 Task: Look for space in Pabbi, Pakistan from 8th June, 2023 to 12th June, 2023 for 2 adults in price range Rs.8000 to Rs.16000. Place can be private room with 1  bedroom having 1 bed and 1 bathroom. Property type can be flatguest house, hotel. Booking option can be shelf check-in. Required host language is English.
Action: Mouse moved to (606, 104)
Screenshot: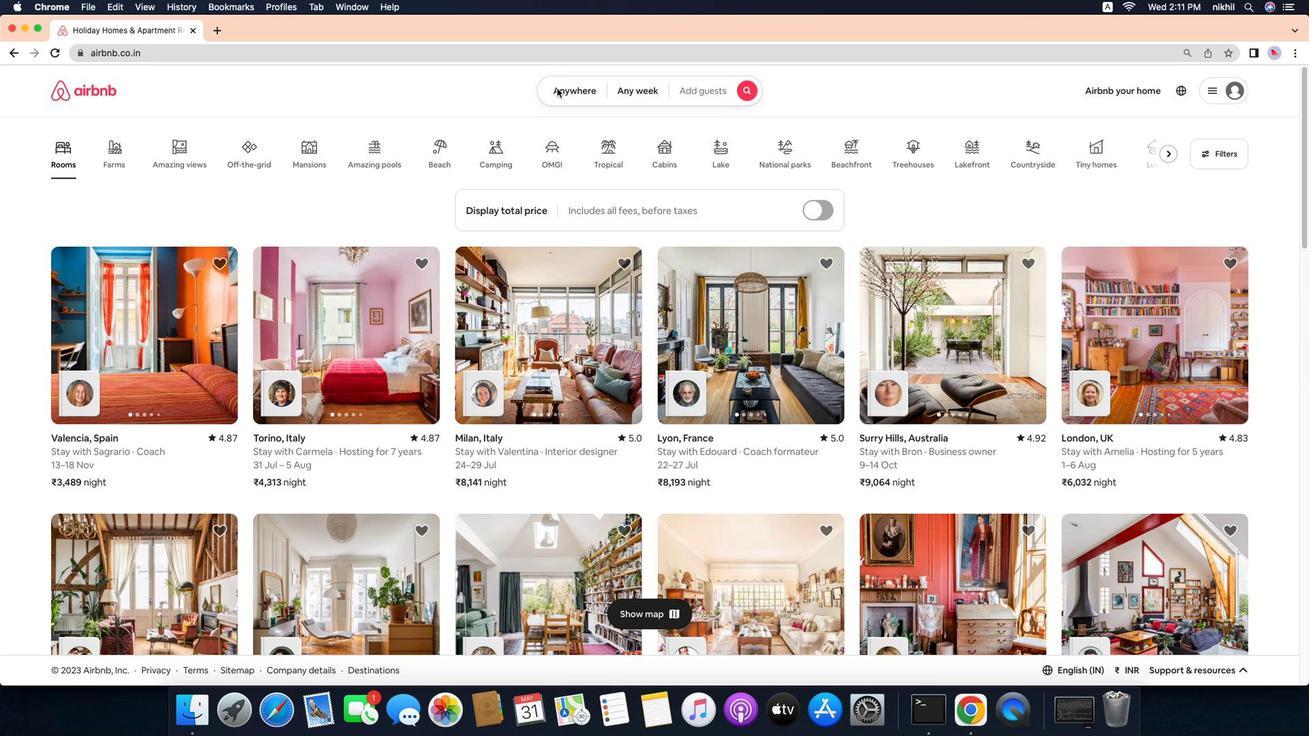 
Action: Mouse pressed left at (606, 104)
Screenshot: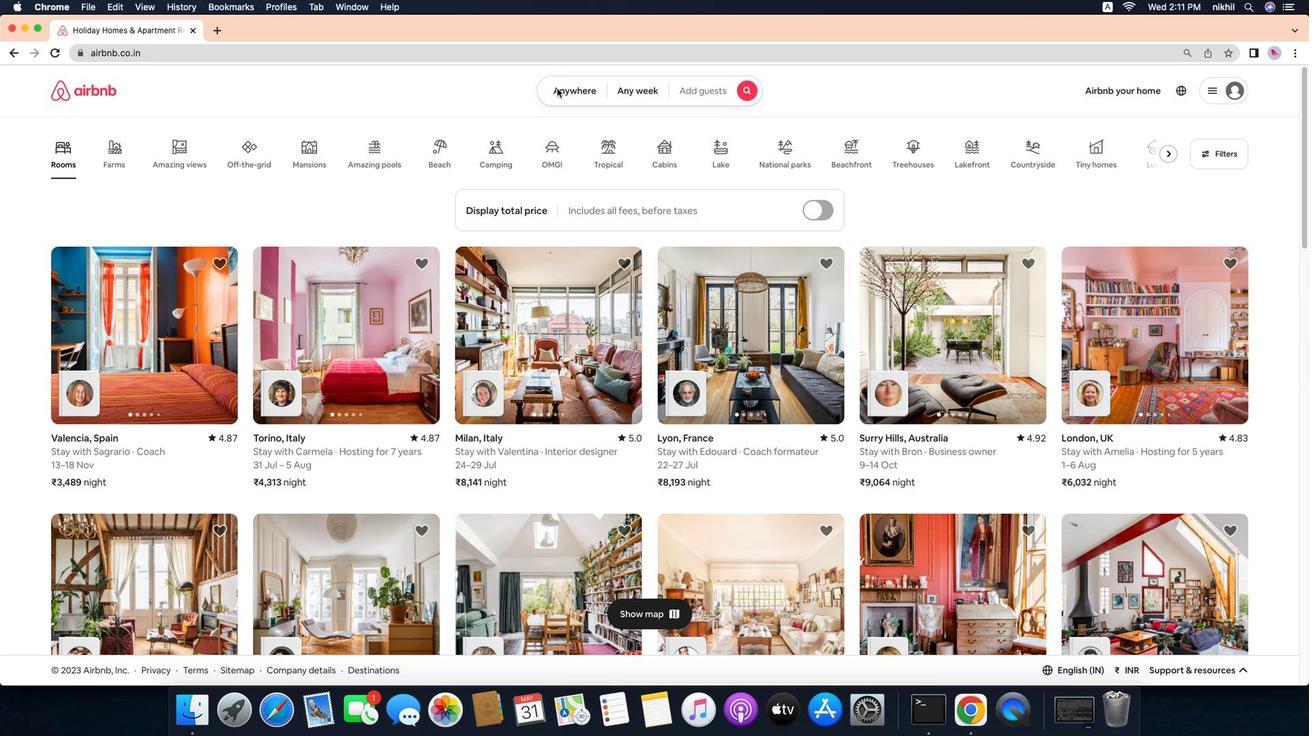 
Action: Mouse moved to (622, 107)
Screenshot: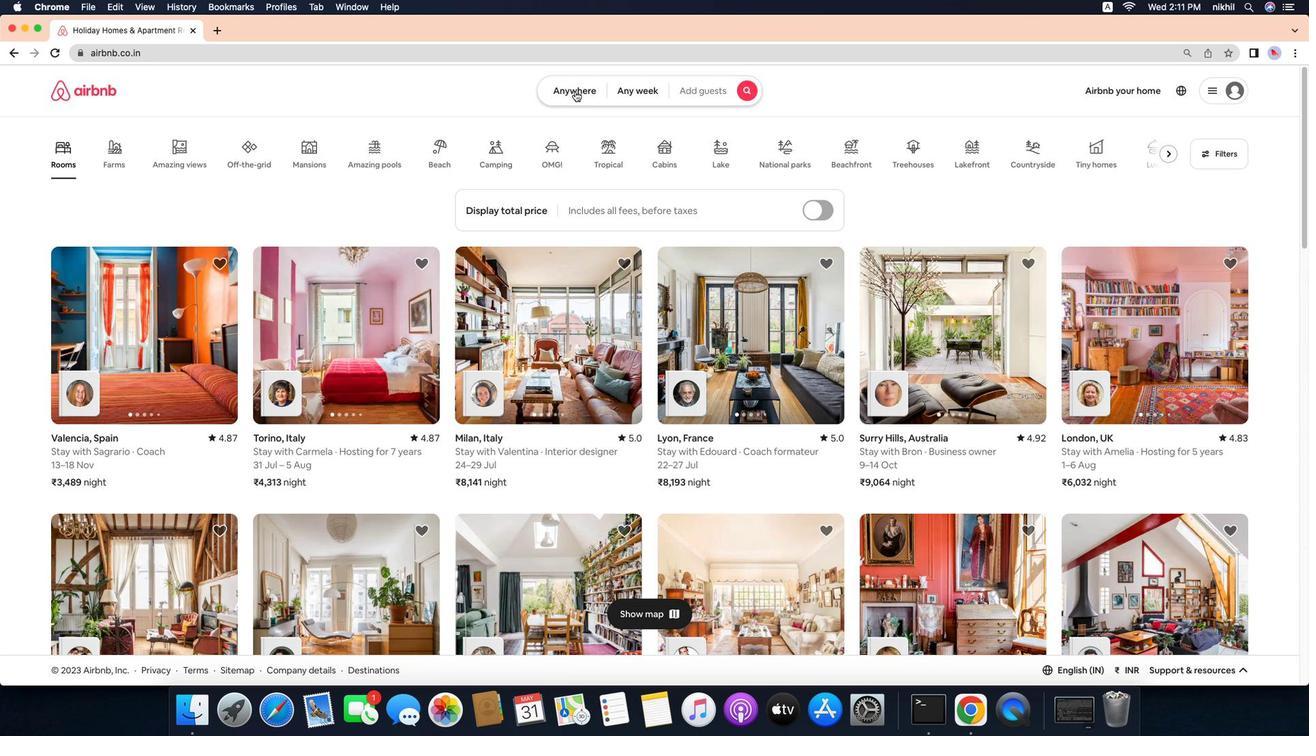 
Action: Mouse pressed left at (622, 107)
Screenshot: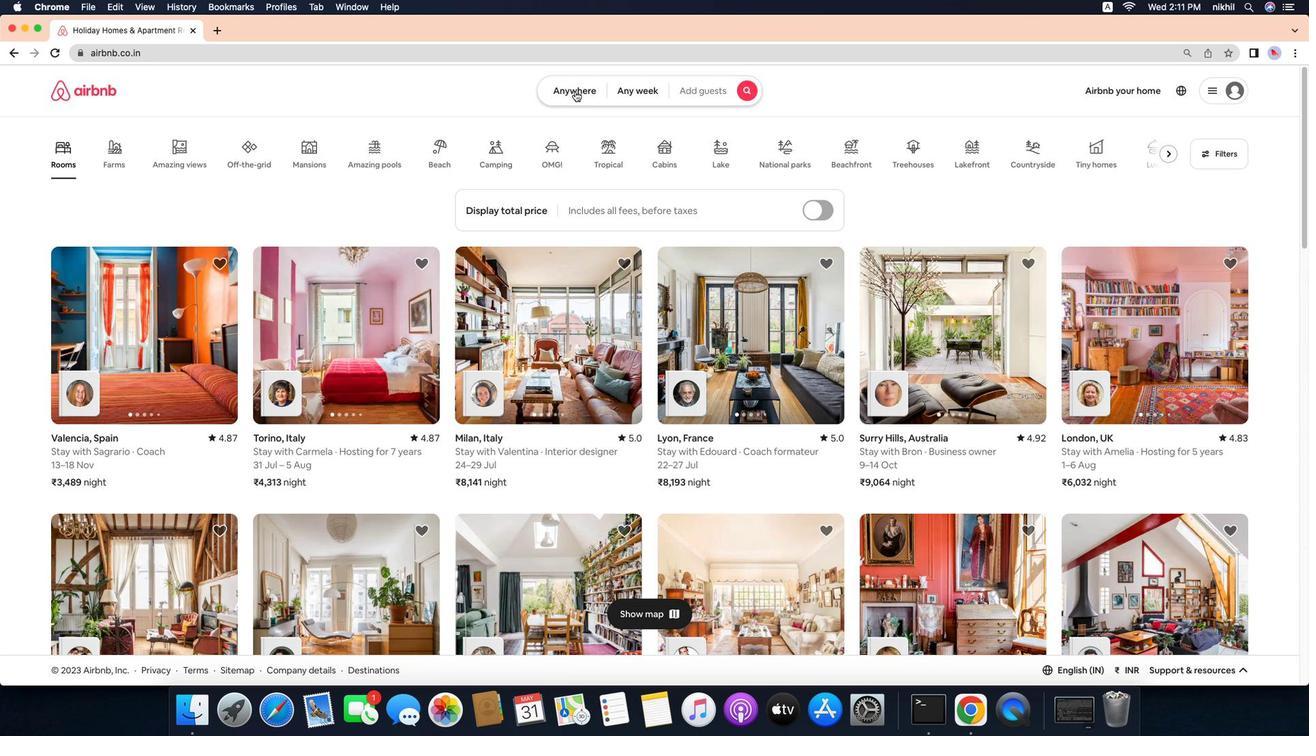 
Action: Mouse moved to (587, 149)
Screenshot: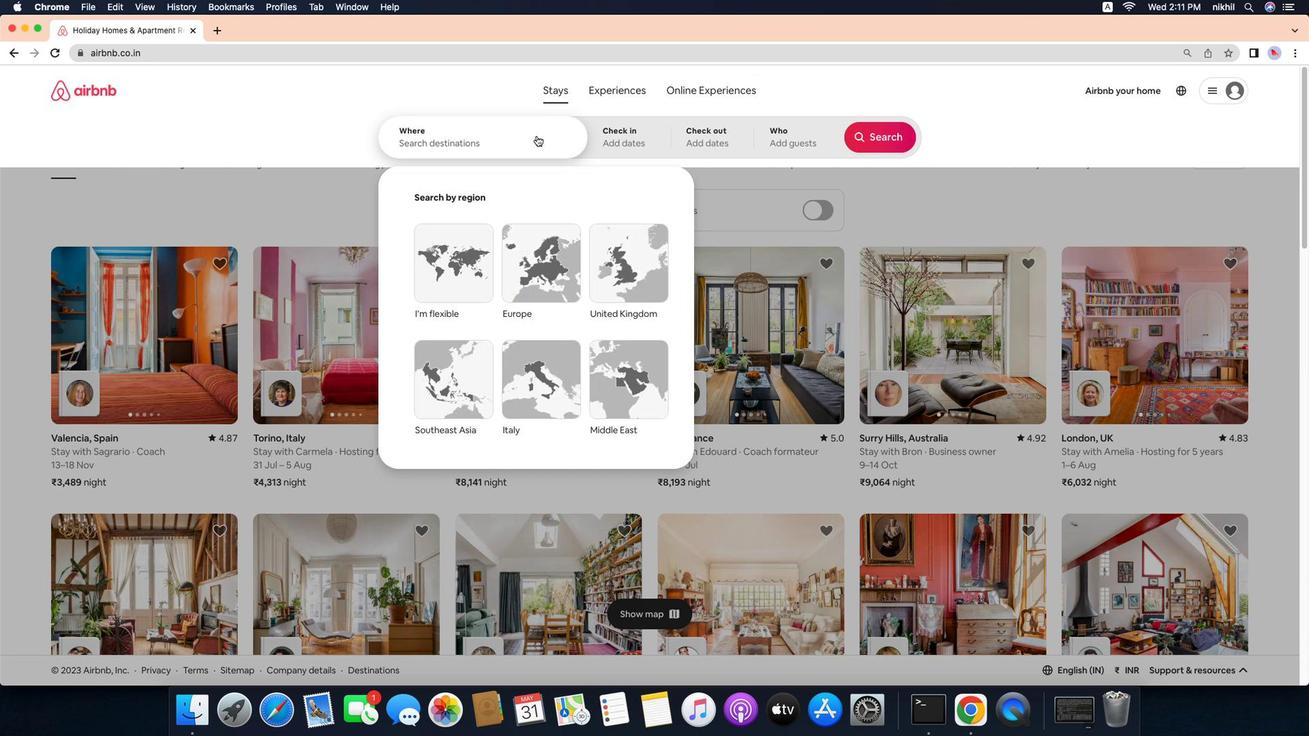 
Action: Mouse pressed left at (587, 149)
Screenshot: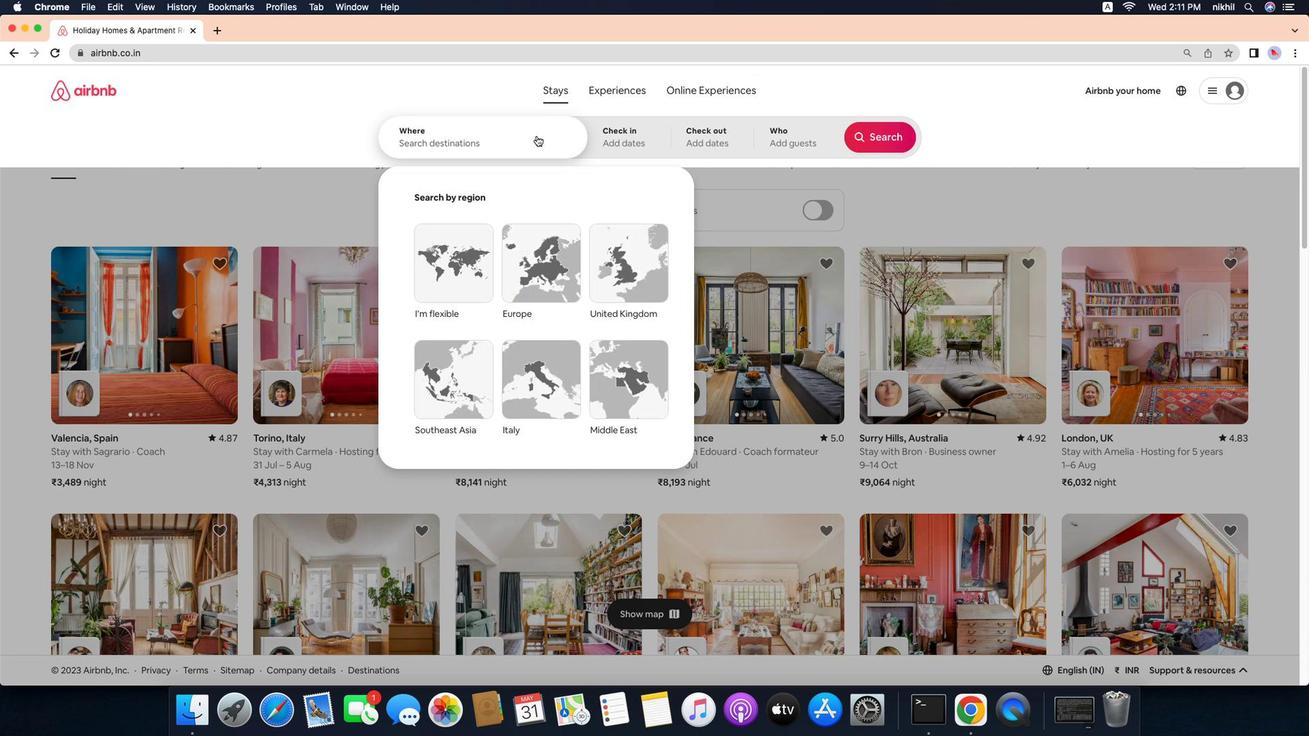 
Action: Mouse moved to (592, 153)
Screenshot: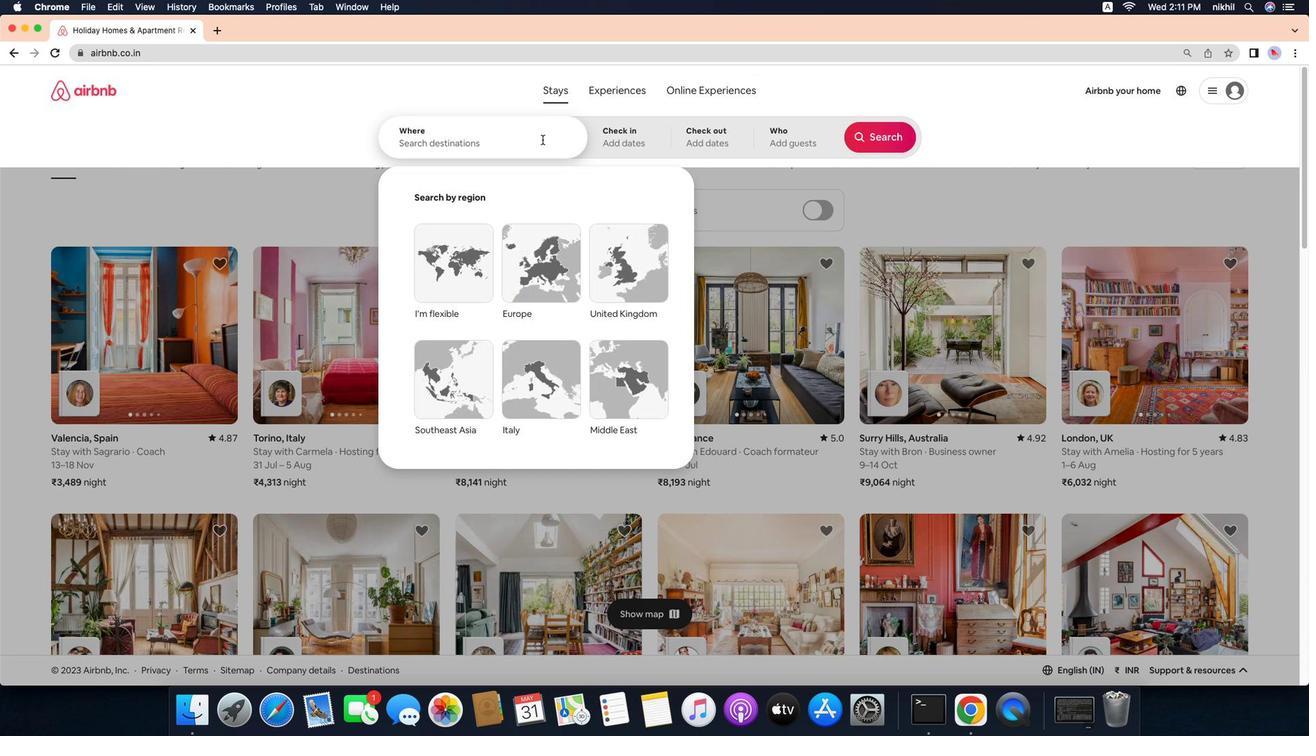 
Action: Key pressed Key.caps_lock'P'Key.caps_lock'a''b''b''i'','Key.spaceKey.caps_lock'P'Key.caps_lock'a''k''i''s''t''a''n'
Screenshot: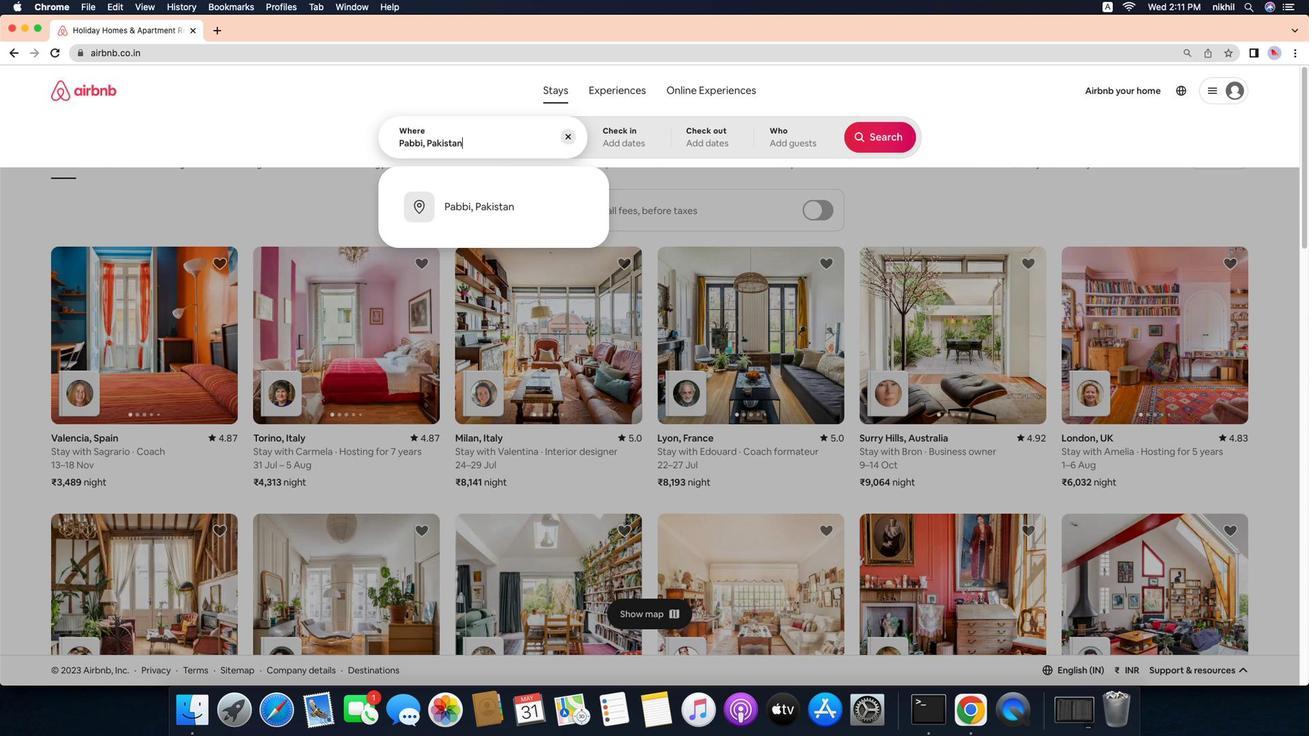 
Action: Mouse moved to (613, 218)
Screenshot: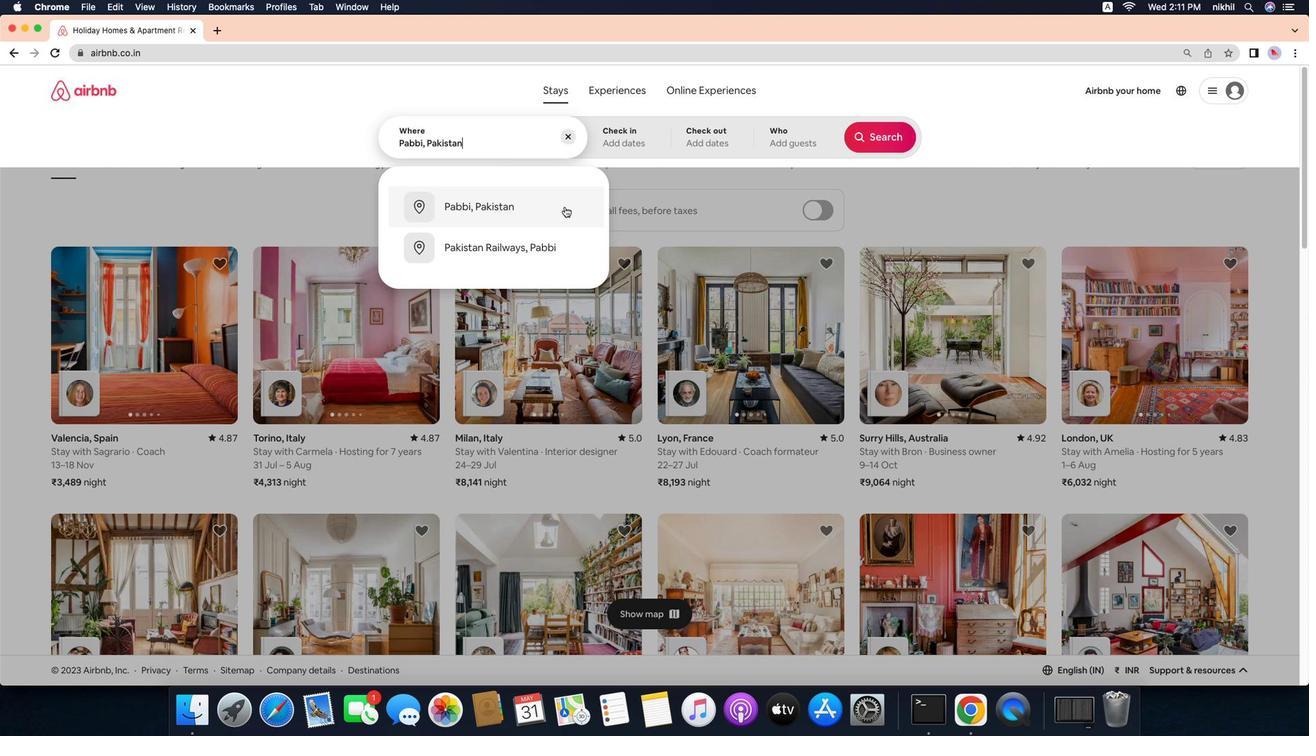 
Action: Mouse pressed left at (613, 218)
Screenshot: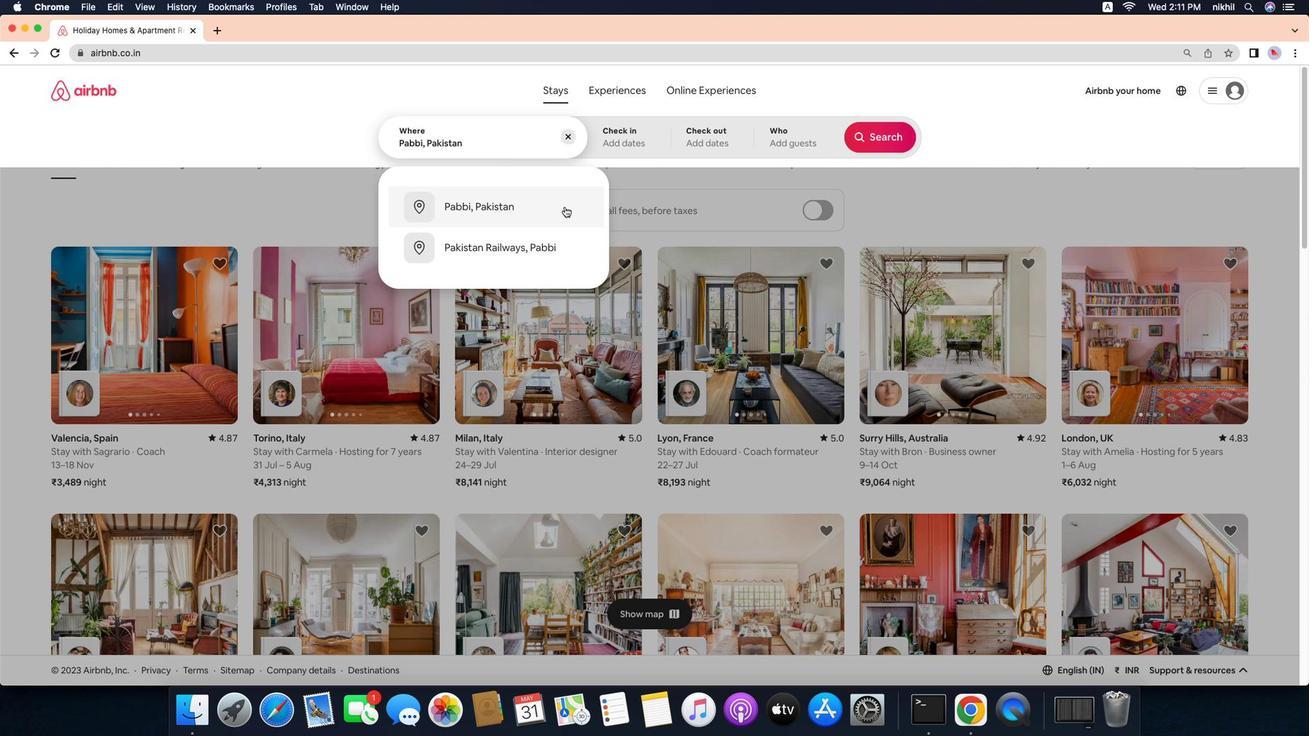
Action: Mouse moved to (831, 328)
Screenshot: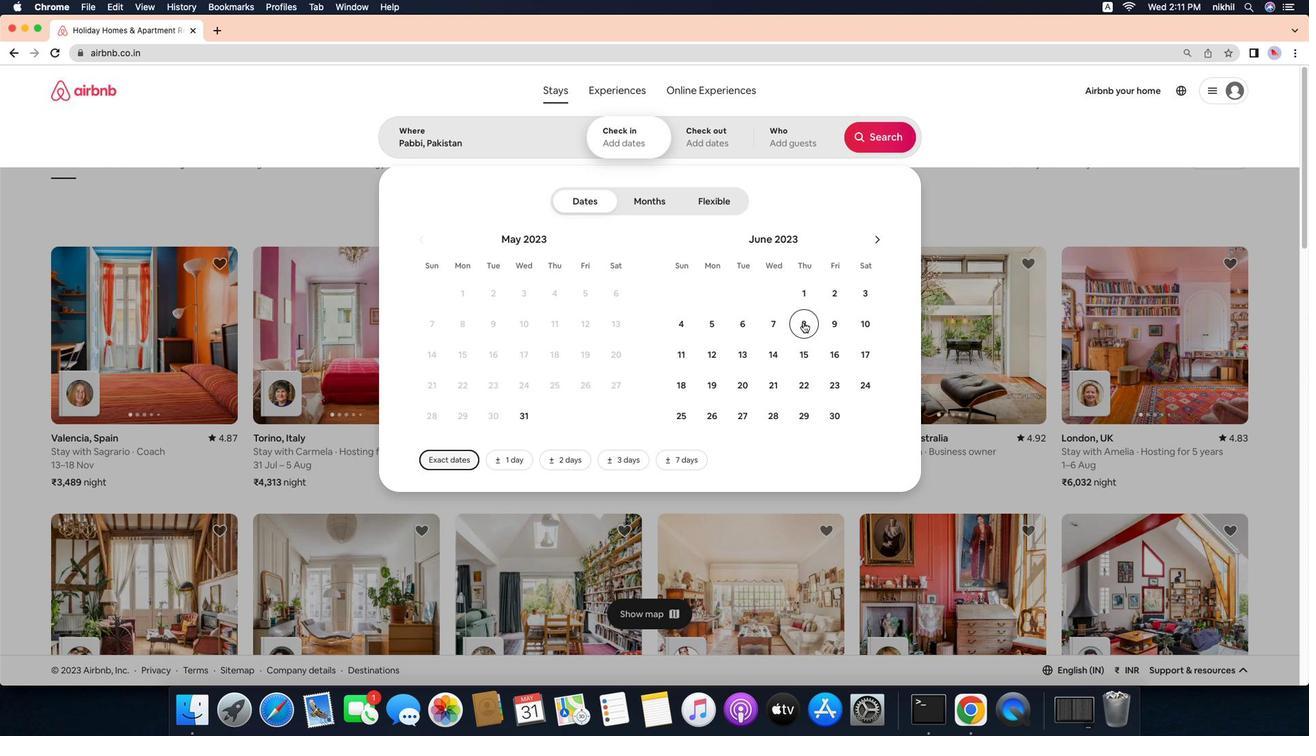
Action: Mouse pressed left at (831, 328)
Screenshot: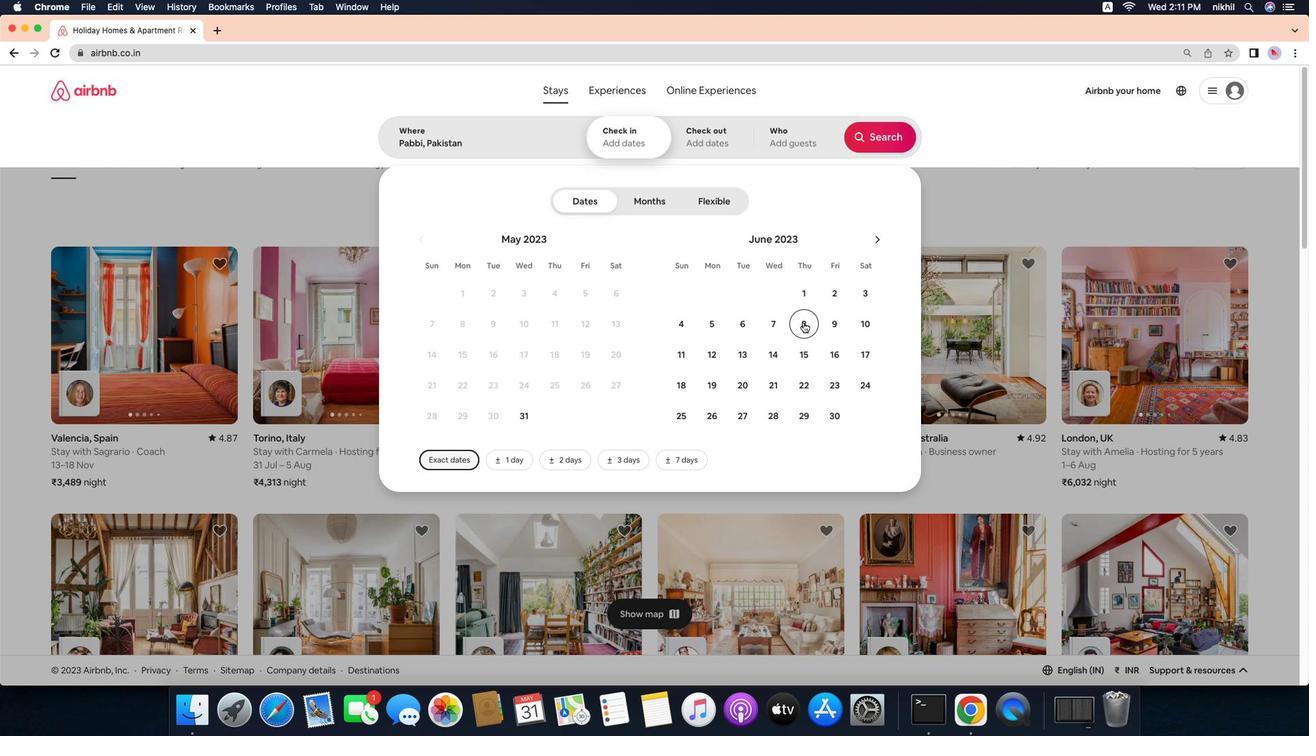 
Action: Mouse moved to (755, 351)
Screenshot: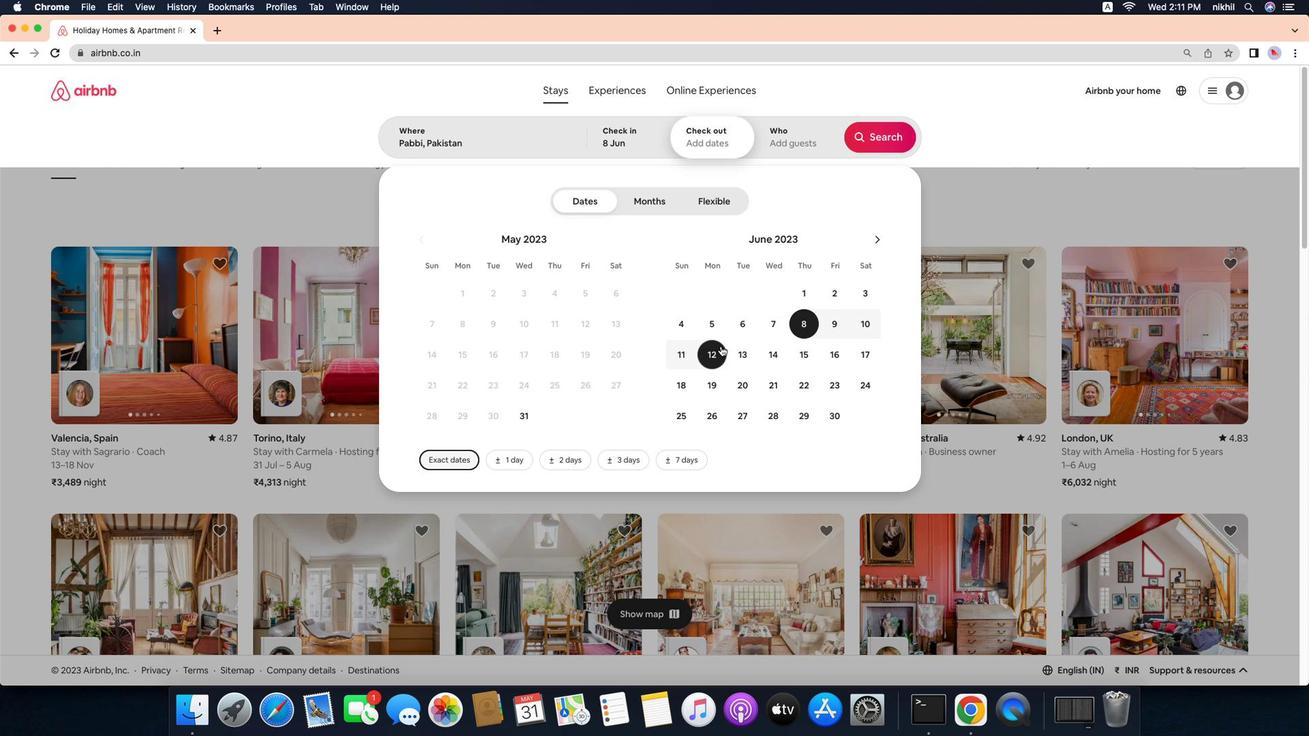 
Action: Mouse pressed left at (755, 351)
Screenshot: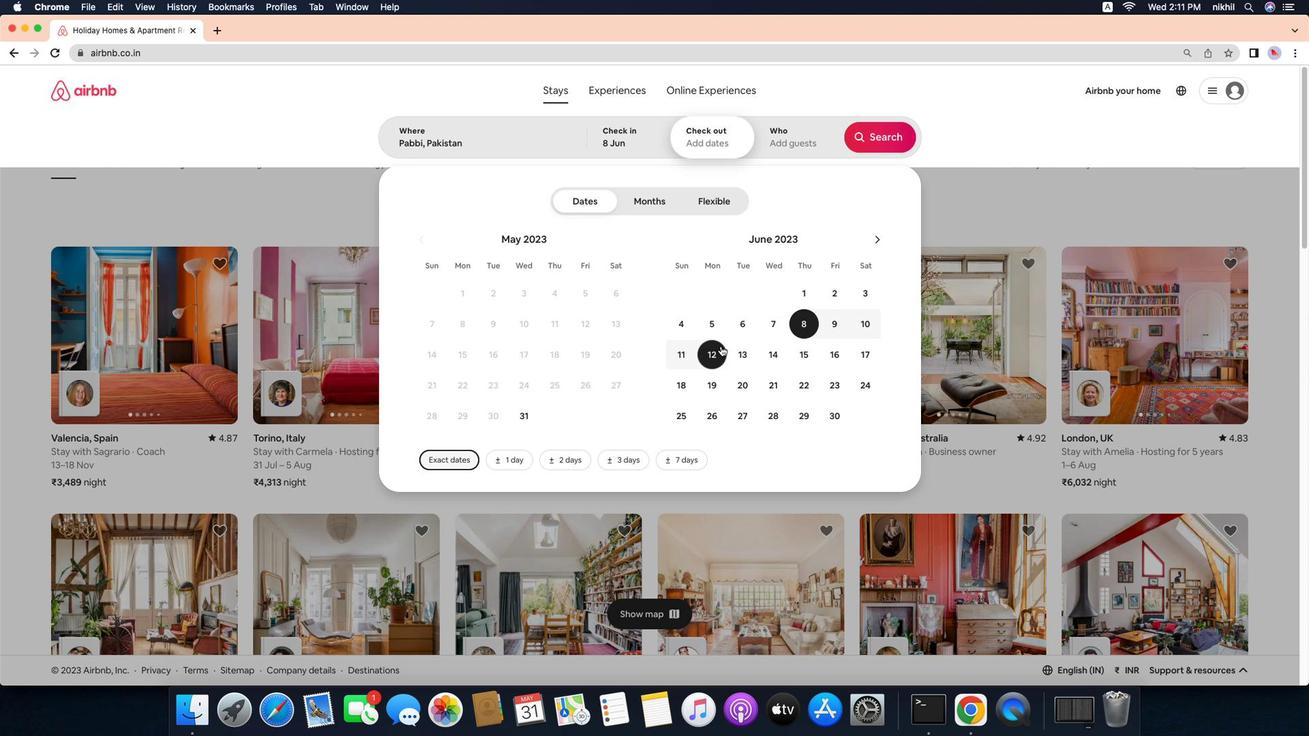 
Action: Mouse moved to (819, 151)
Screenshot: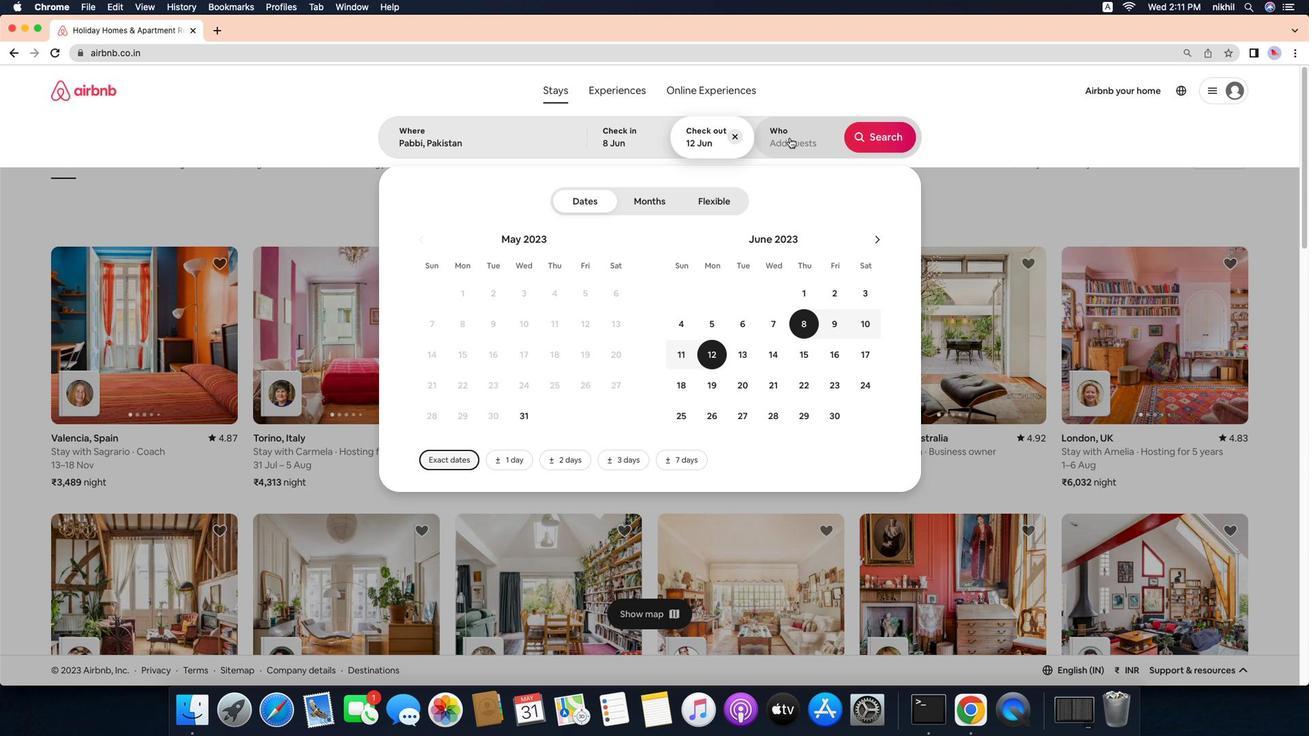 
Action: Mouse pressed left at (819, 151)
Screenshot: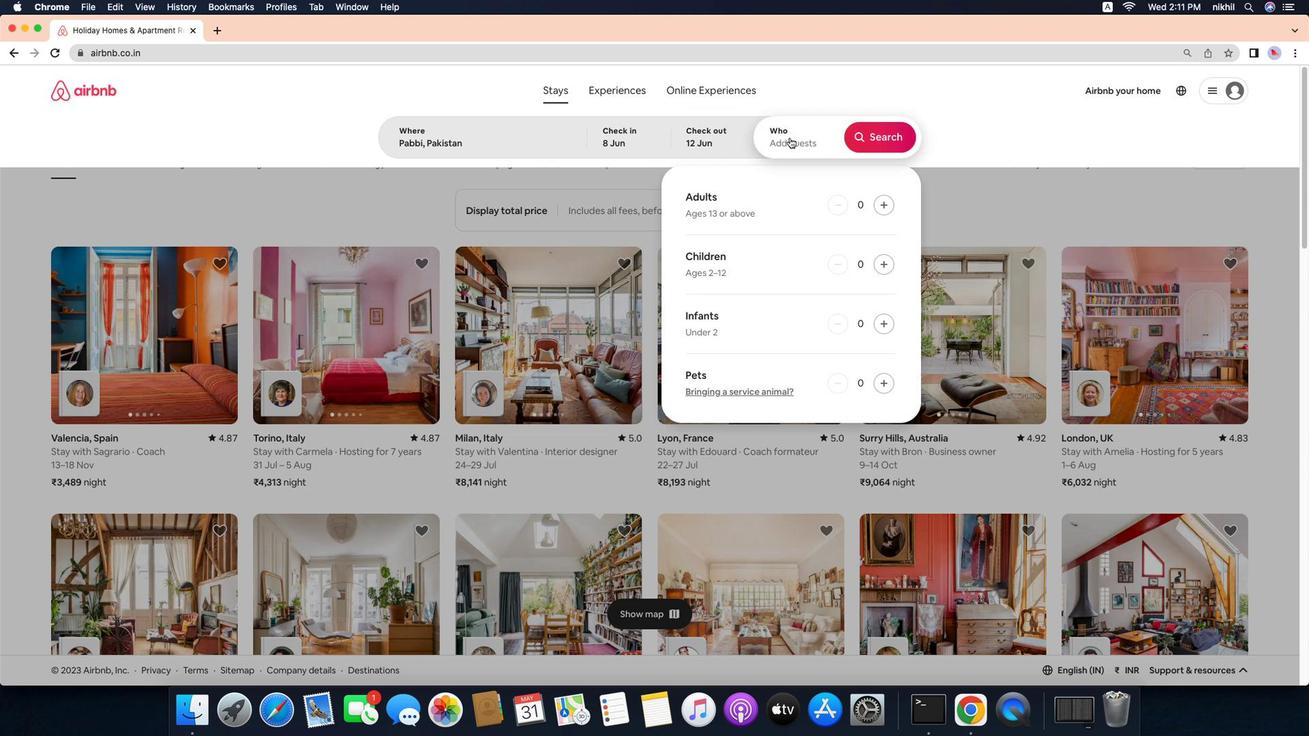 
Action: Mouse moved to (909, 219)
Screenshot: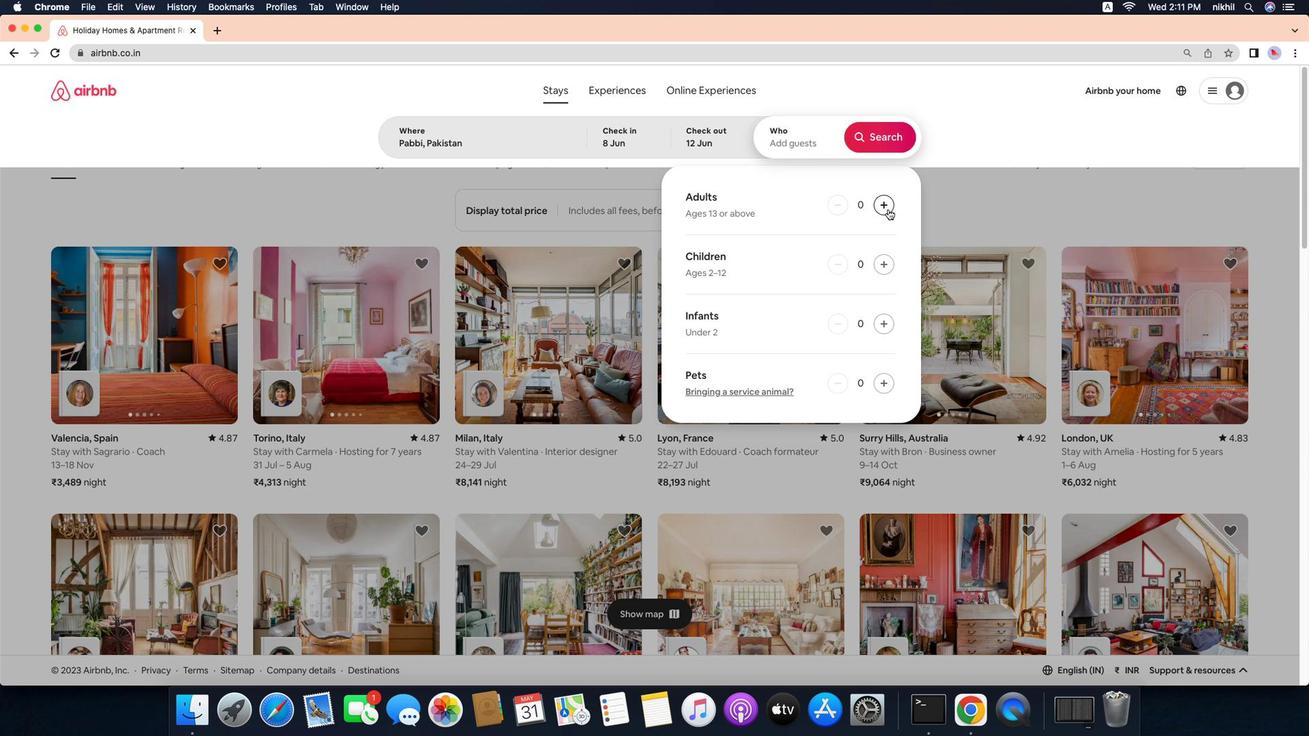 
Action: Mouse pressed left at (909, 219)
Screenshot: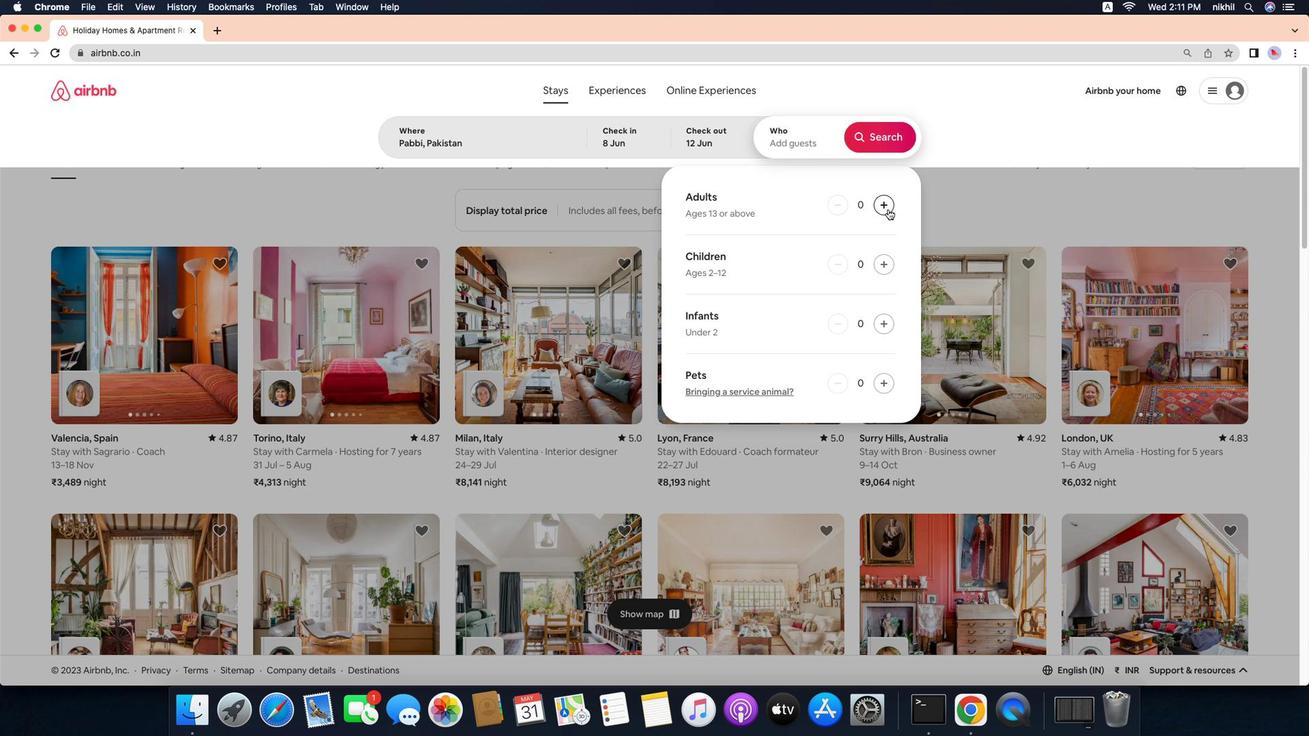 
Action: Mouse pressed left at (909, 219)
Screenshot: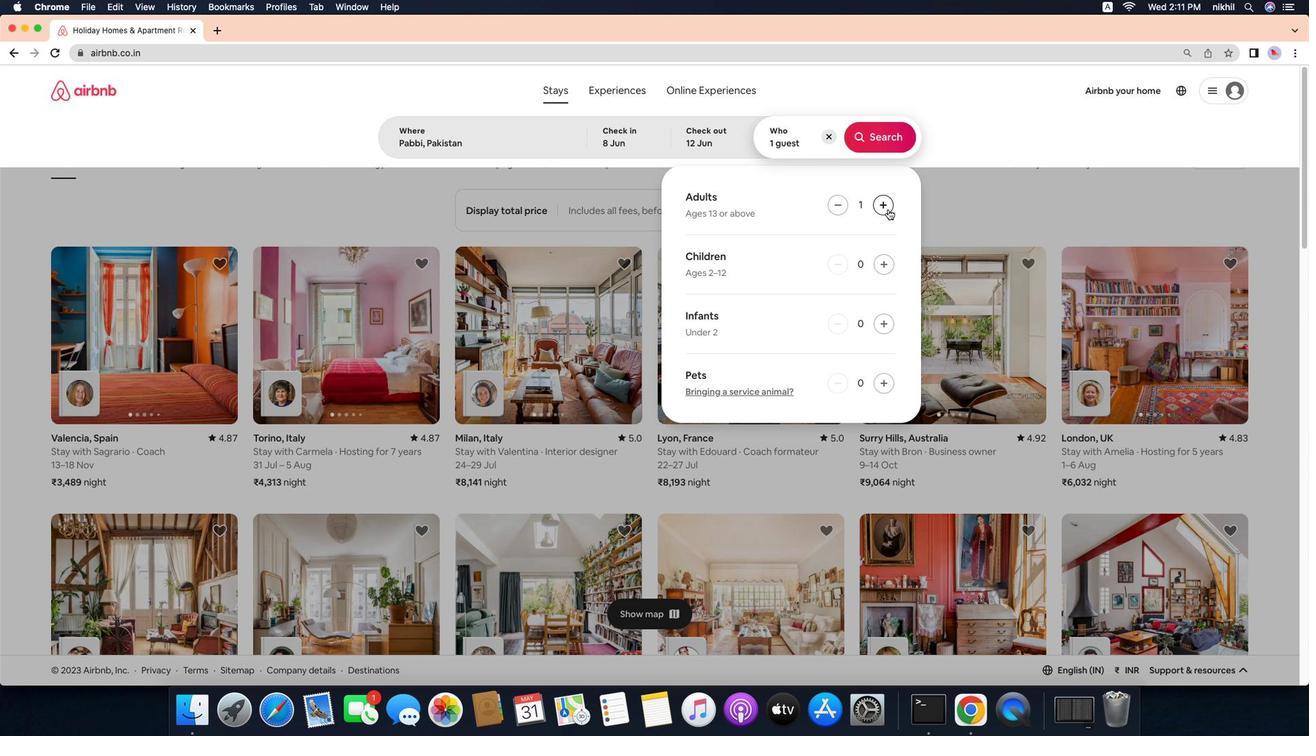 
Action: Mouse moved to (913, 152)
Screenshot: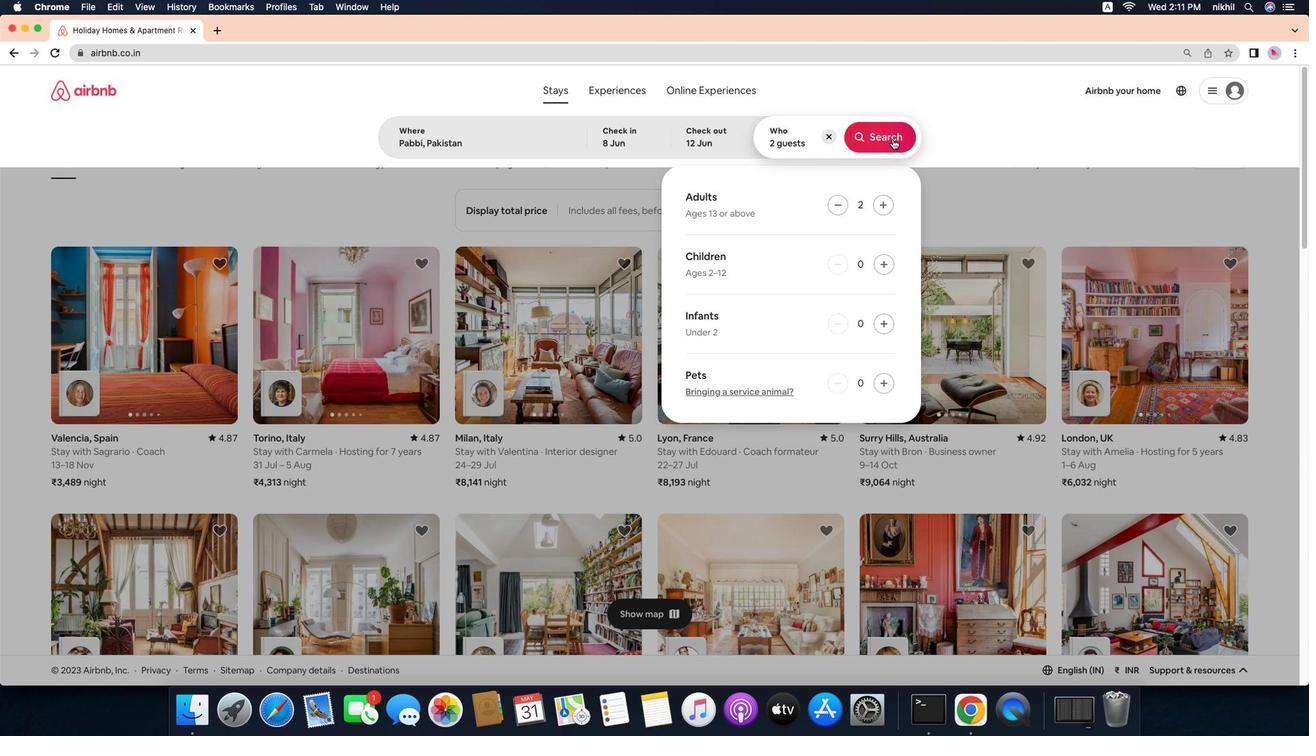 
Action: Mouse pressed left at (913, 152)
Screenshot: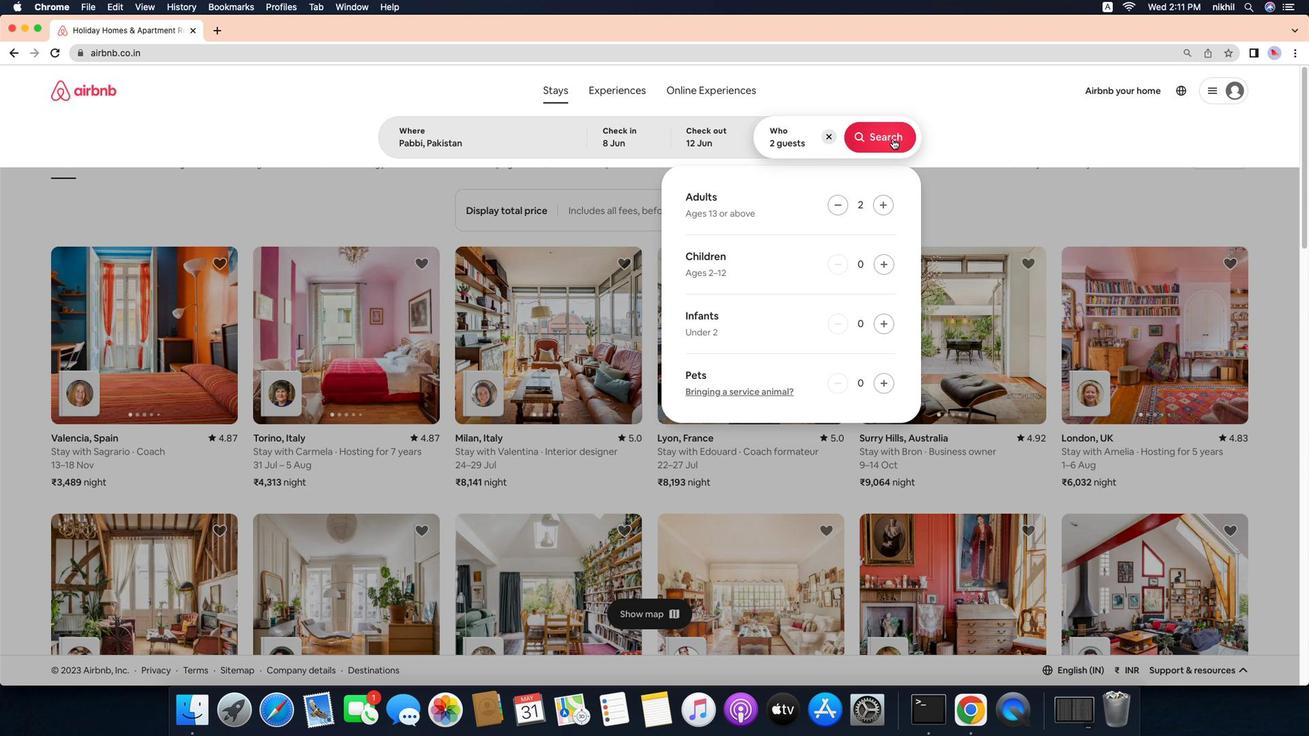 
Action: Mouse moved to (1231, 147)
Screenshot: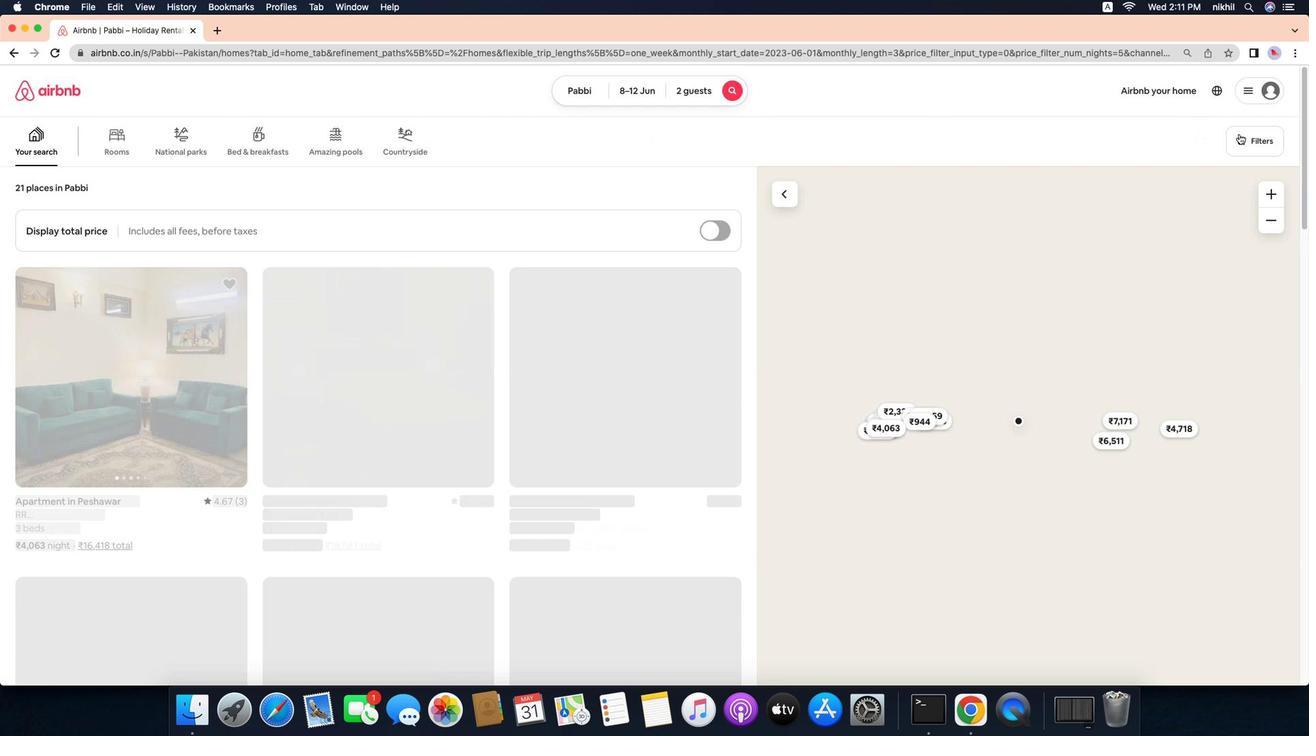 
Action: Mouse pressed left at (1231, 147)
Screenshot: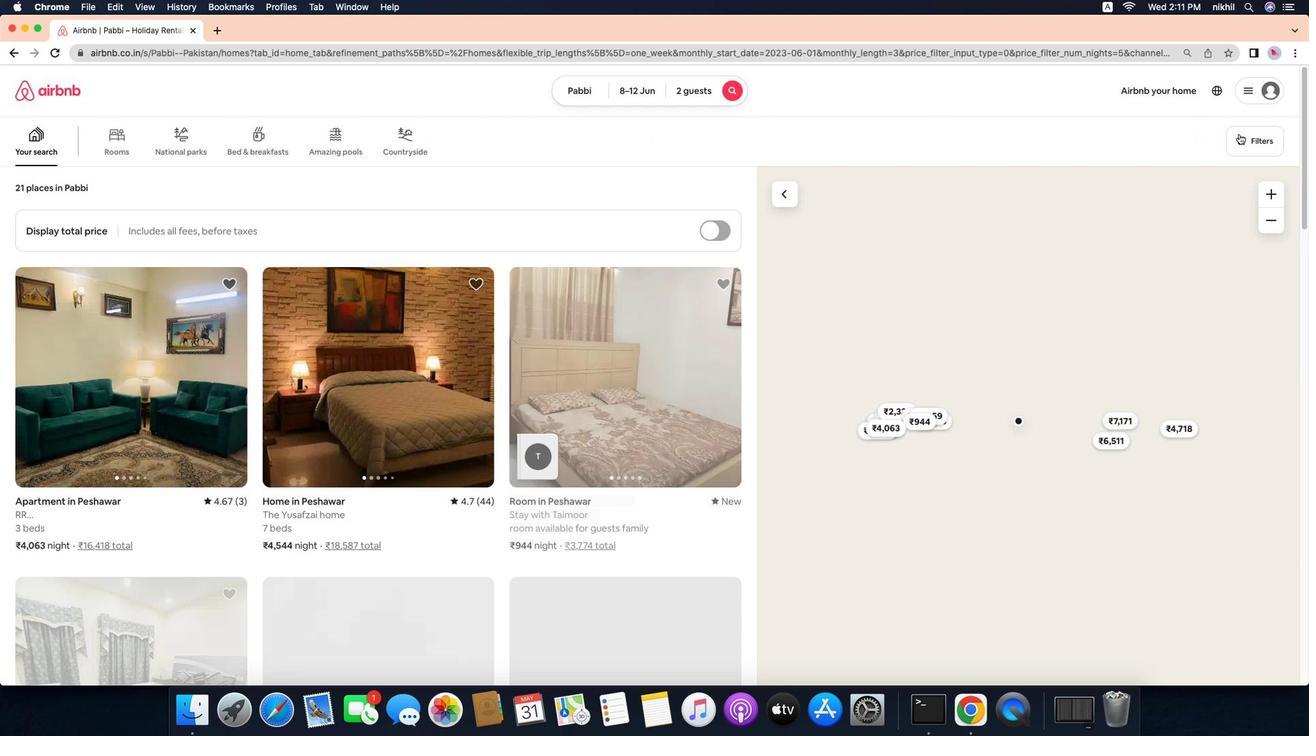 
Action: Mouse moved to (611, 456)
Screenshot: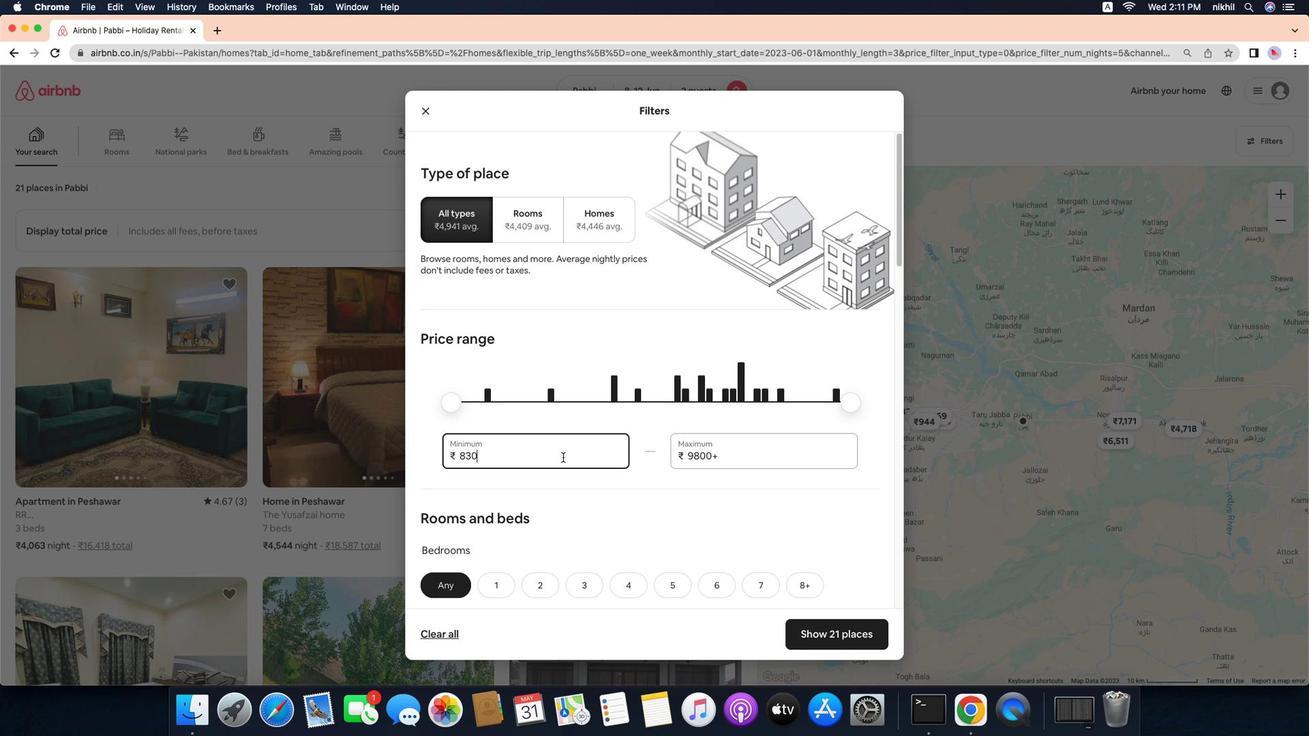 
Action: Mouse pressed left at (611, 456)
Screenshot: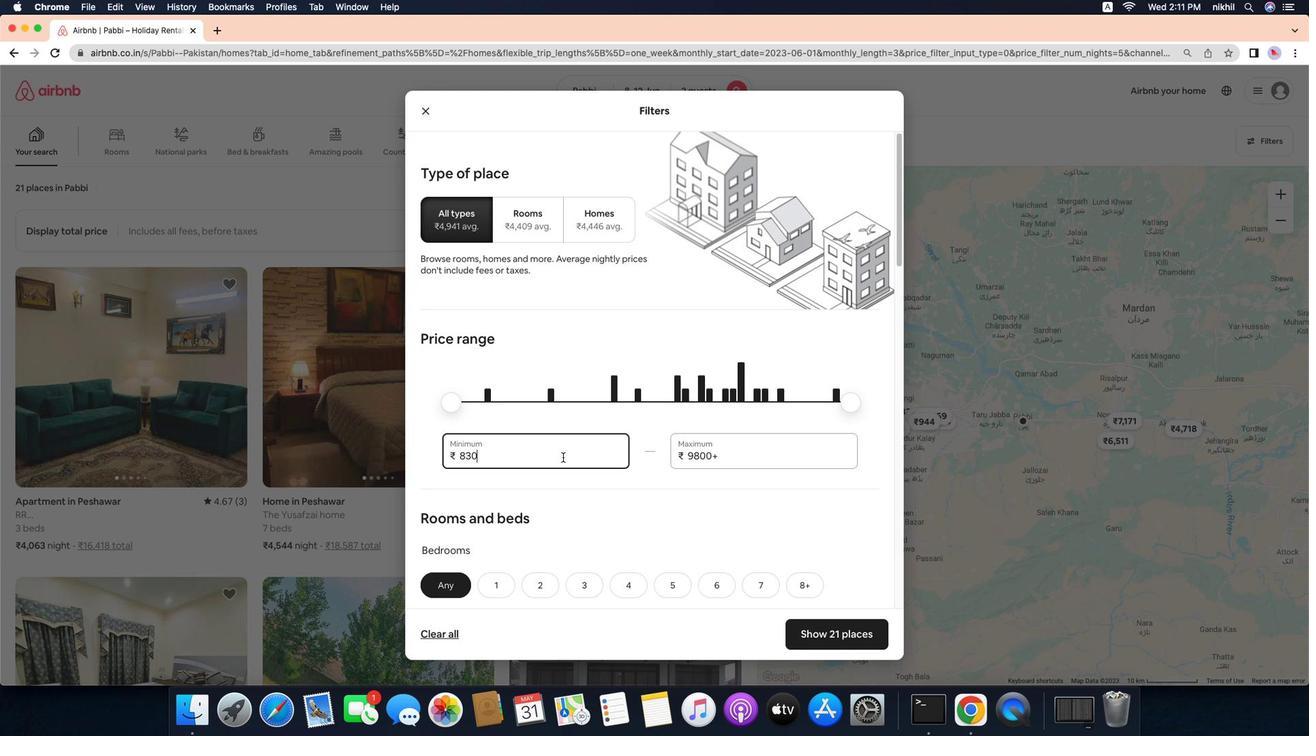 
Action: Key pressed Key.backspaceKey.backspaceKey.backspaceKey.backspace'8''0''0''0'
Screenshot: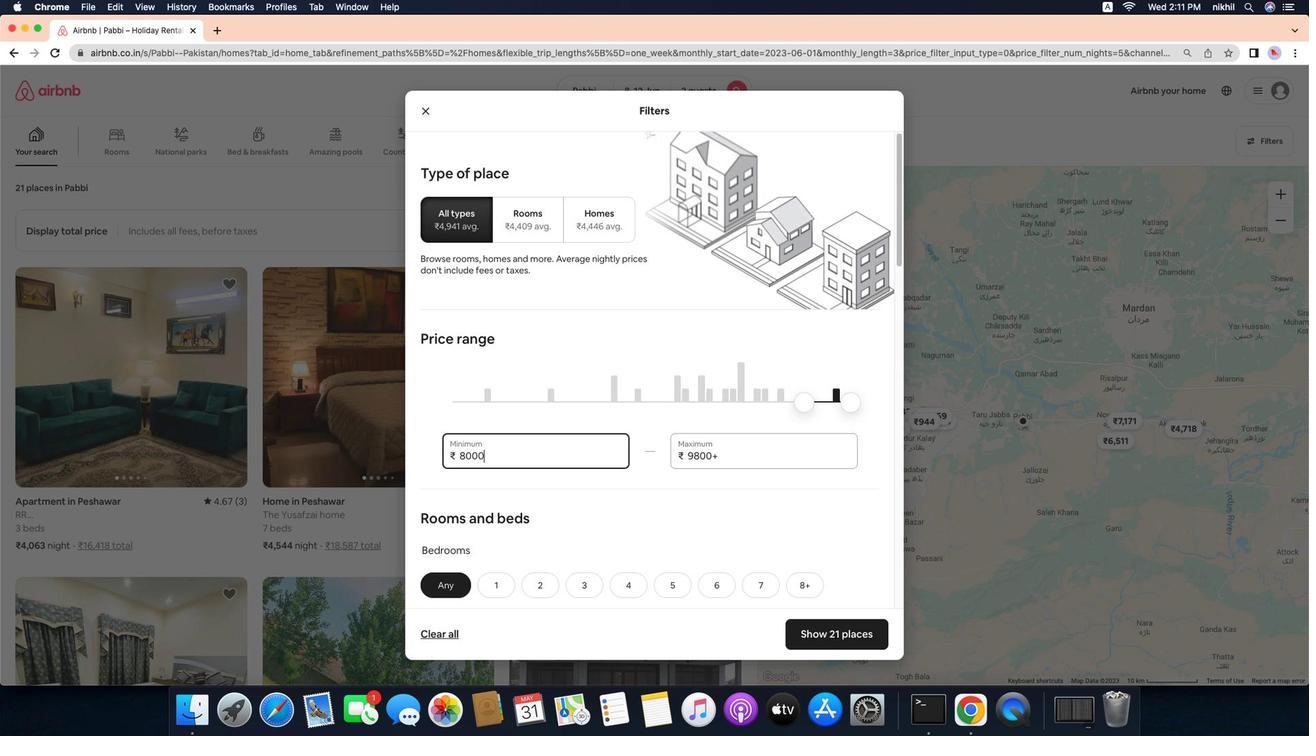 
Action: Mouse moved to (792, 463)
Screenshot: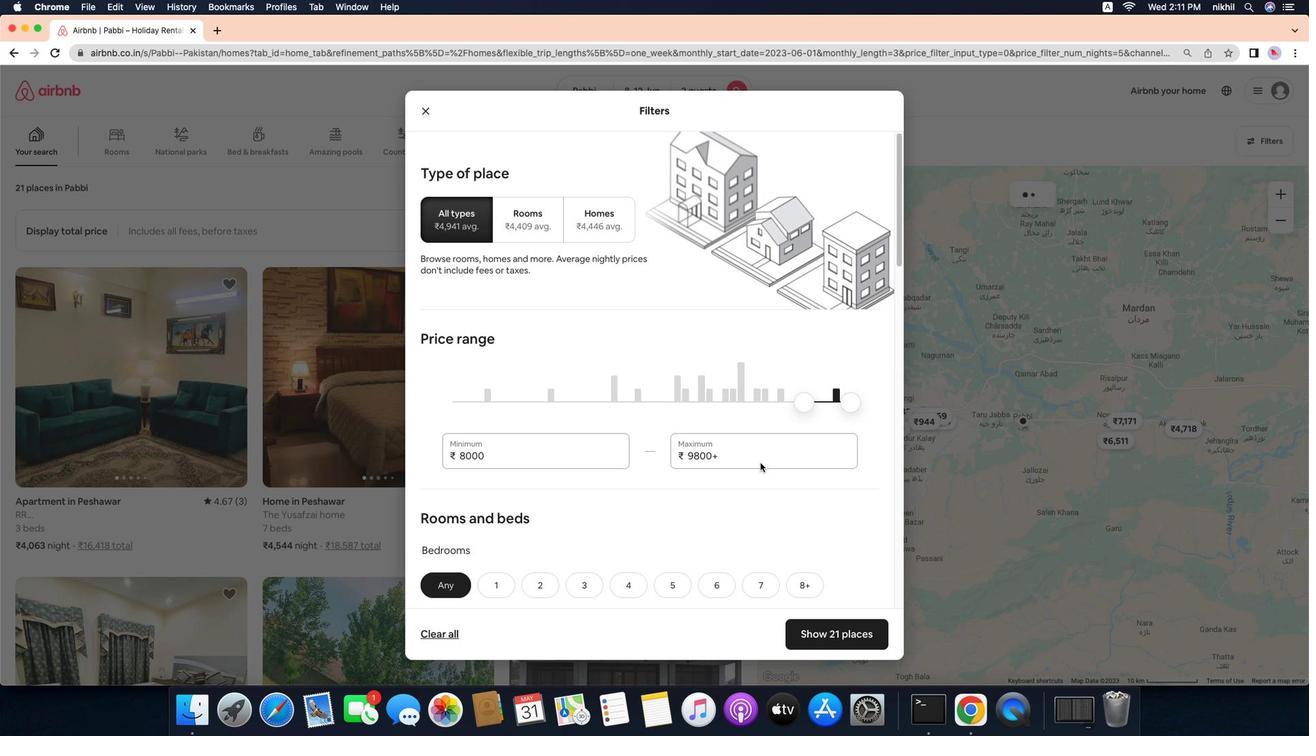 
Action: Mouse pressed left at (792, 463)
Screenshot: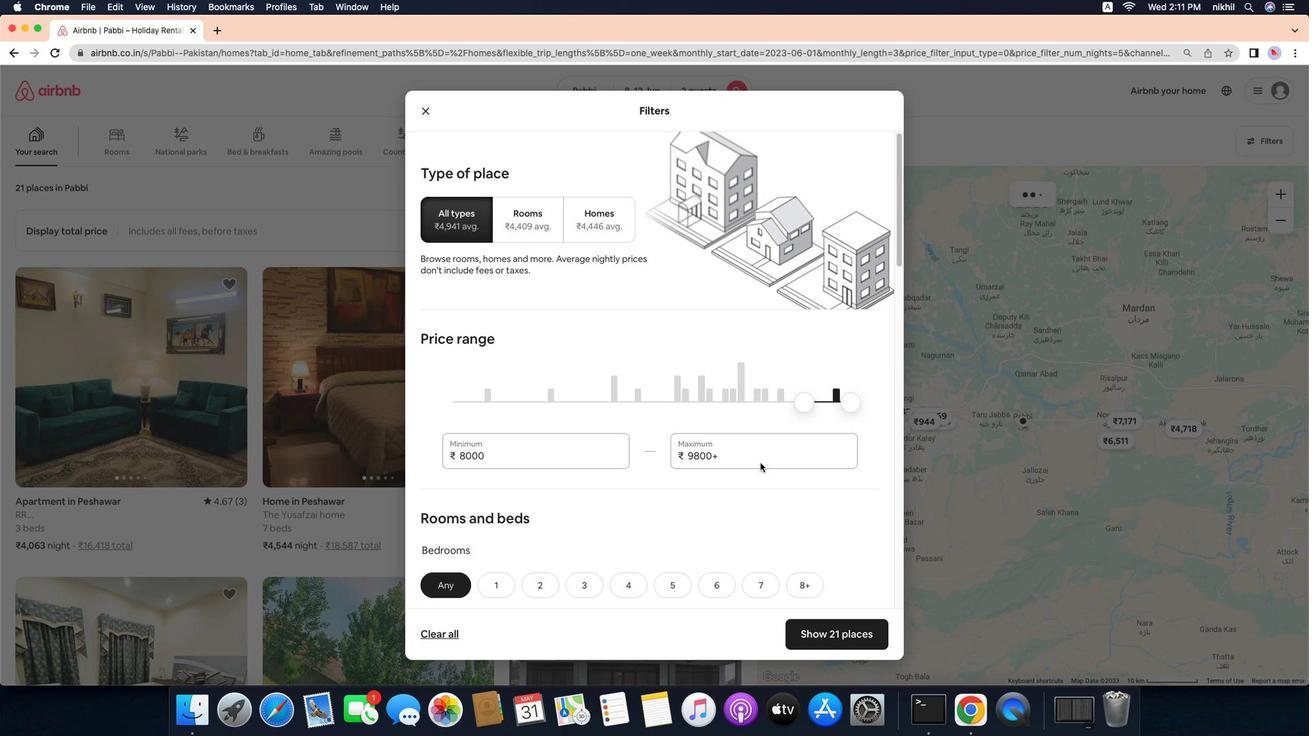
Action: Mouse moved to (767, 456)
Screenshot: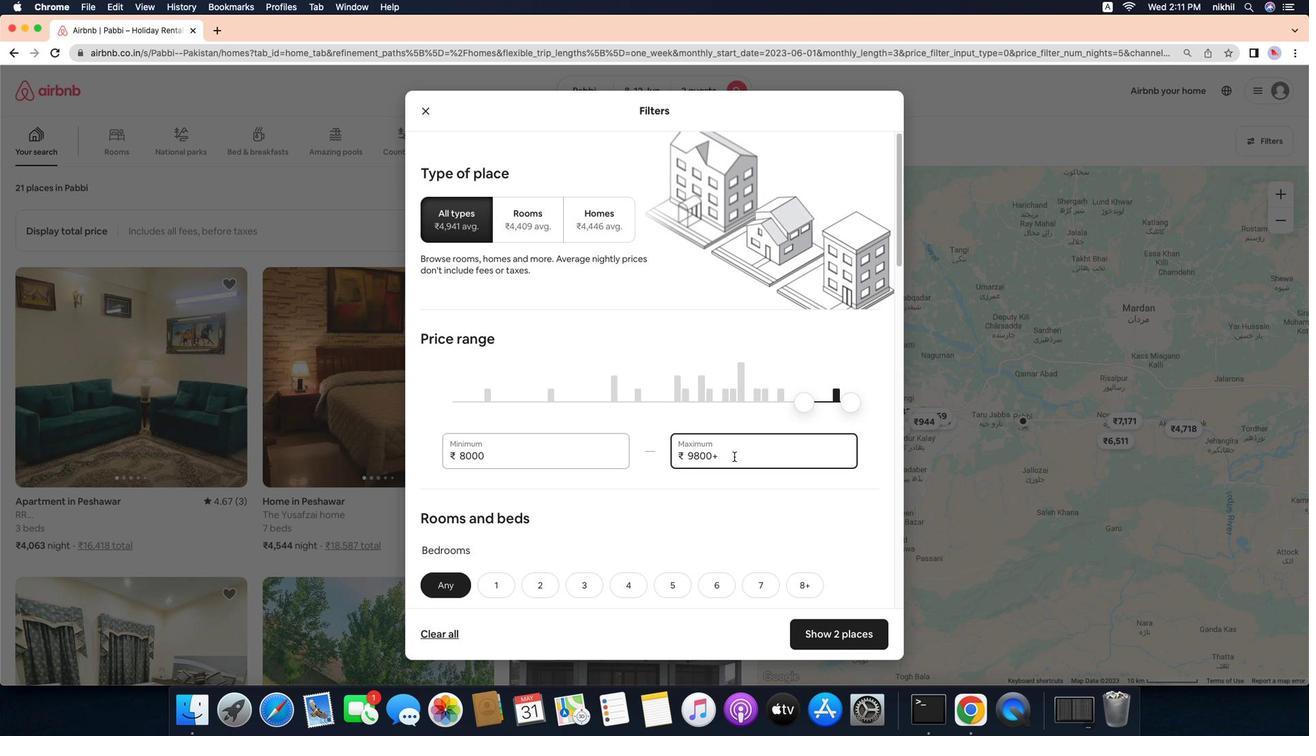 
Action: Key pressed Key.backspaceKey.backspaceKey.backspaceKey.backspaceKey.backspace'1''6''0''0''0'
Screenshot: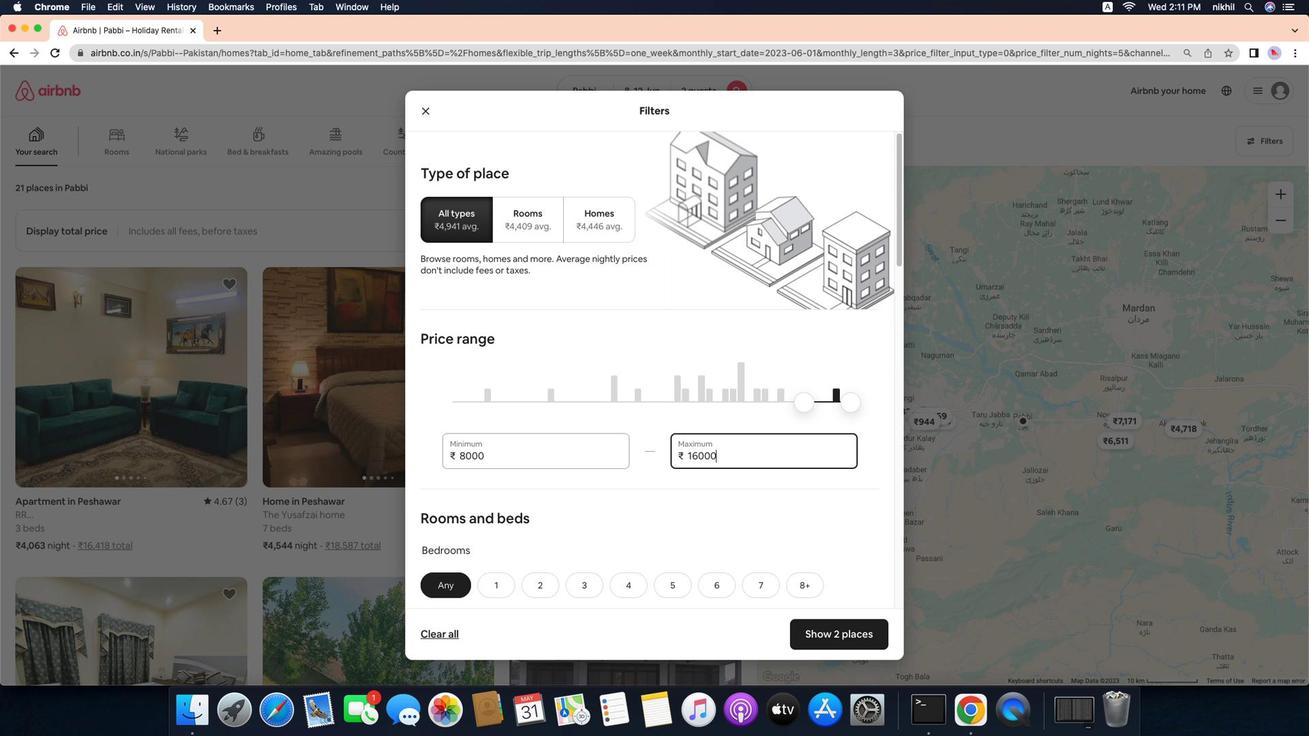 
Action: Mouse moved to (686, 484)
Screenshot: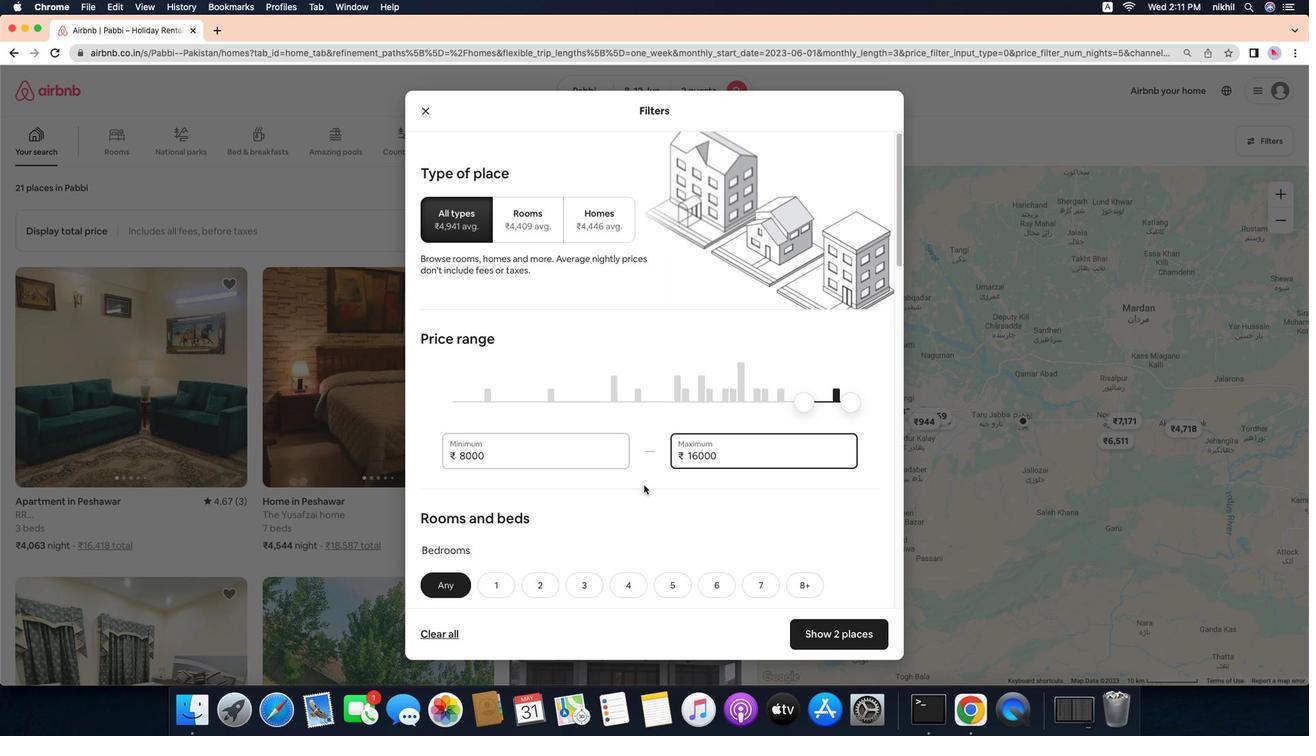 
Action: Mouse scrolled (686, 484) with delta (95, 19)
Screenshot: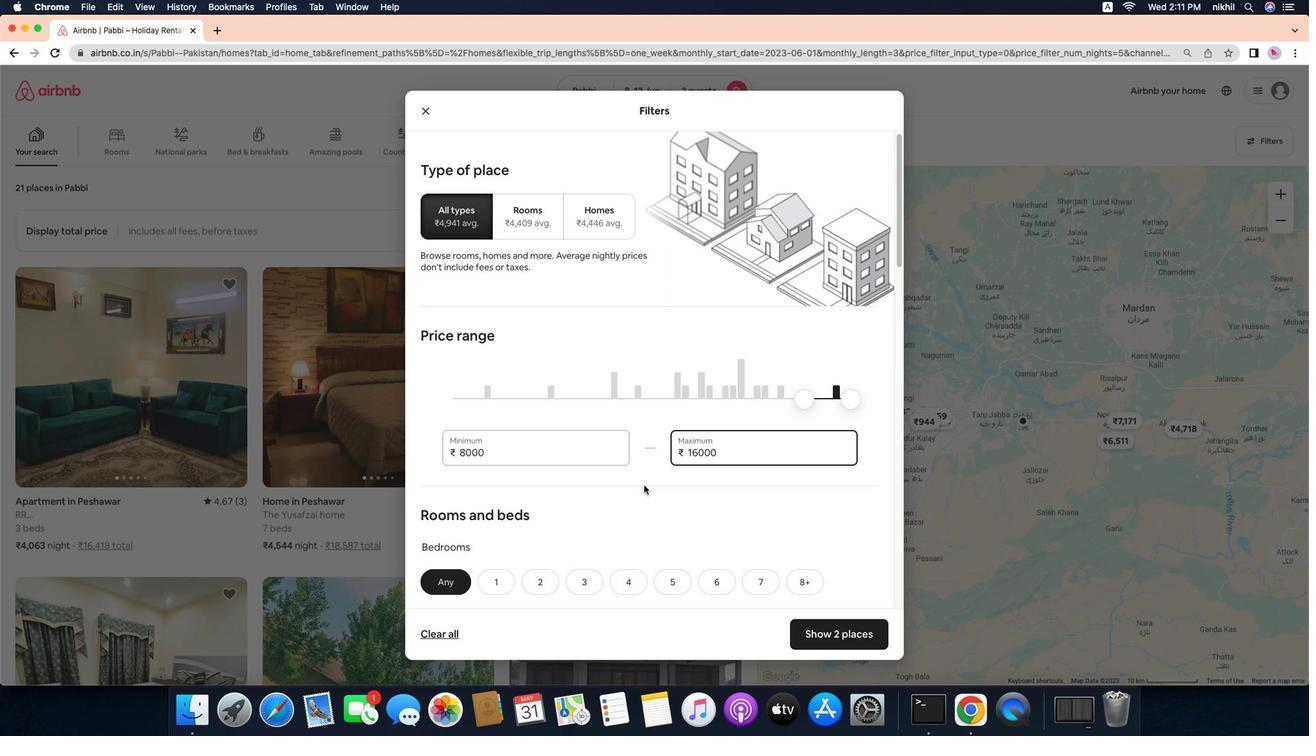 
Action: Mouse scrolled (686, 484) with delta (95, 19)
Screenshot: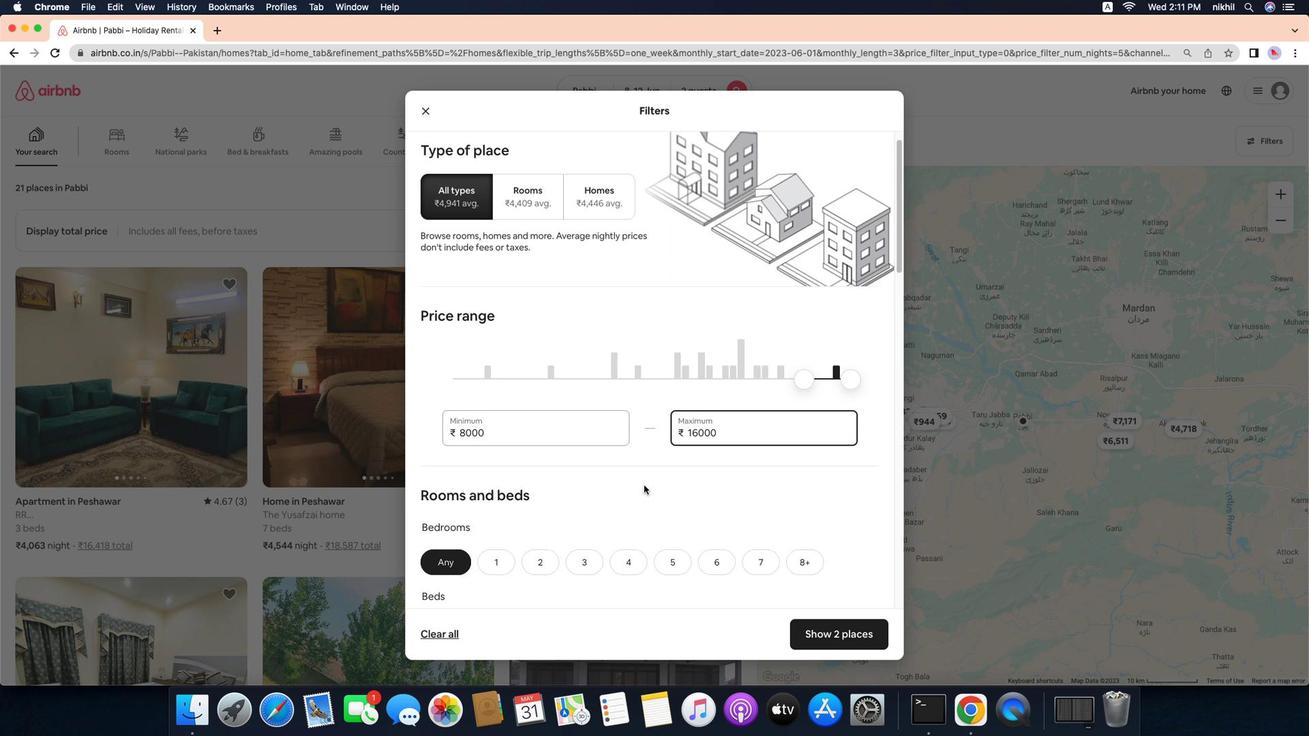 
Action: Mouse scrolled (686, 484) with delta (95, 18)
Screenshot: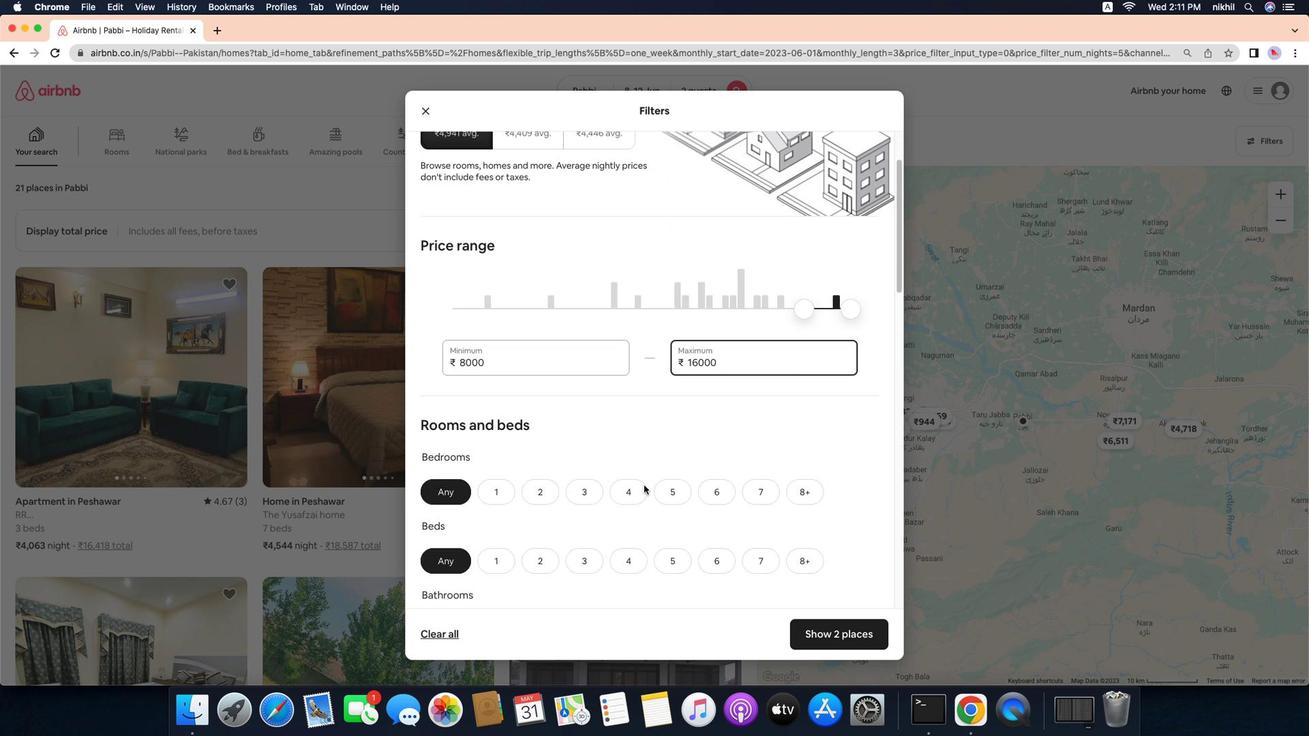 
Action: Mouse scrolled (686, 484) with delta (95, 17)
Screenshot: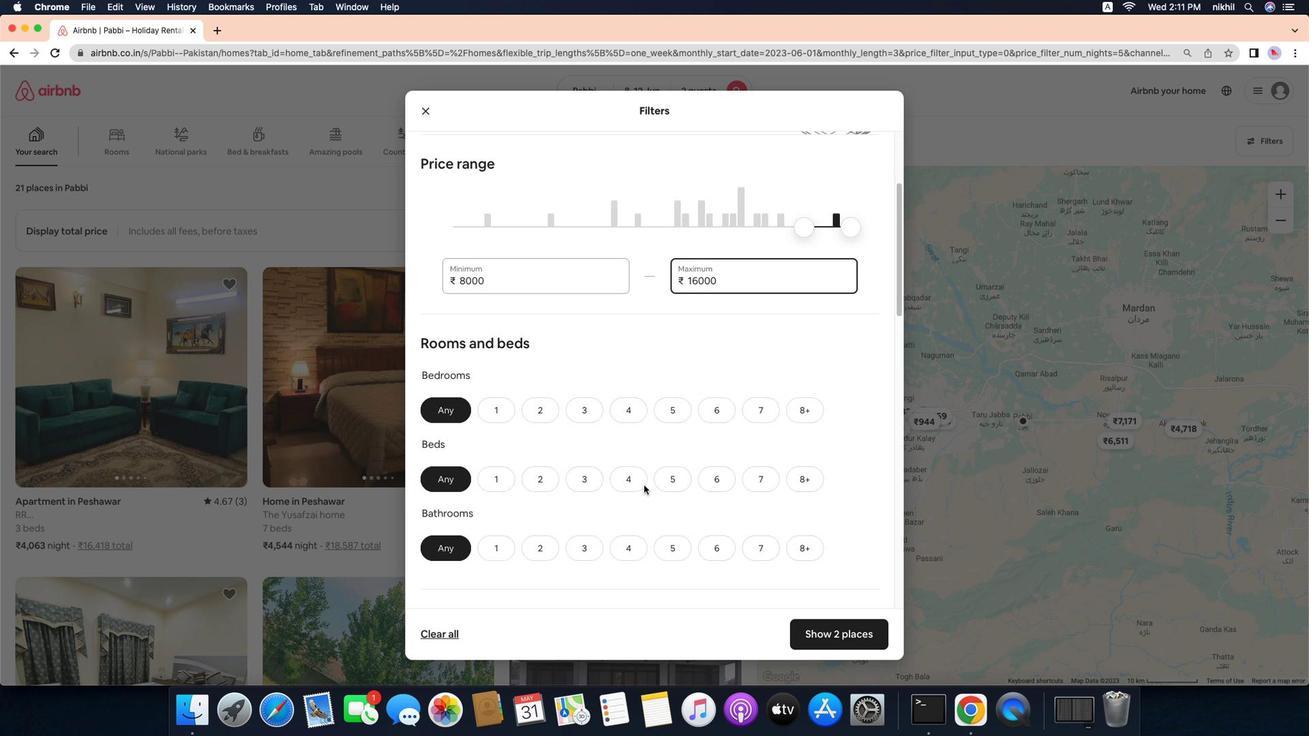 
Action: Mouse scrolled (686, 484) with delta (95, 19)
Screenshot: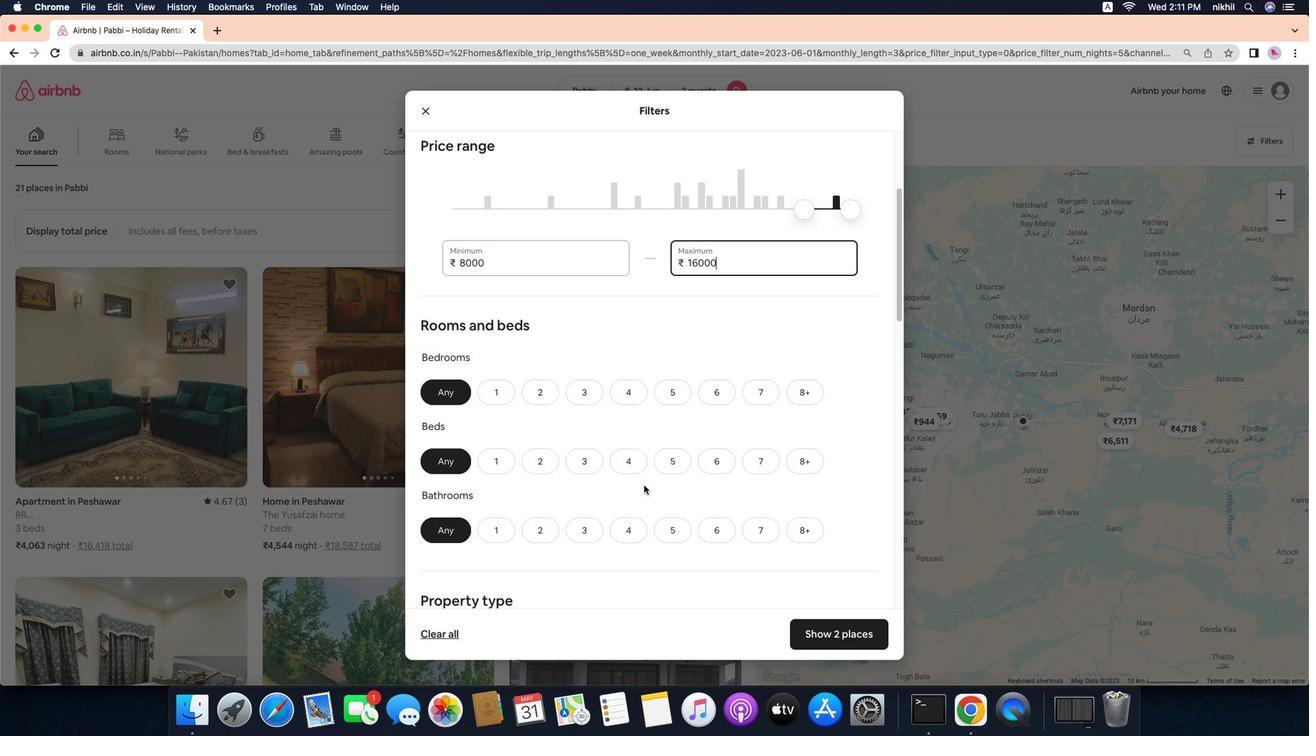 
Action: Mouse scrolled (686, 484) with delta (95, 19)
Screenshot: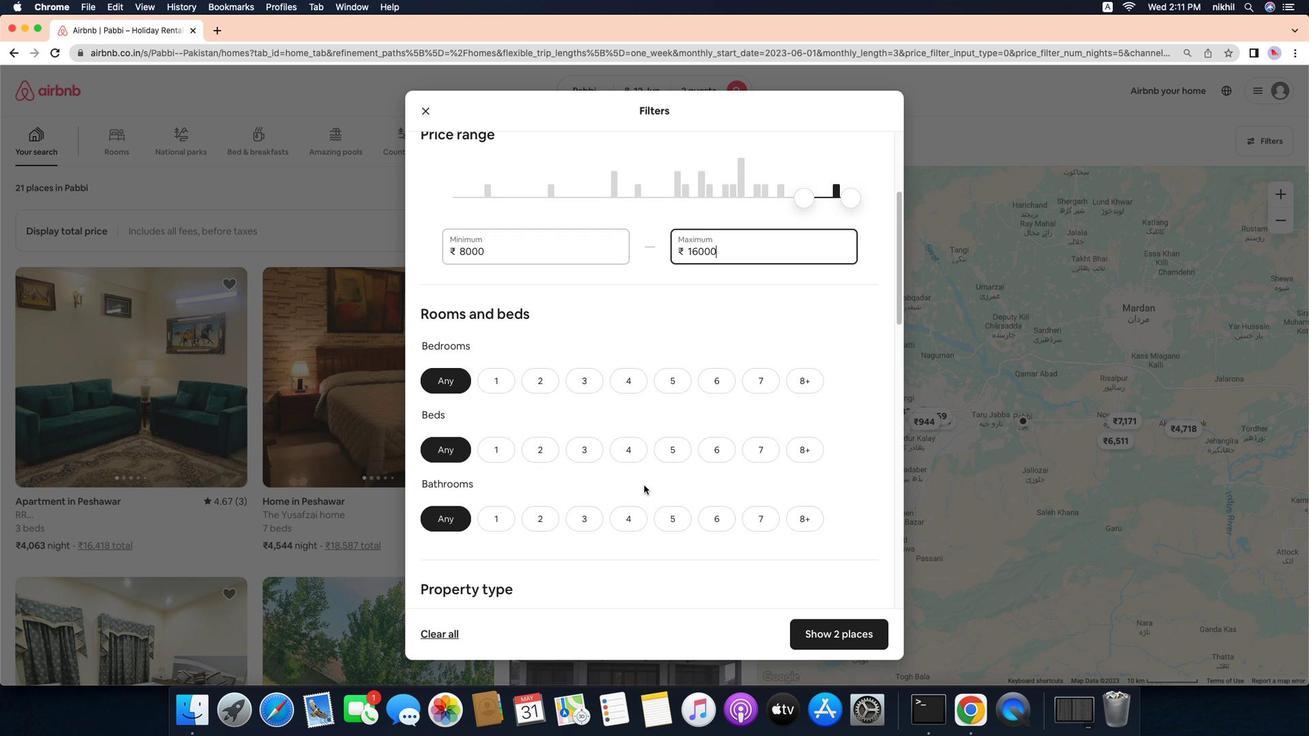 
Action: Mouse moved to (556, 384)
Screenshot: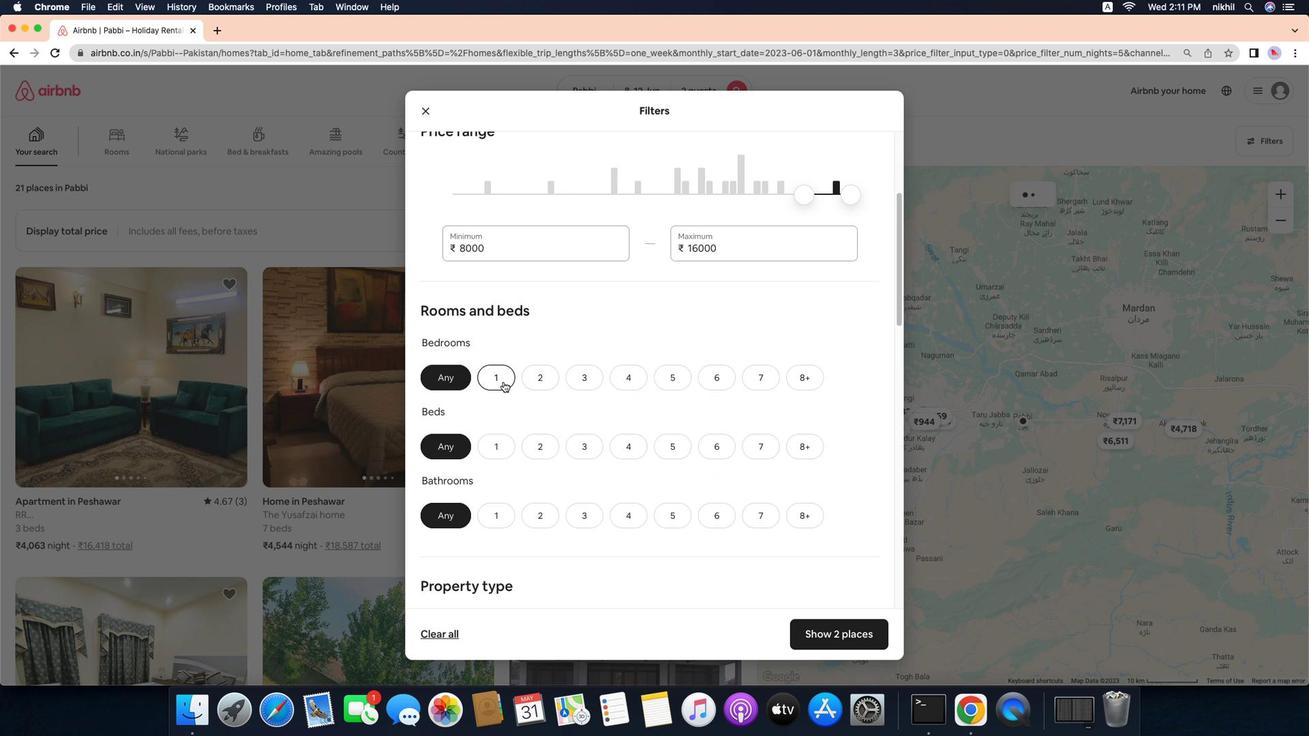 
Action: Mouse pressed left at (556, 384)
Screenshot: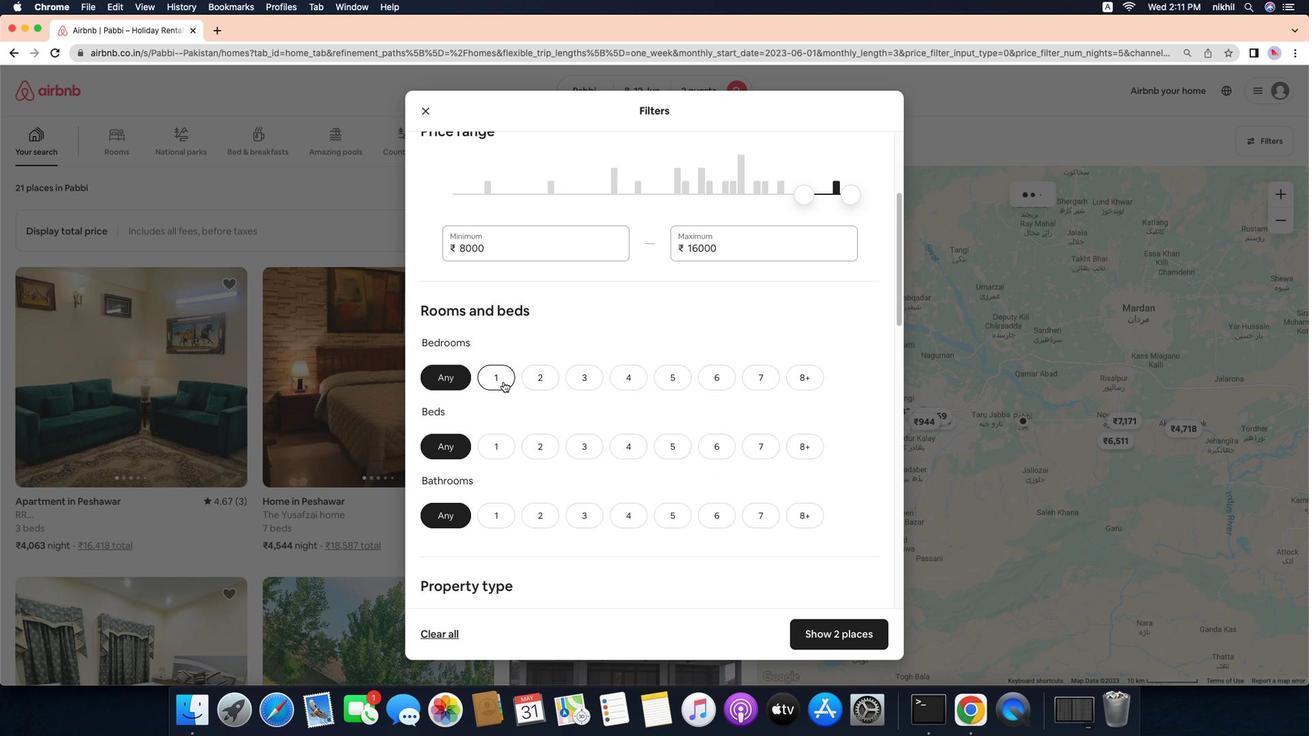 
Action: Mouse moved to (559, 444)
Screenshot: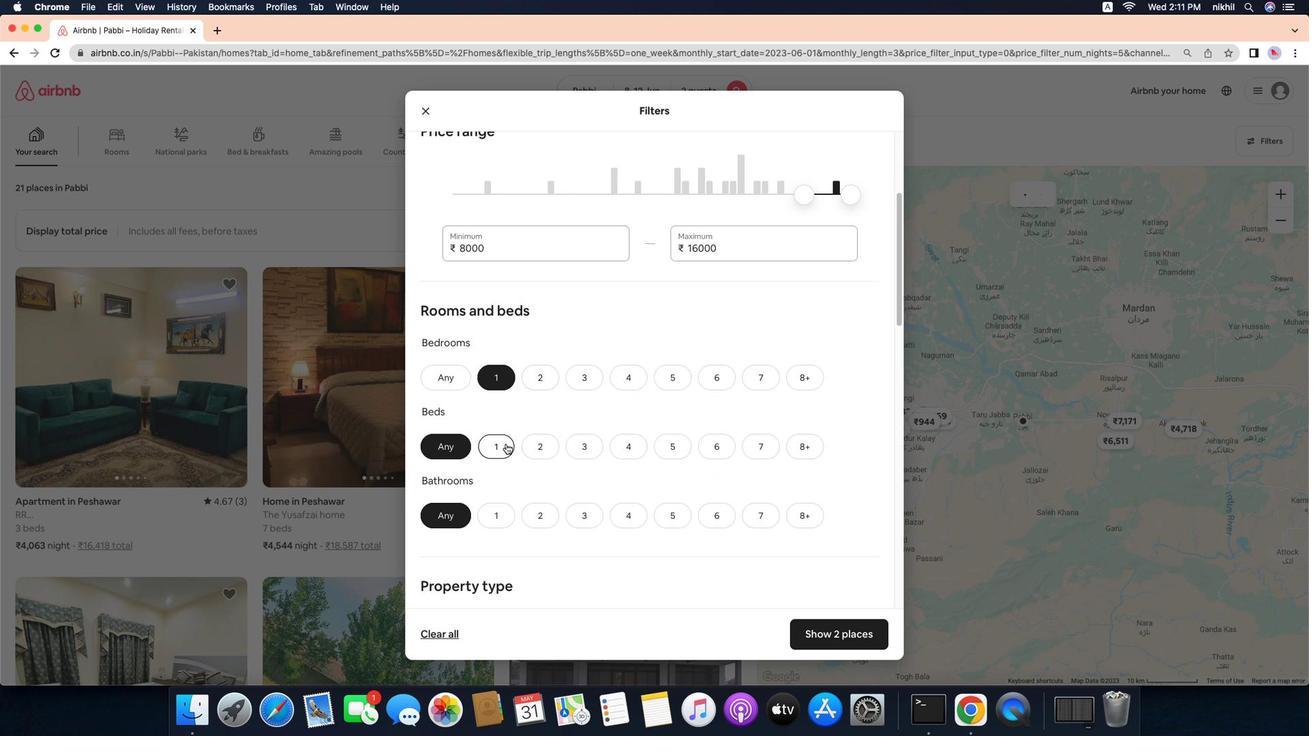 
Action: Mouse pressed left at (559, 444)
Screenshot: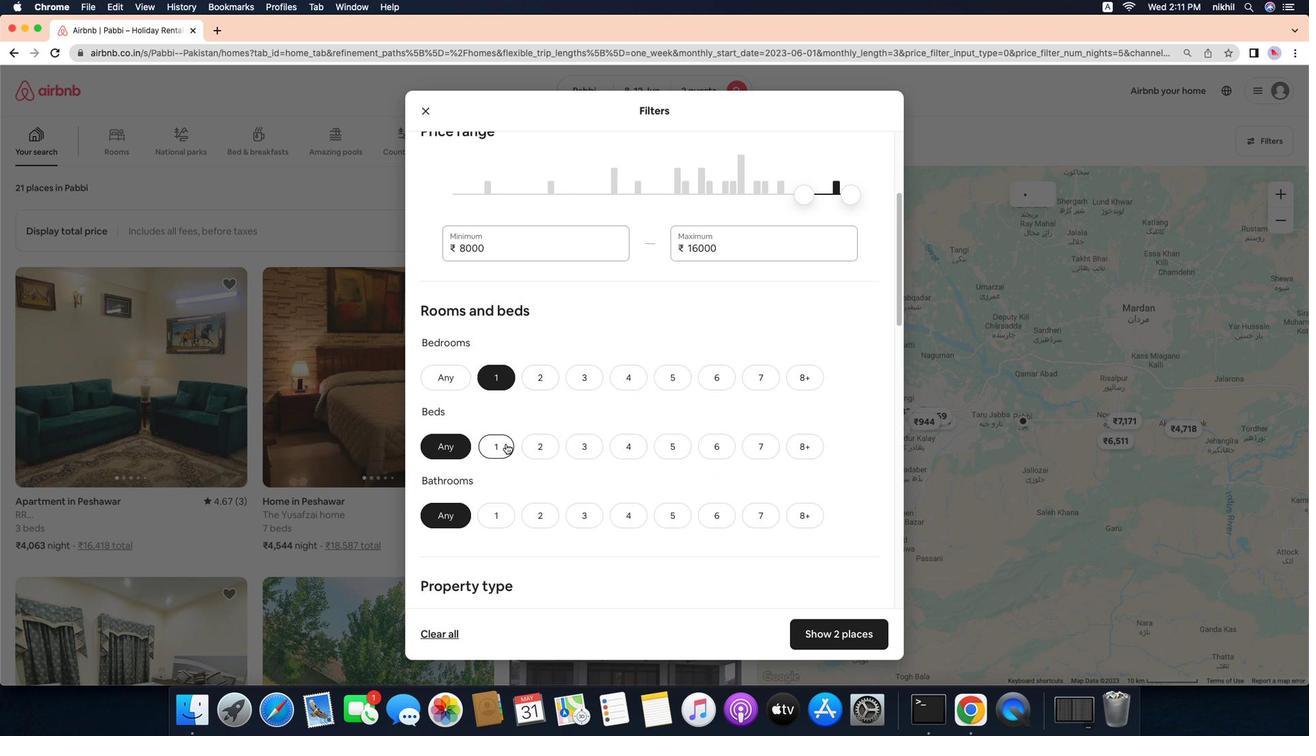 
Action: Mouse moved to (551, 512)
Screenshot: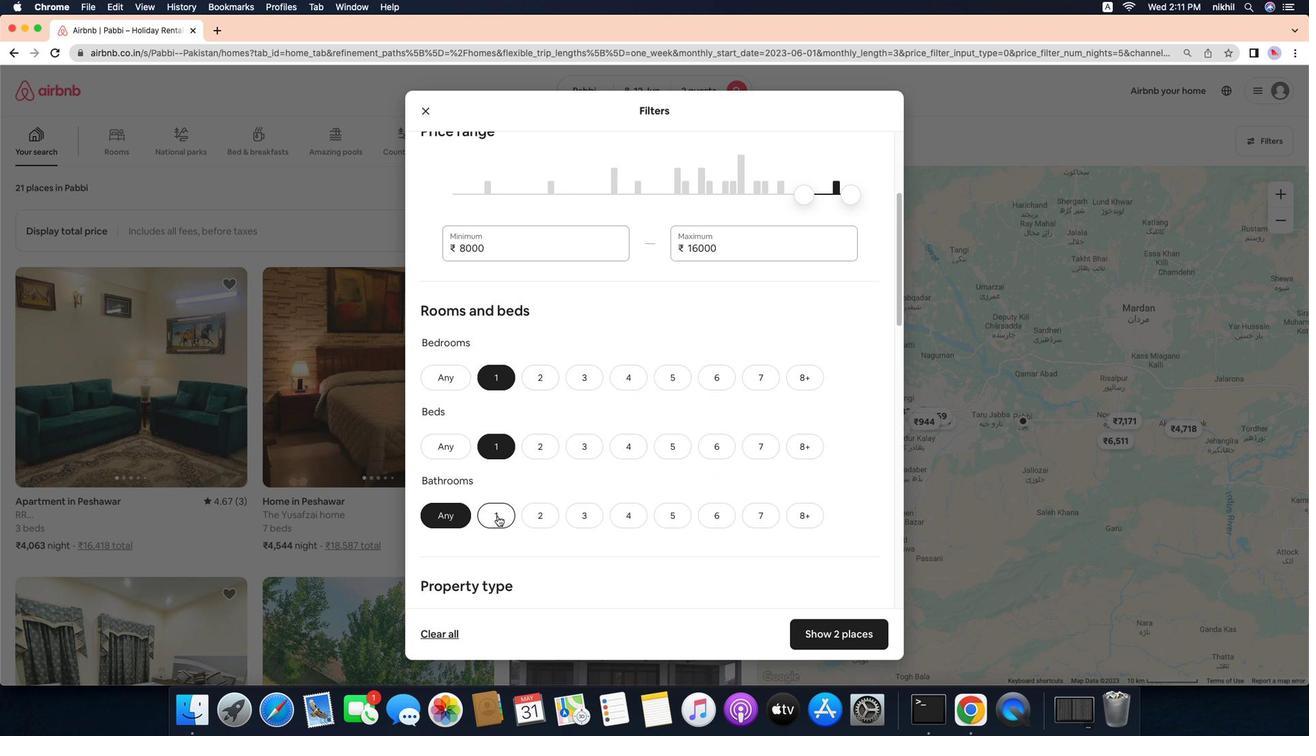 
Action: Mouse pressed left at (551, 512)
Screenshot: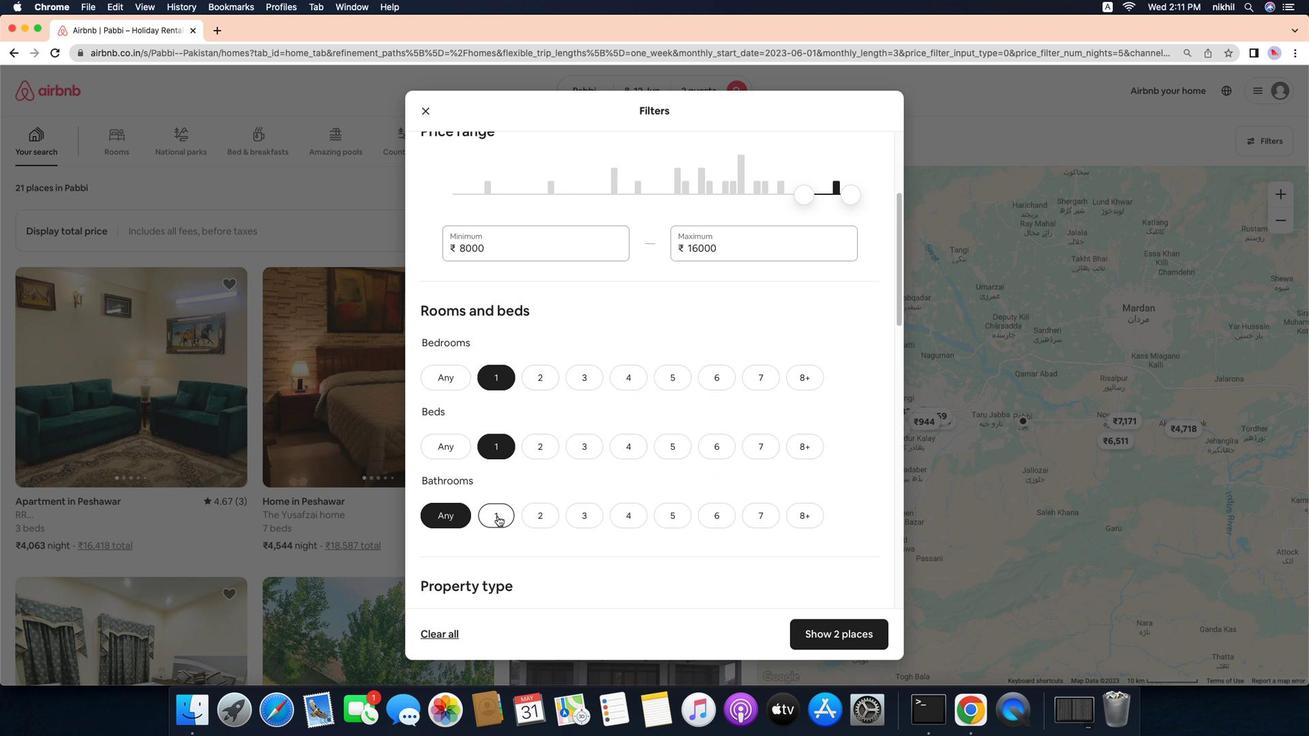 
Action: Mouse moved to (667, 475)
Screenshot: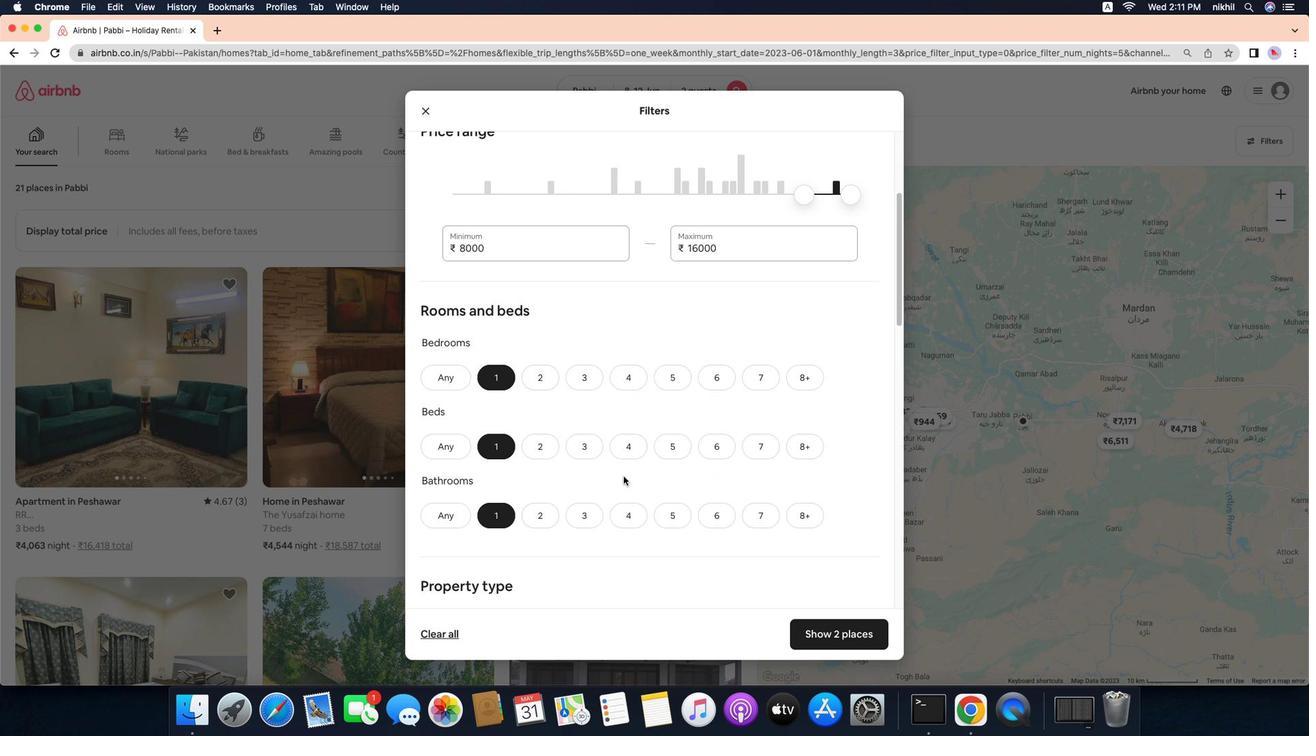 
Action: Mouse scrolled (667, 475) with delta (95, 19)
Screenshot: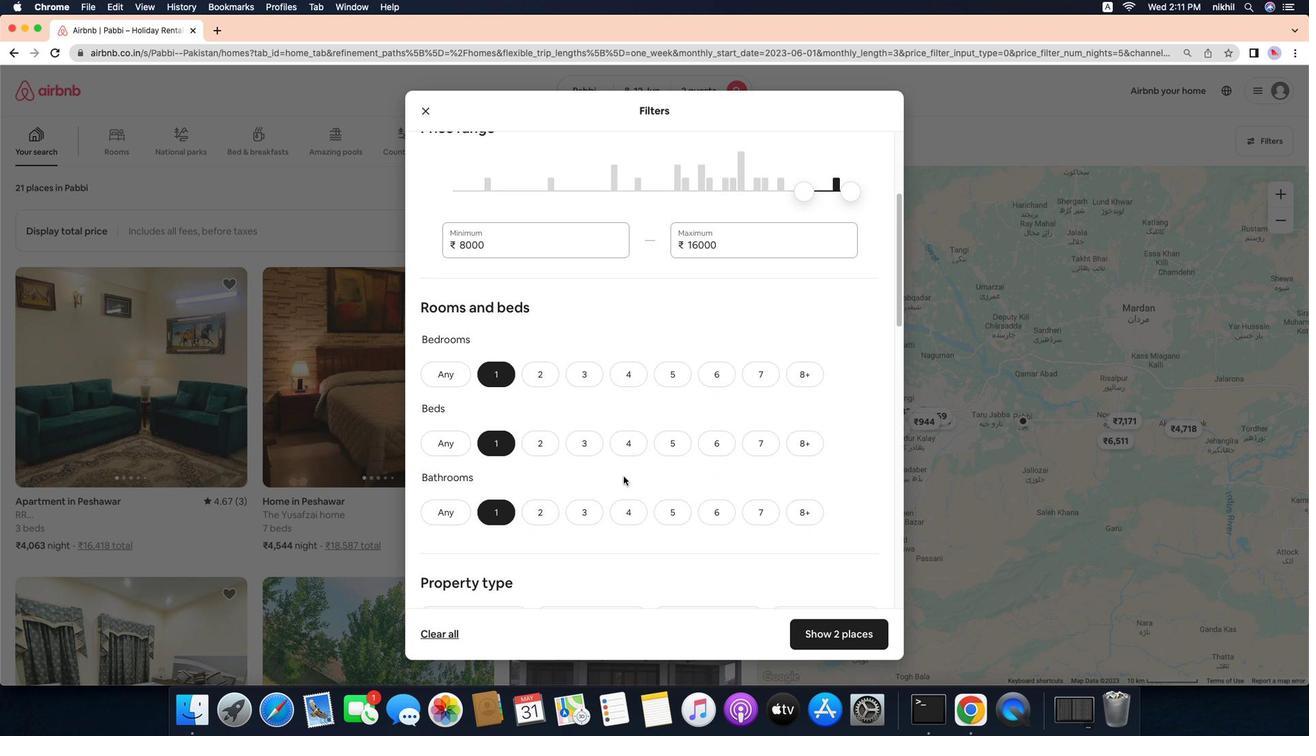 
Action: Mouse scrolled (667, 475) with delta (95, 19)
Screenshot: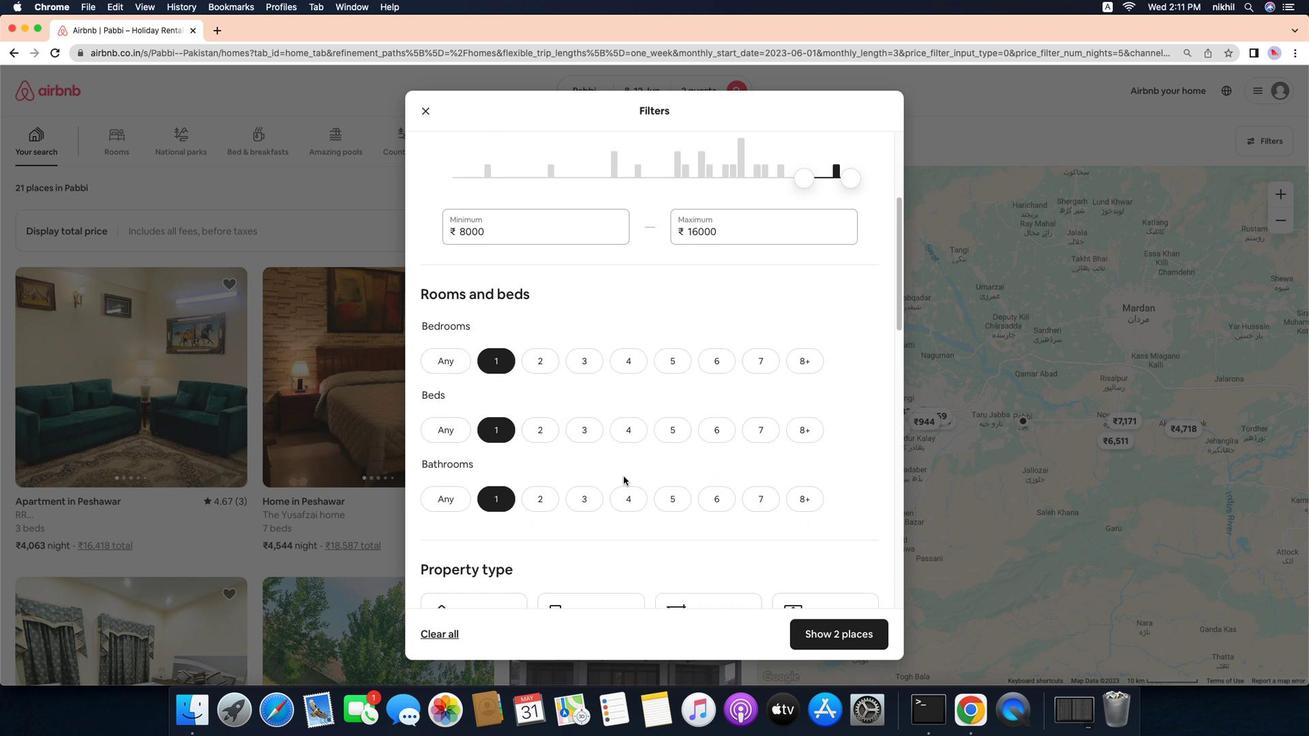 
Action: Mouse scrolled (667, 475) with delta (95, 19)
Screenshot: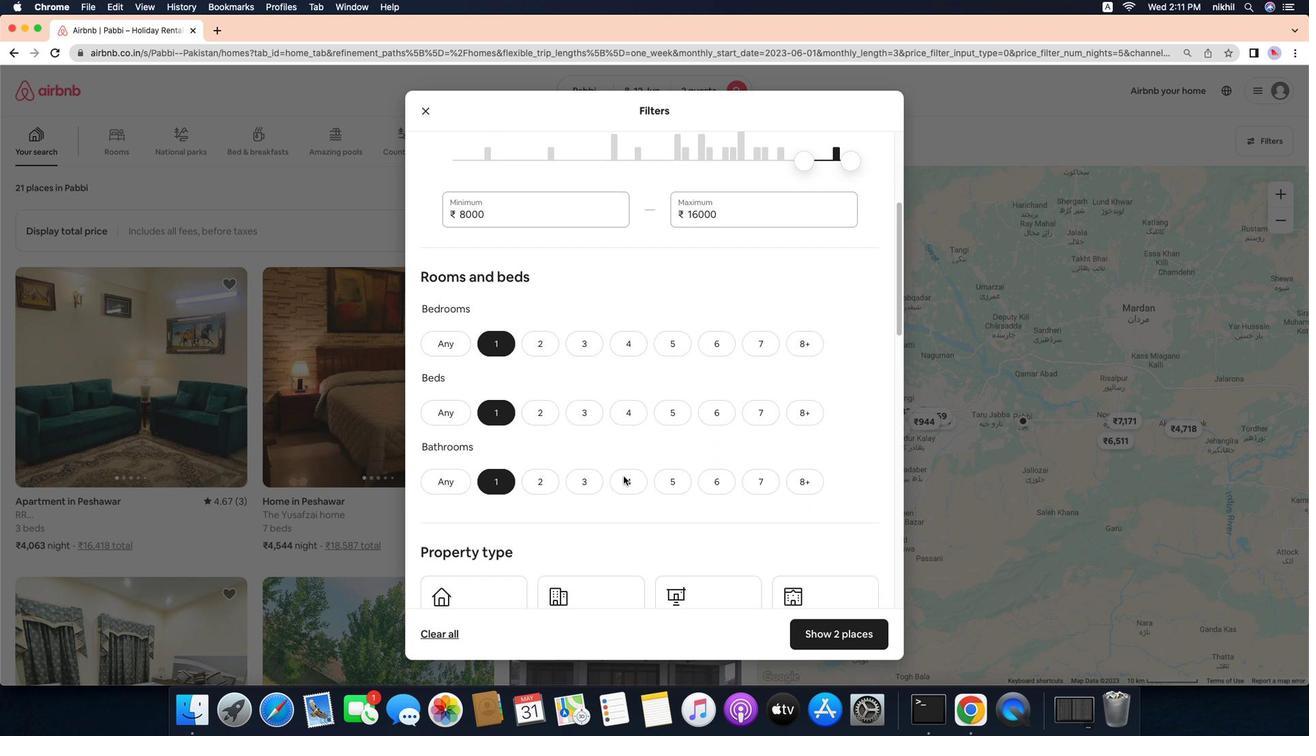 
Action: Mouse scrolled (667, 475) with delta (95, 18)
Screenshot: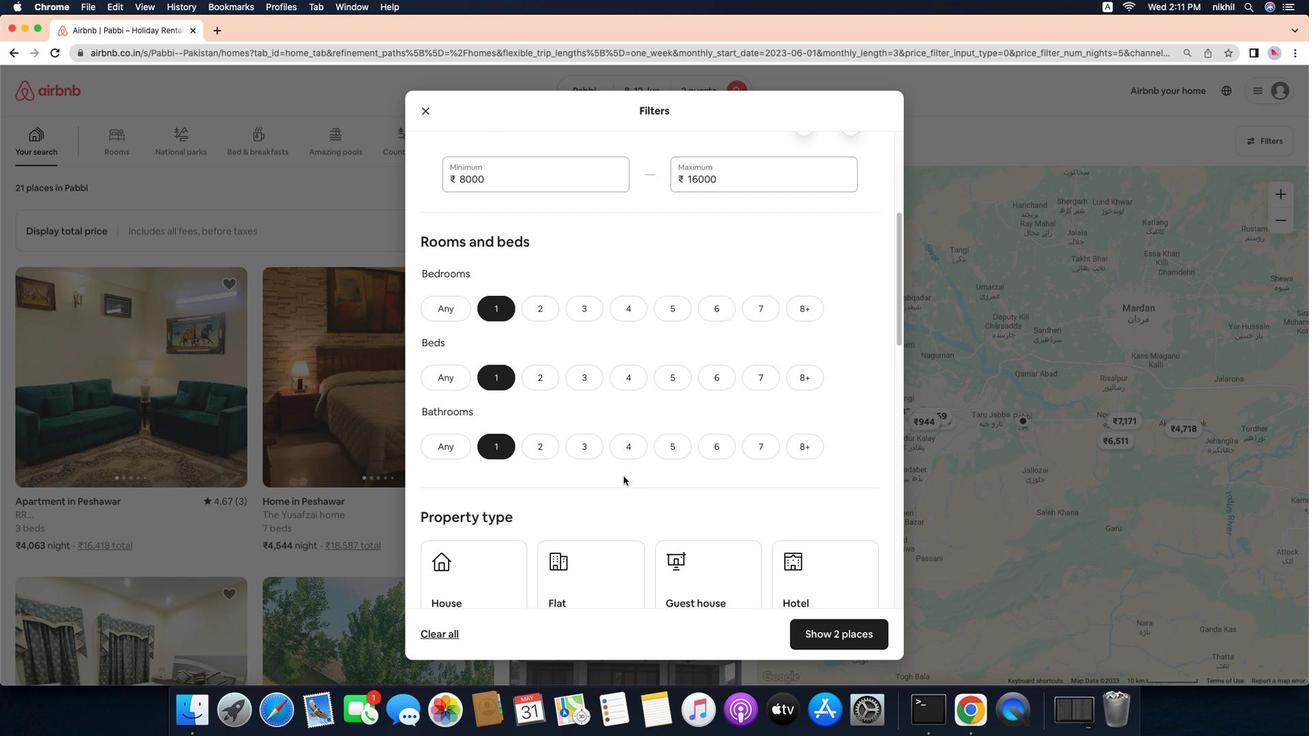
Action: Mouse scrolled (667, 475) with delta (95, 19)
Screenshot: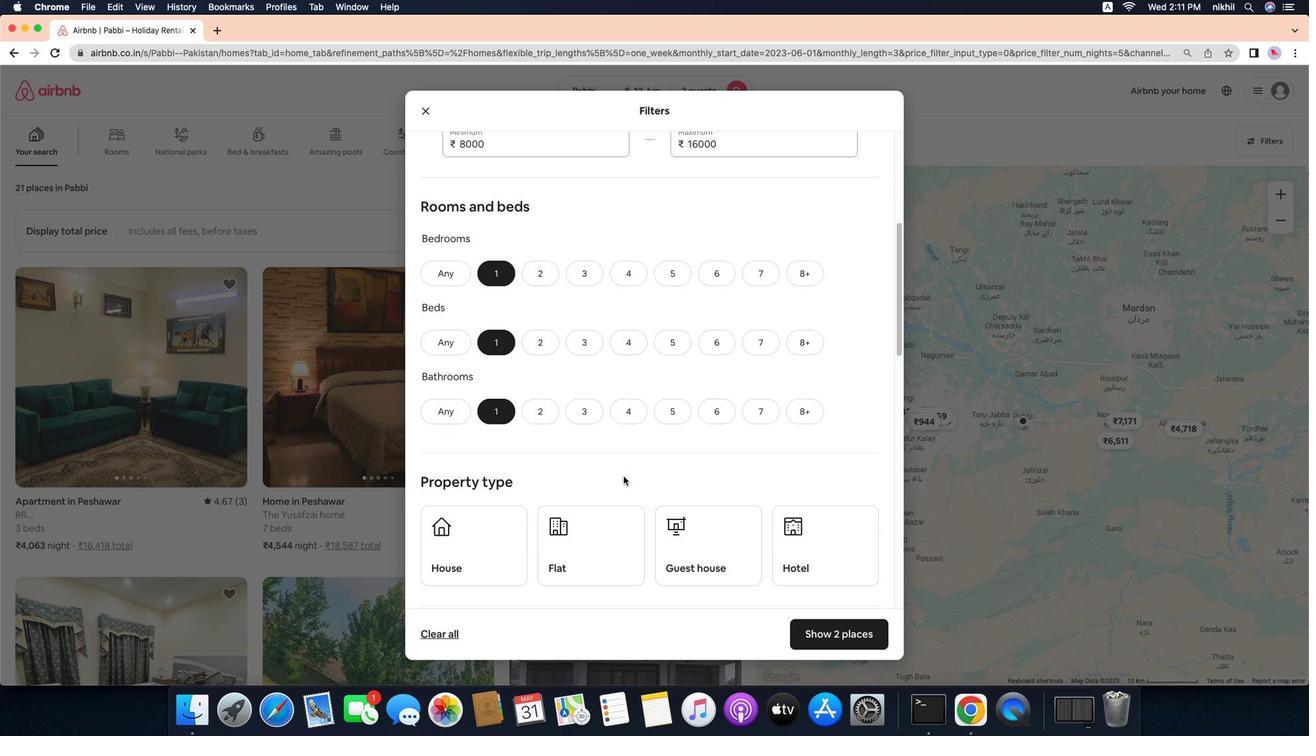 
Action: Mouse scrolled (667, 475) with delta (95, 19)
Screenshot: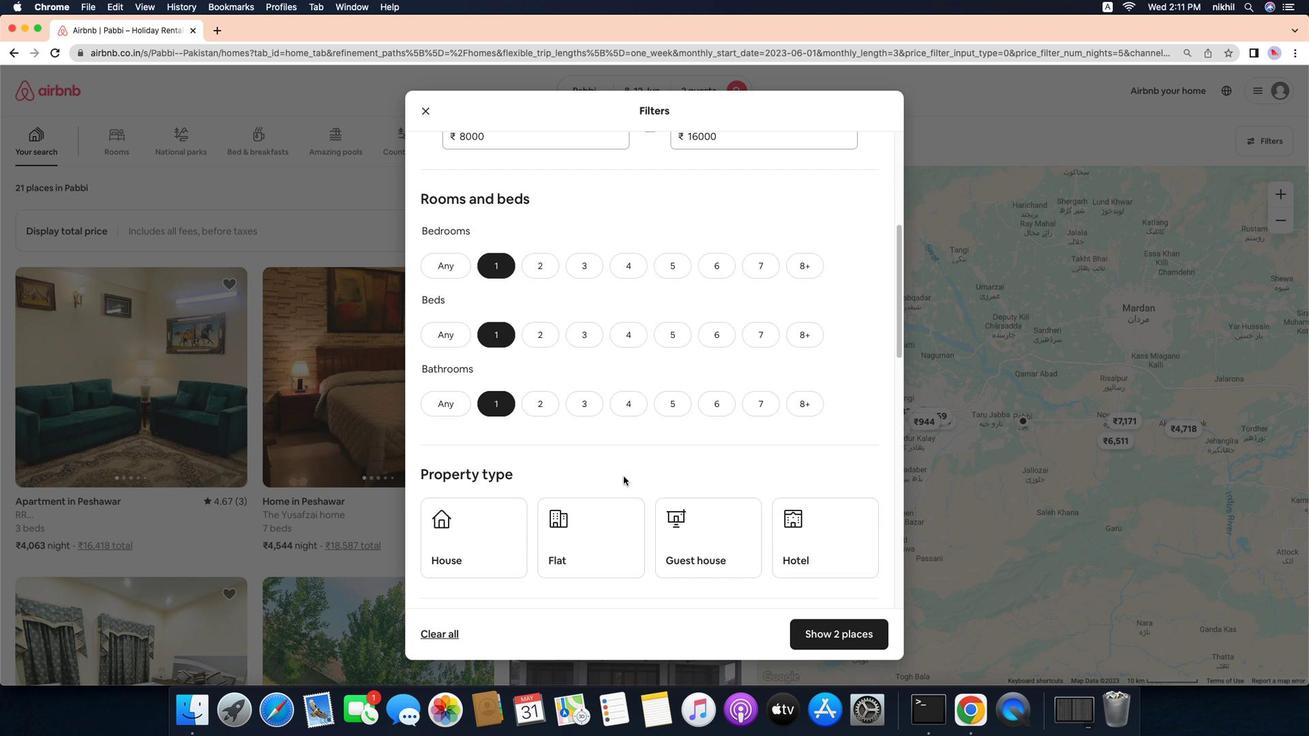 
Action: Mouse moved to (547, 514)
Screenshot: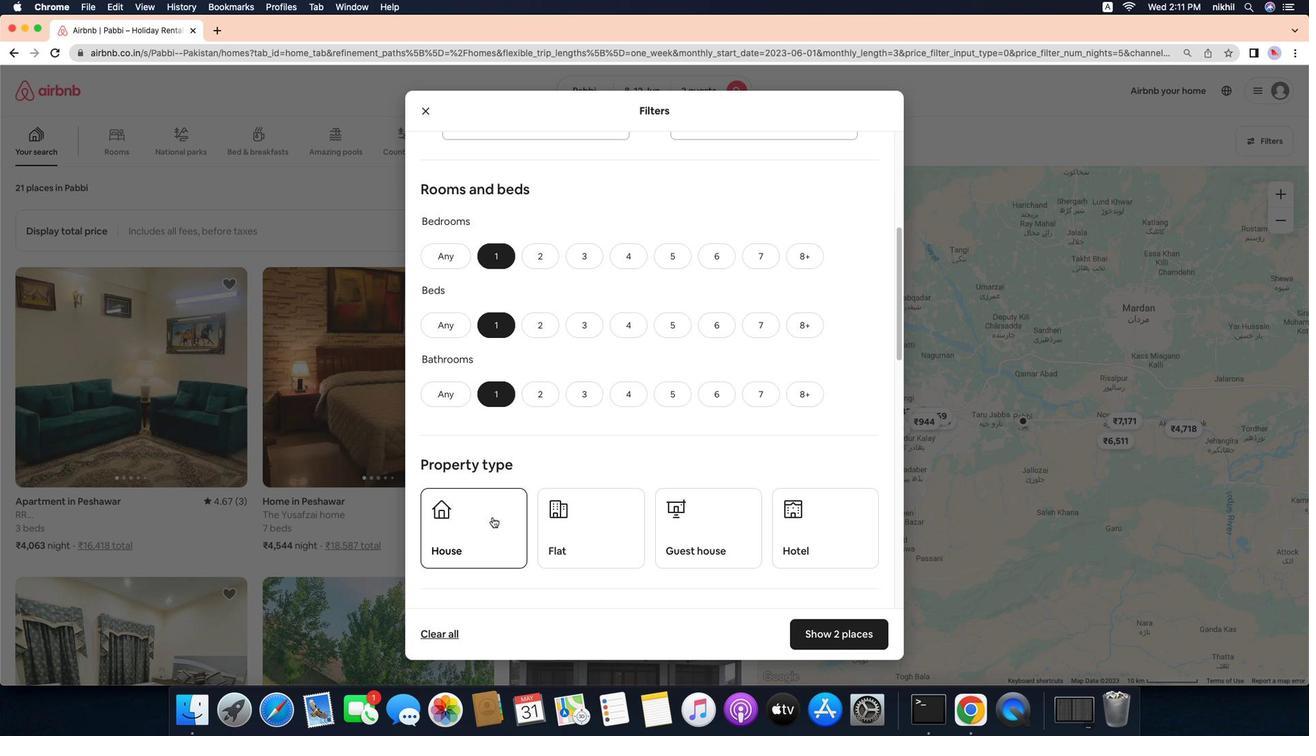 
Action: Mouse pressed left at (547, 514)
Screenshot: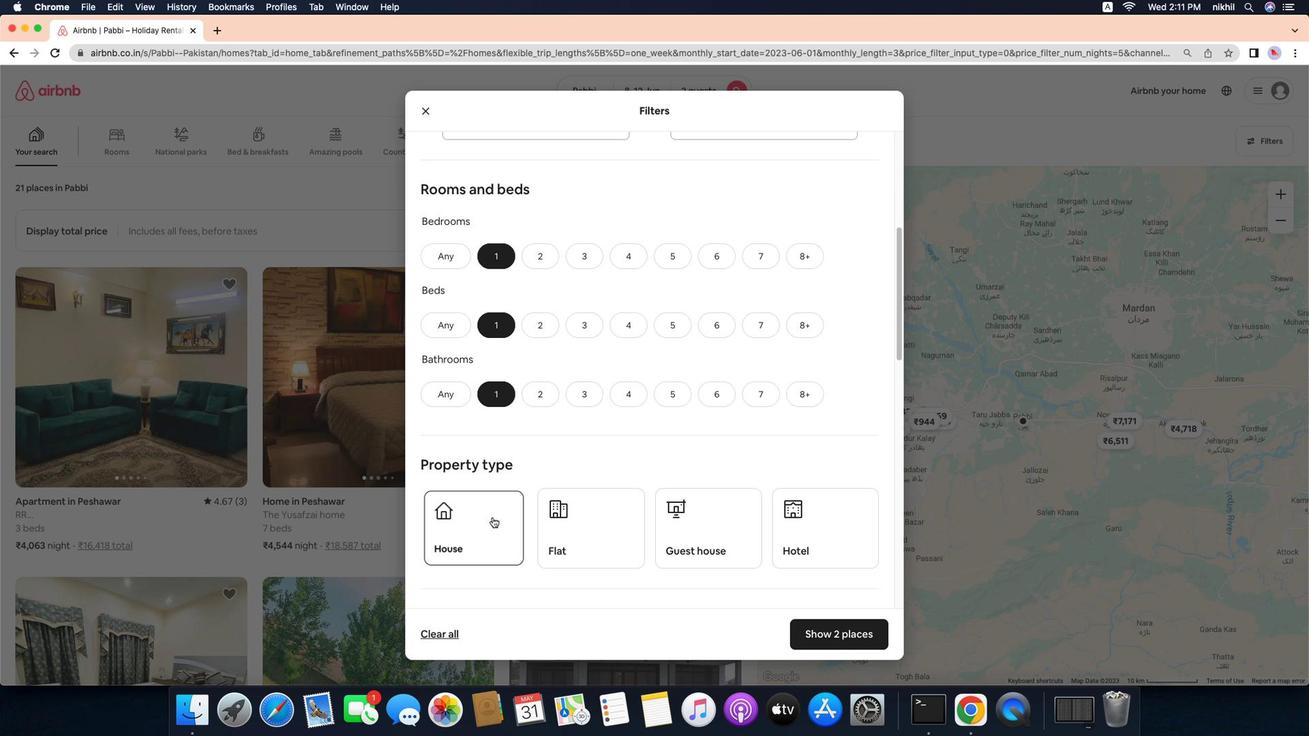 
Action: Mouse moved to (651, 518)
Screenshot: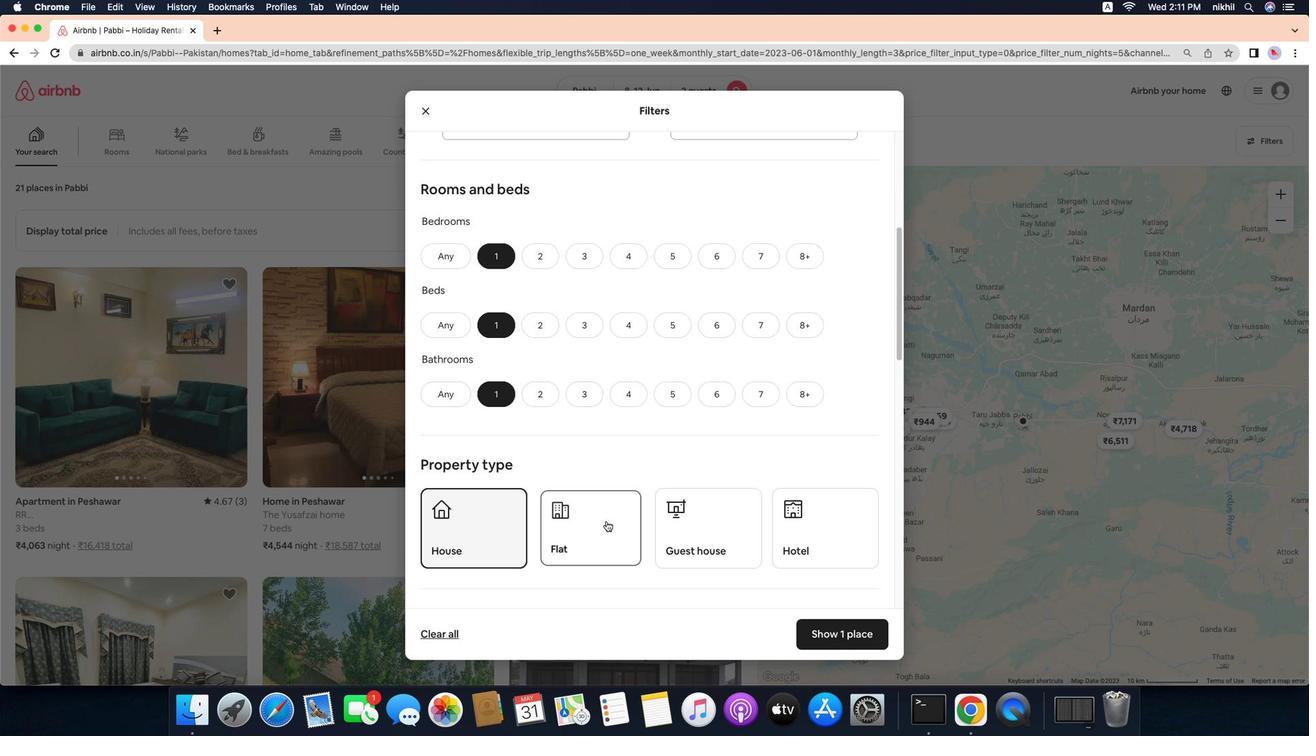 
Action: Mouse pressed left at (651, 518)
Screenshot: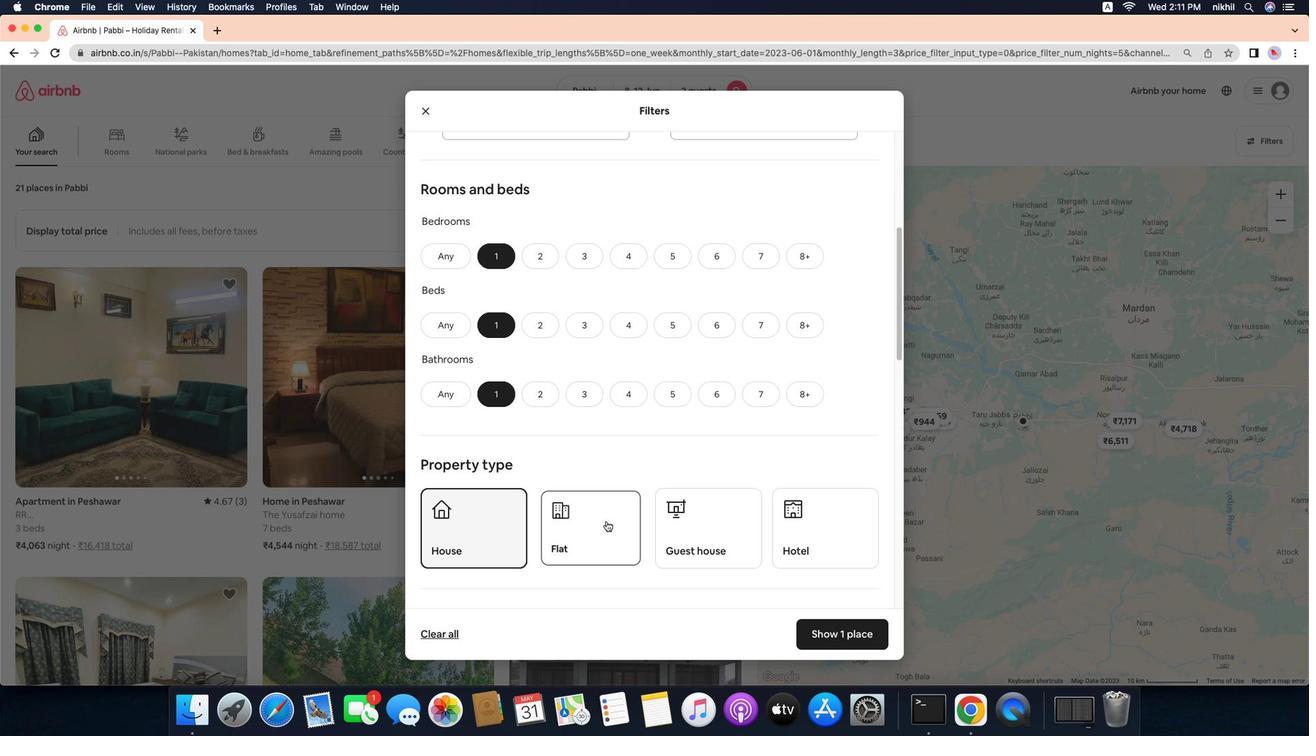 
Action: Mouse moved to (766, 521)
Screenshot: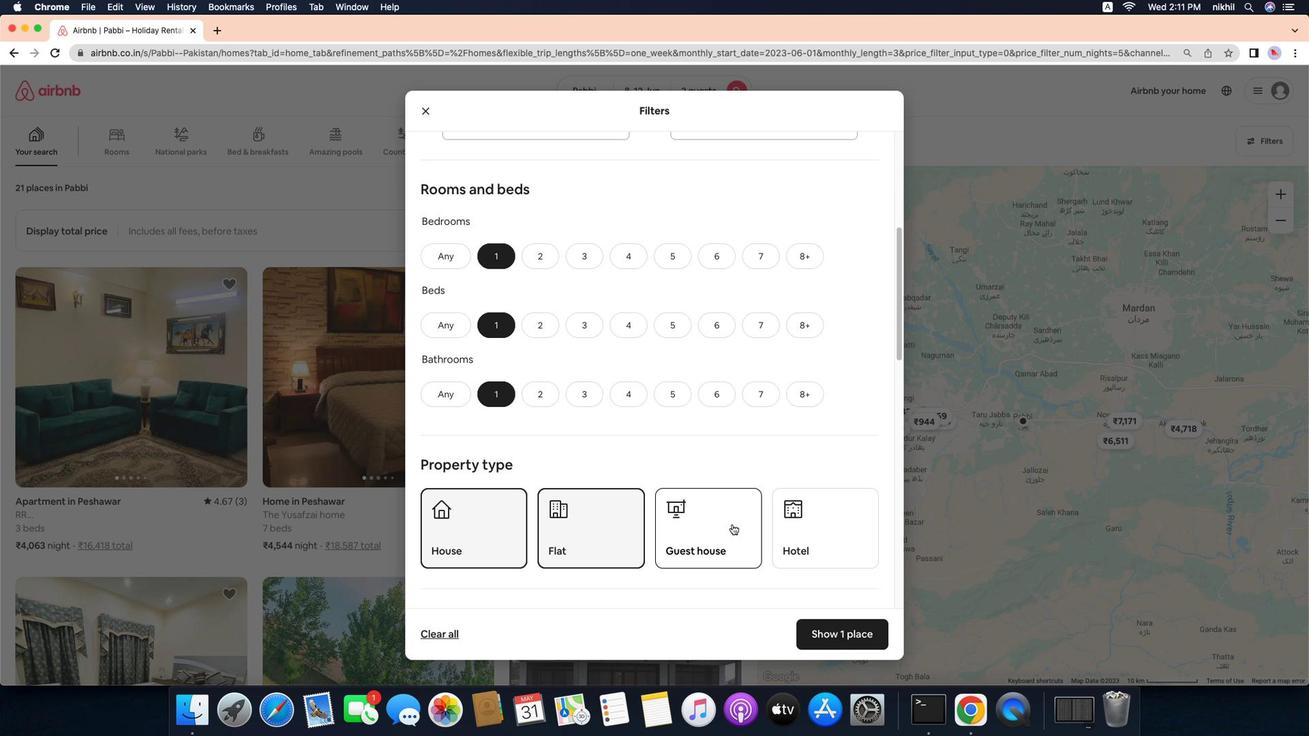 
Action: Mouse pressed left at (766, 521)
Screenshot: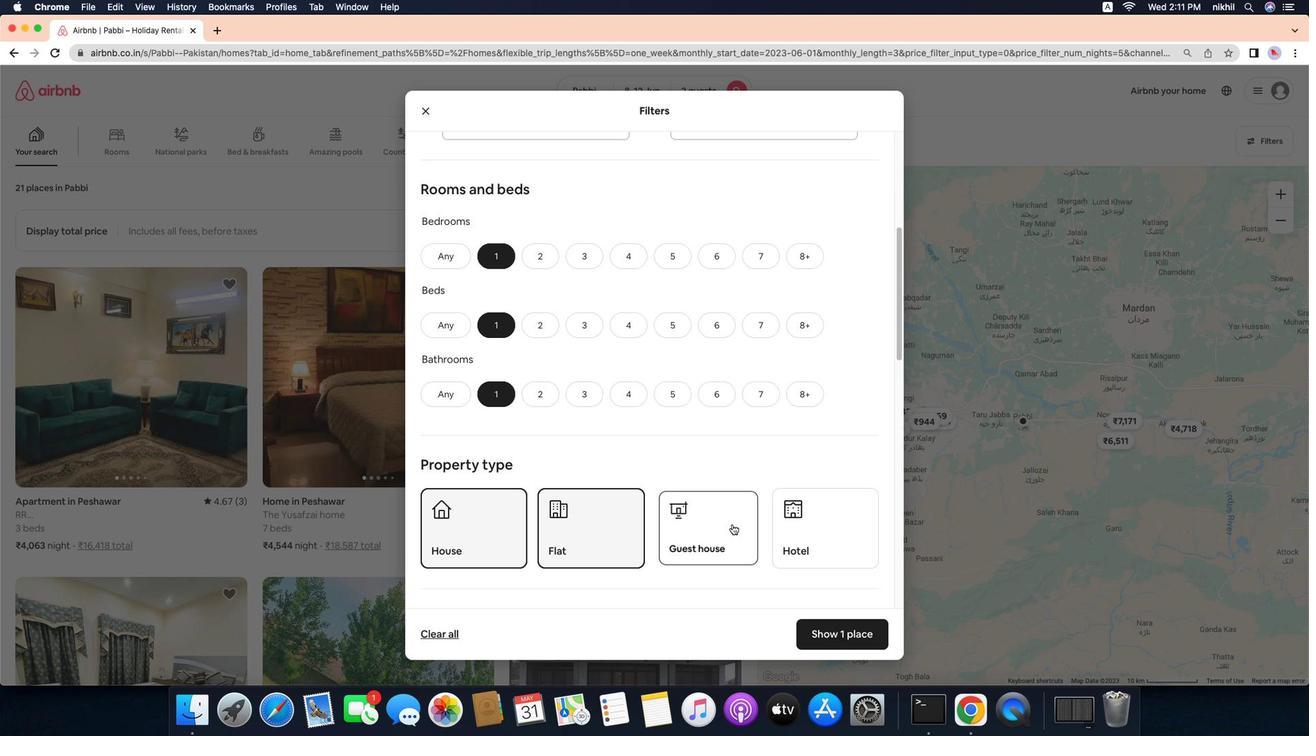 
Action: Mouse moved to (864, 516)
Screenshot: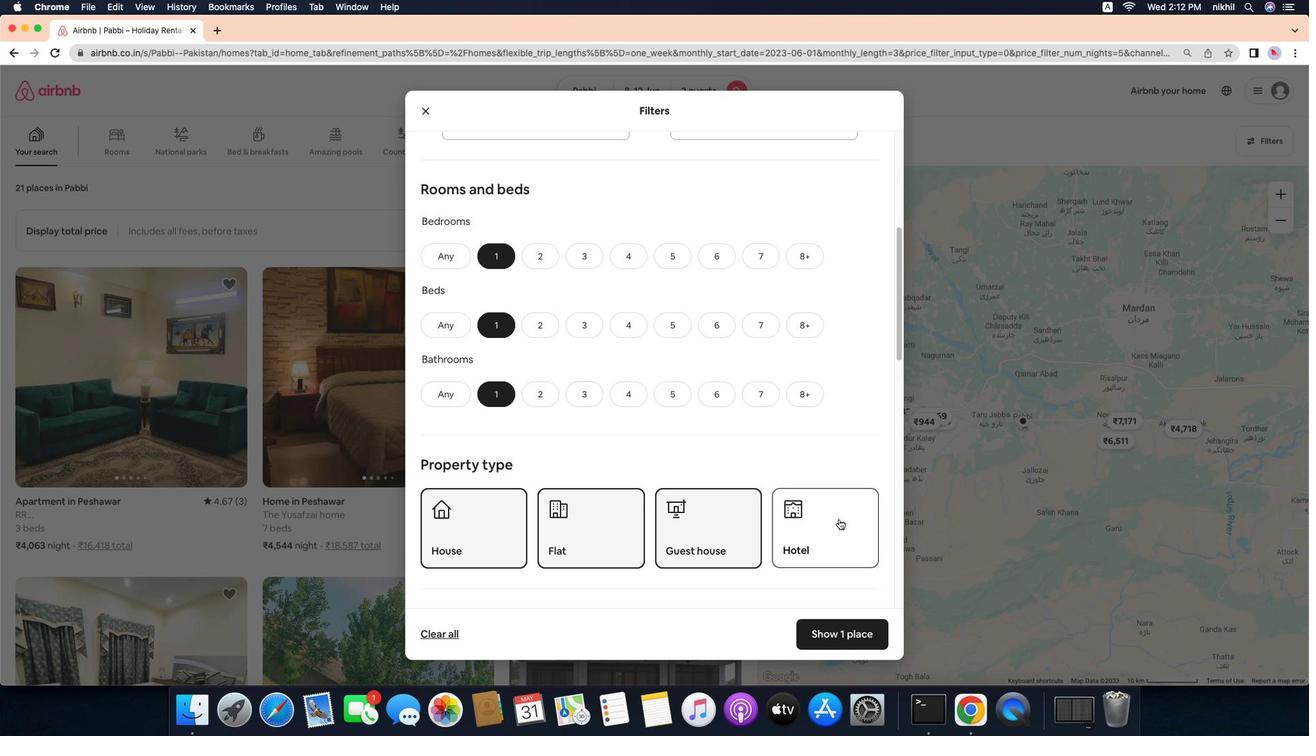 
Action: Mouse pressed left at (864, 516)
Screenshot: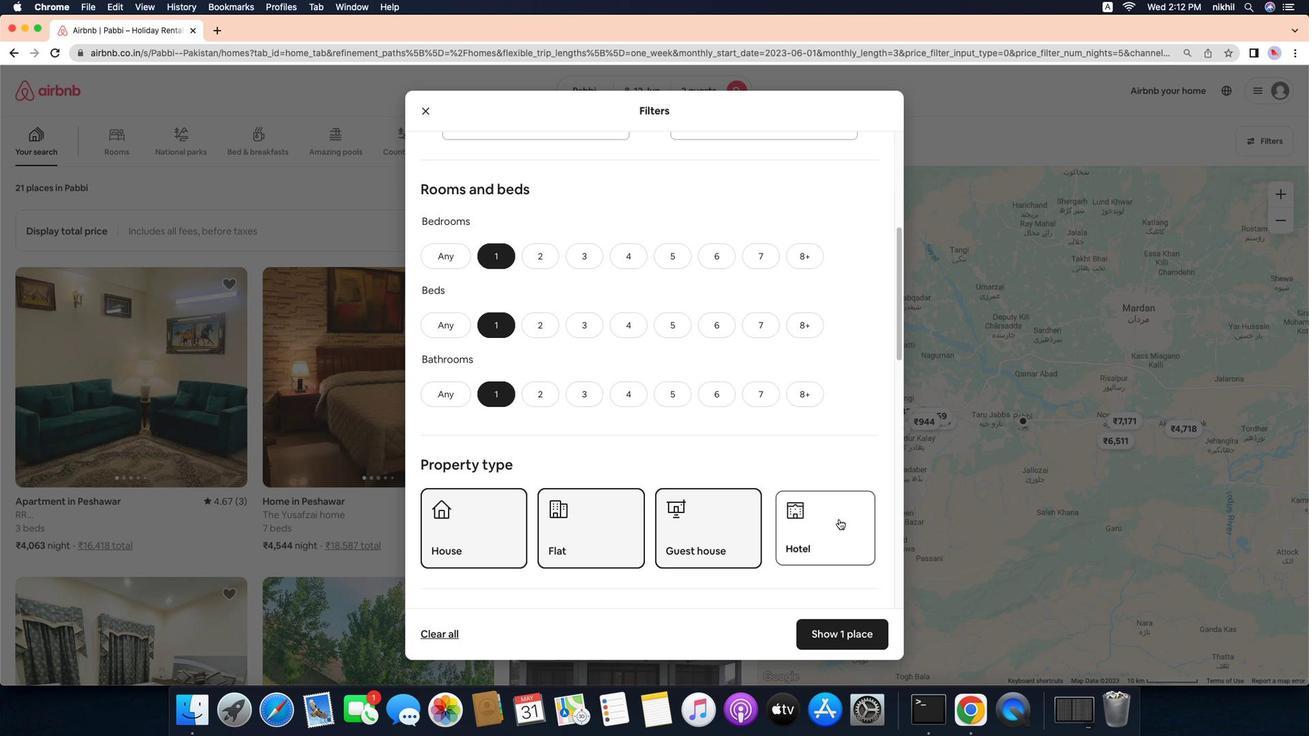 
Action: Mouse moved to (765, 502)
Screenshot: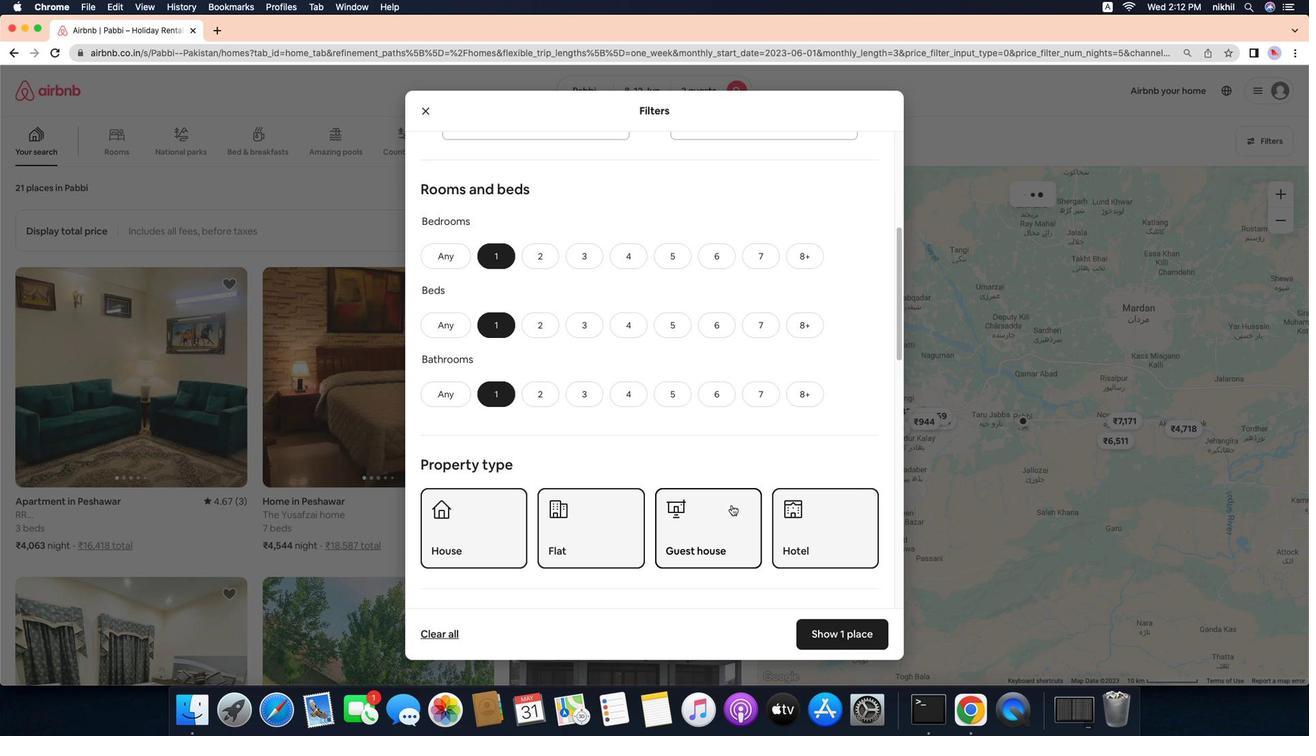 
Action: Mouse scrolled (765, 502) with delta (95, 19)
Screenshot: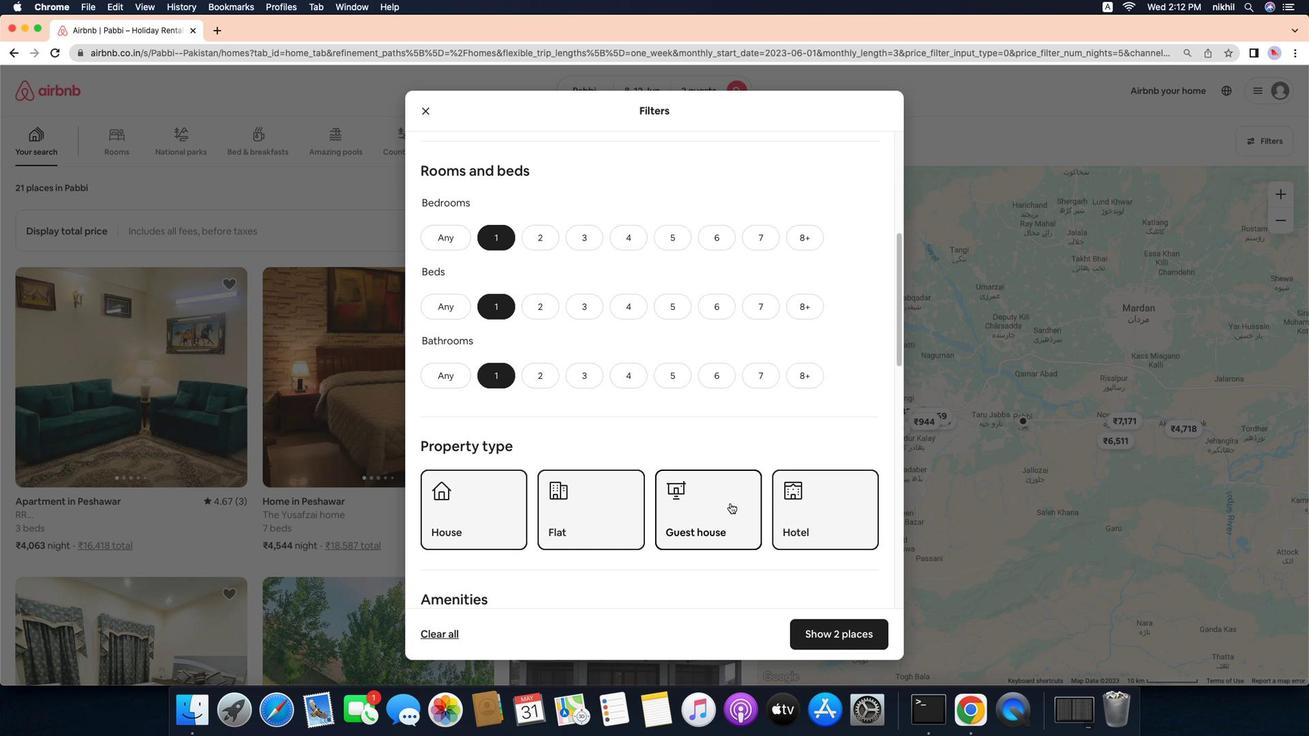 
Action: Mouse scrolled (765, 502) with delta (95, 19)
Screenshot: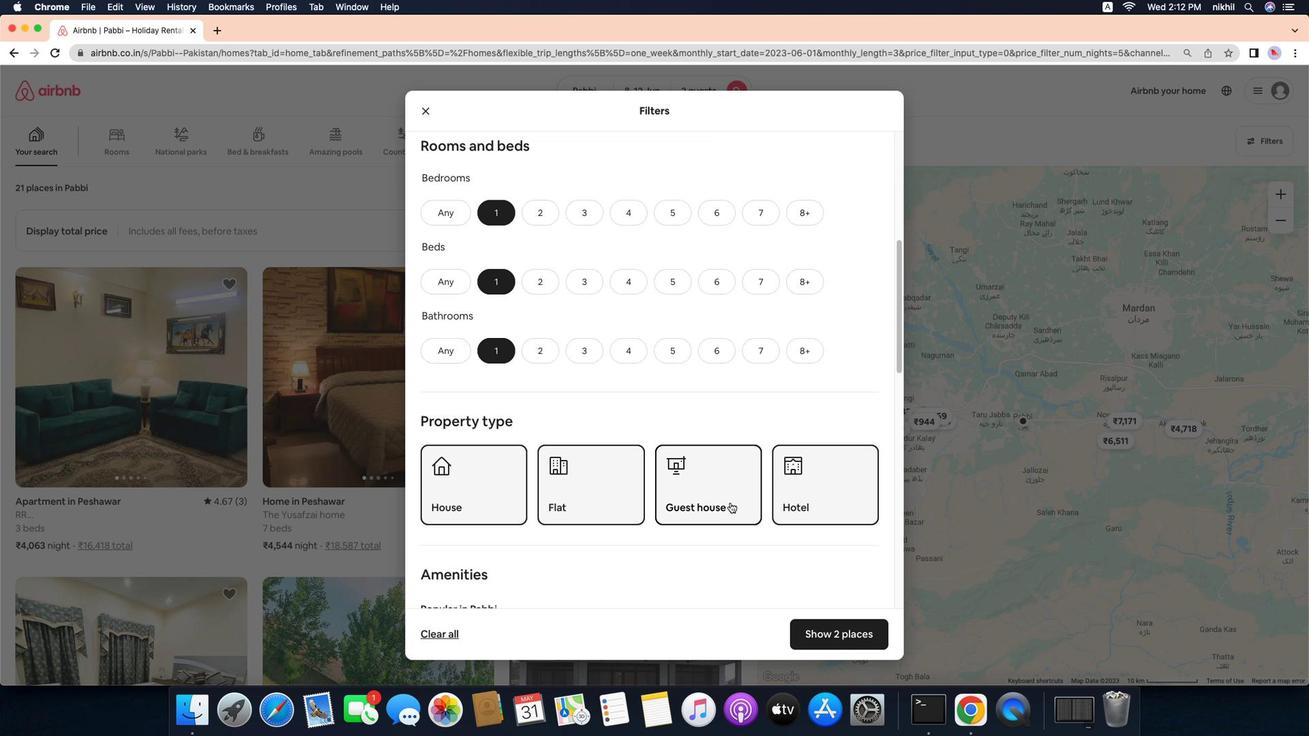 
Action: Mouse scrolled (765, 502) with delta (95, 17)
Screenshot: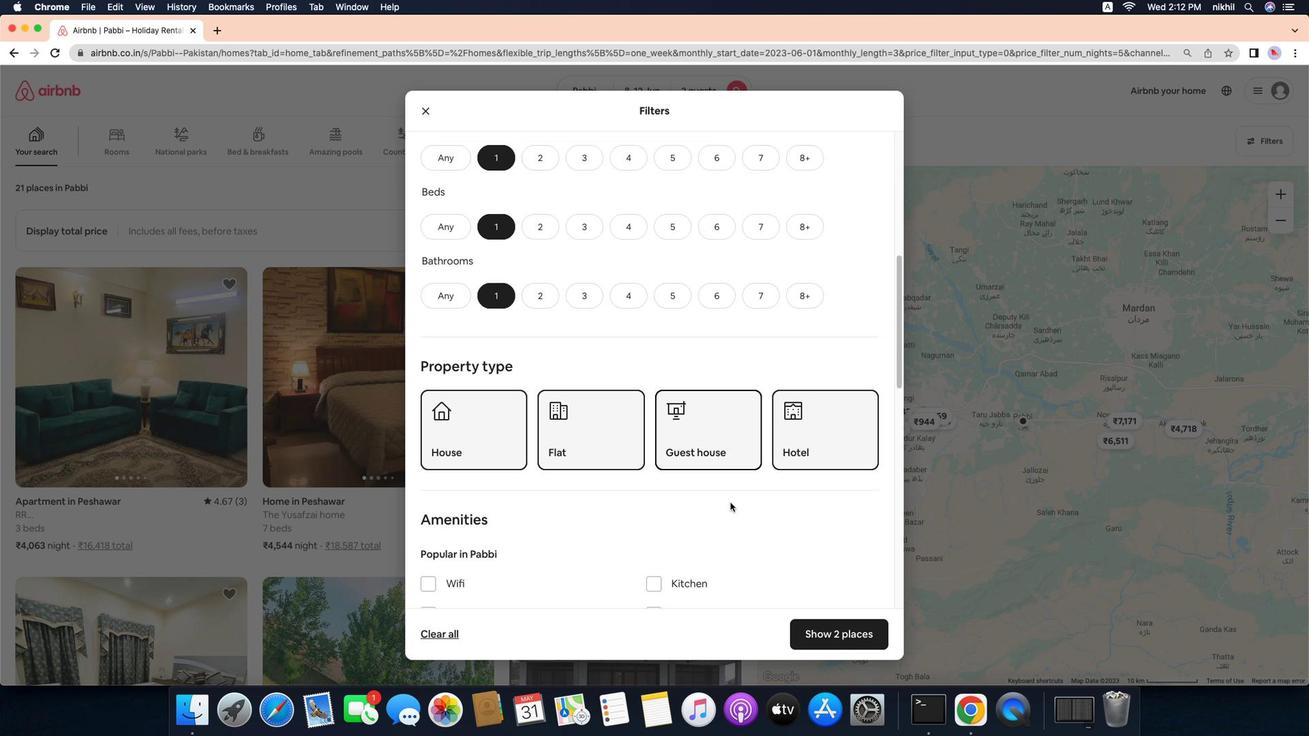 
Action: Mouse moved to (764, 500)
Screenshot: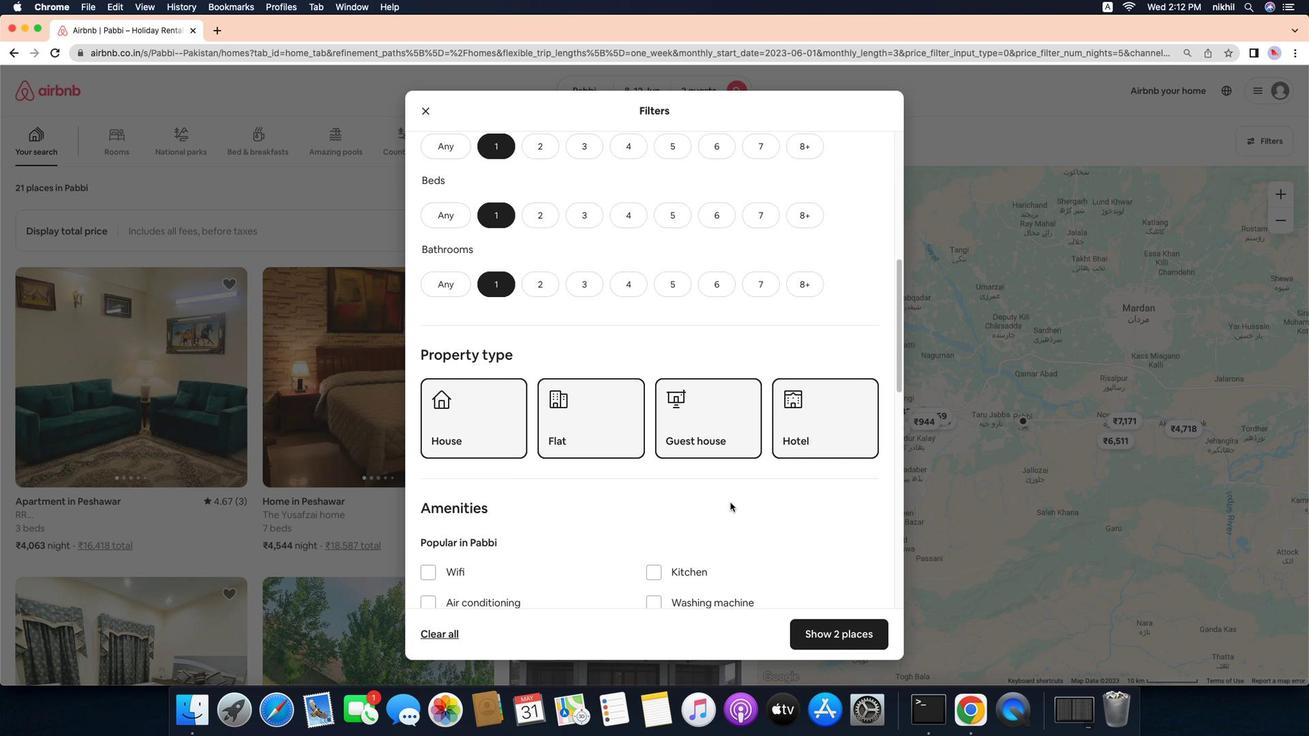 
Action: Mouse scrolled (764, 500) with delta (95, 19)
Screenshot: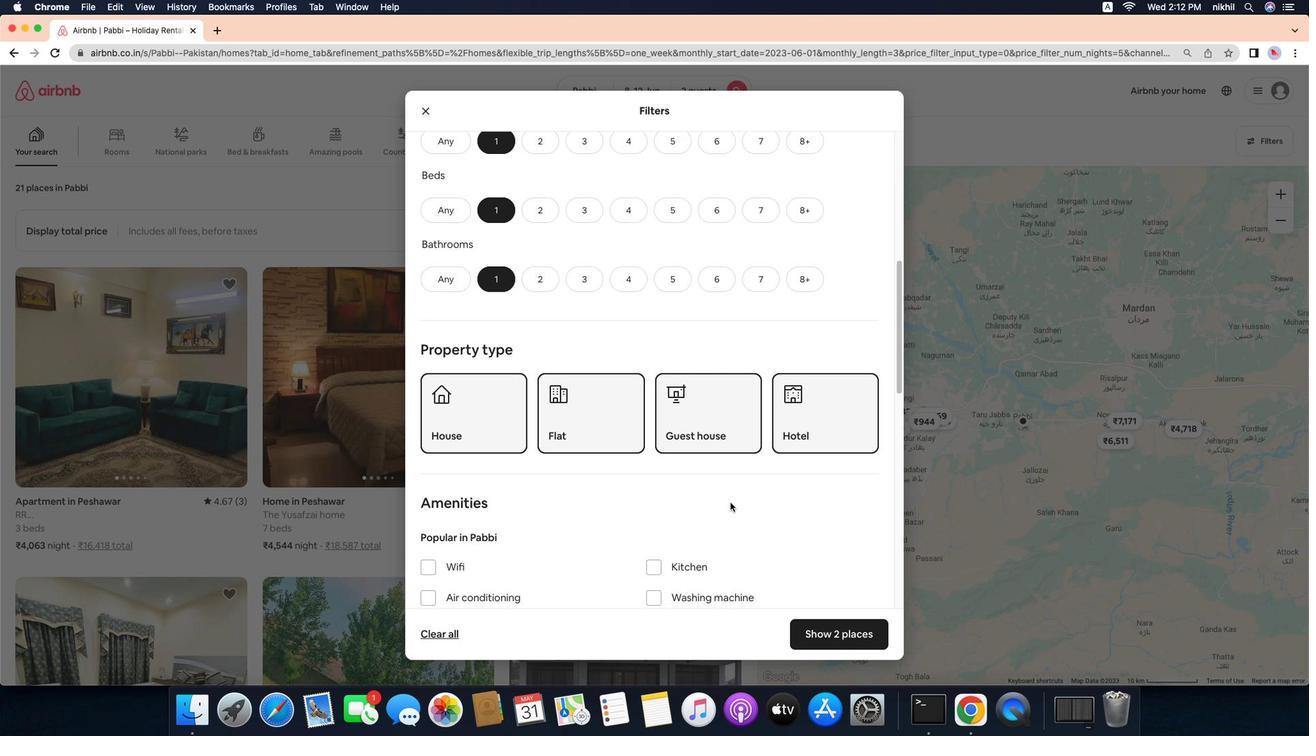 
Action: Mouse scrolled (764, 500) with delta (95, 19)
Screenshot: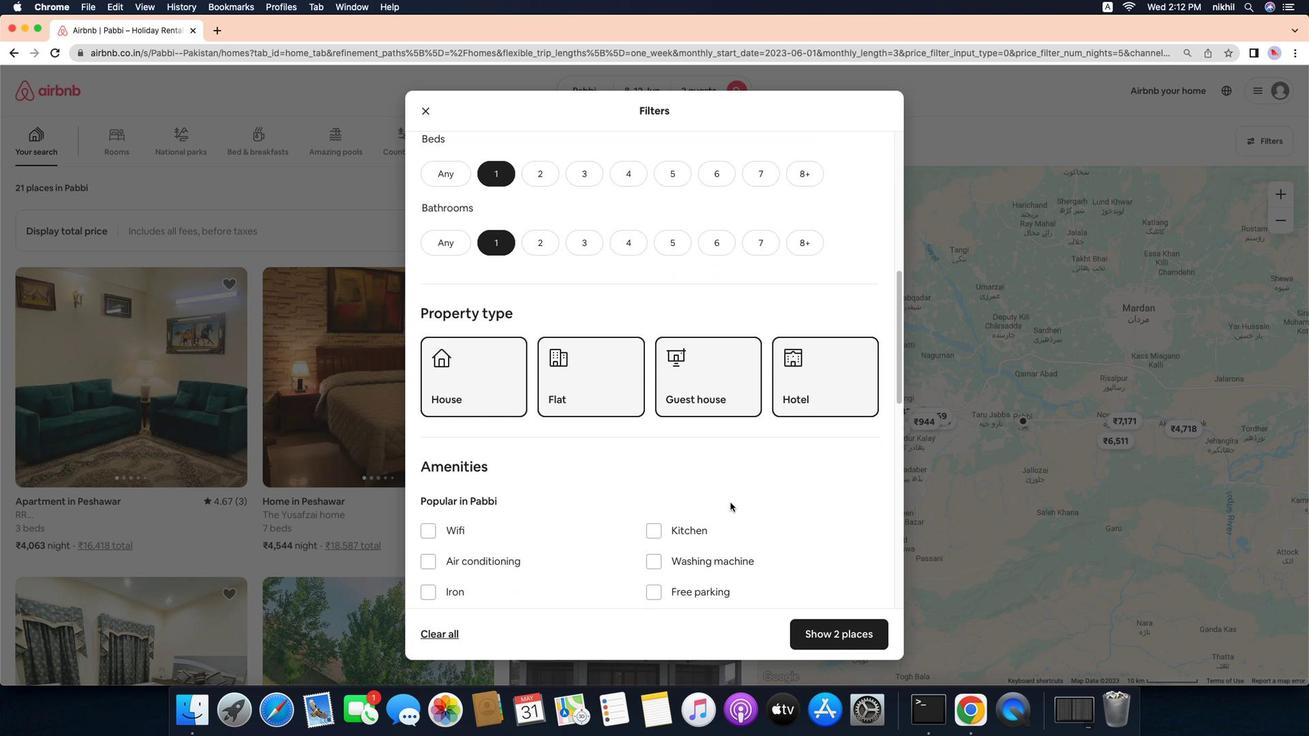 
Action: Mouse scrolled (764, 500) with delta (95, 18)
Screenshot: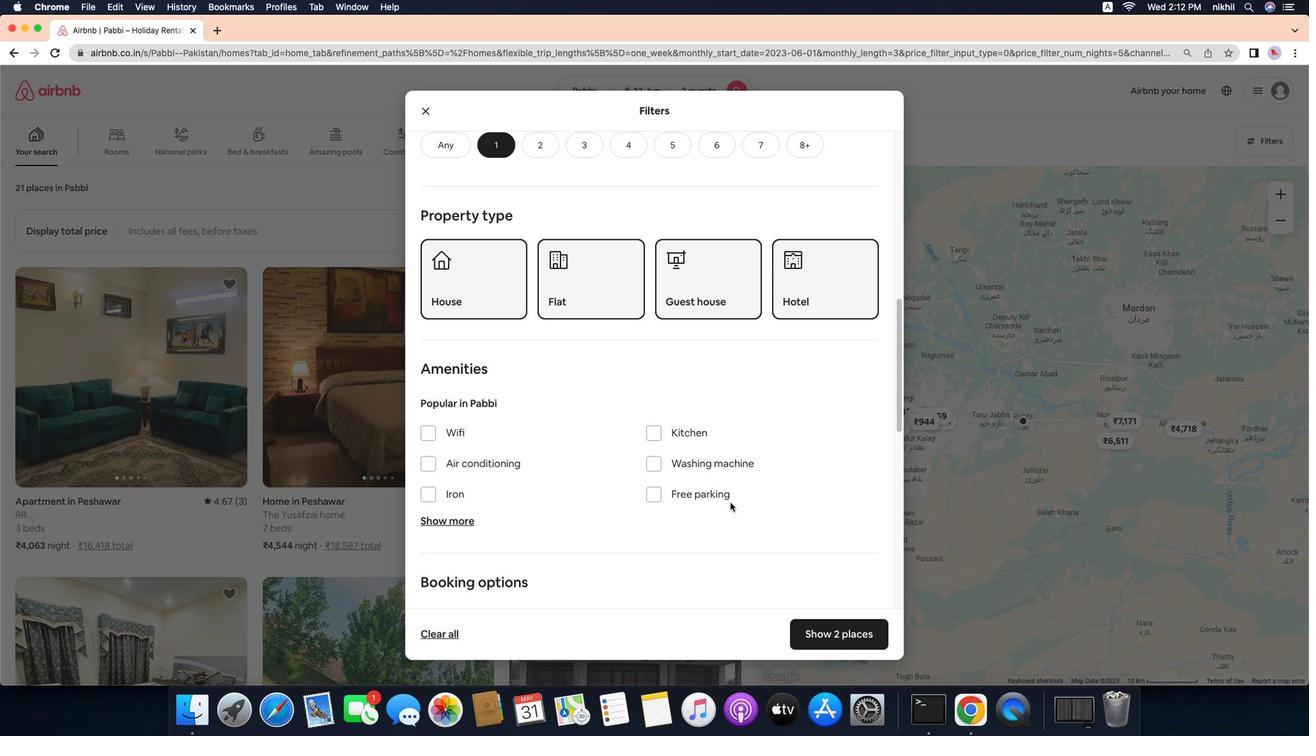 
Action: Mouse scrolled (764, 500) with delta (95, 17)
Screenshot: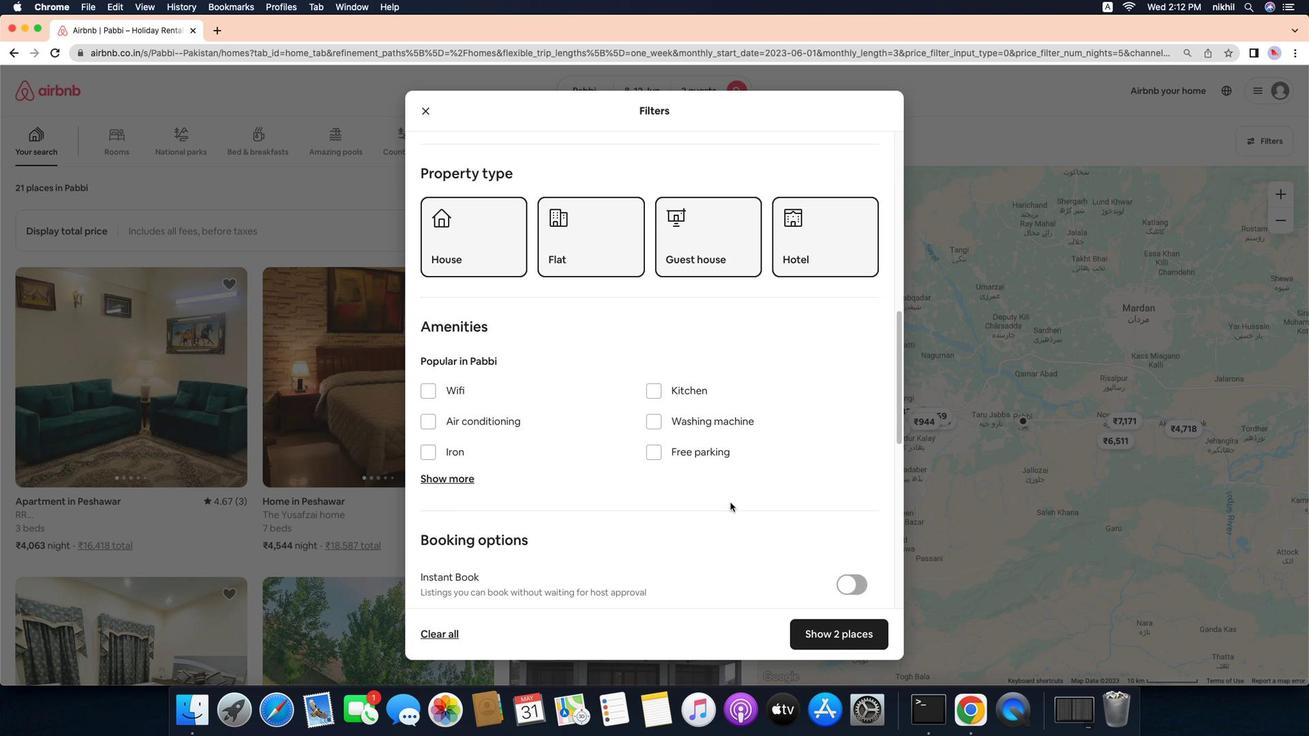 
Action: Mouse scrolled (764, 500) with delta (95, 19)
Screenshot: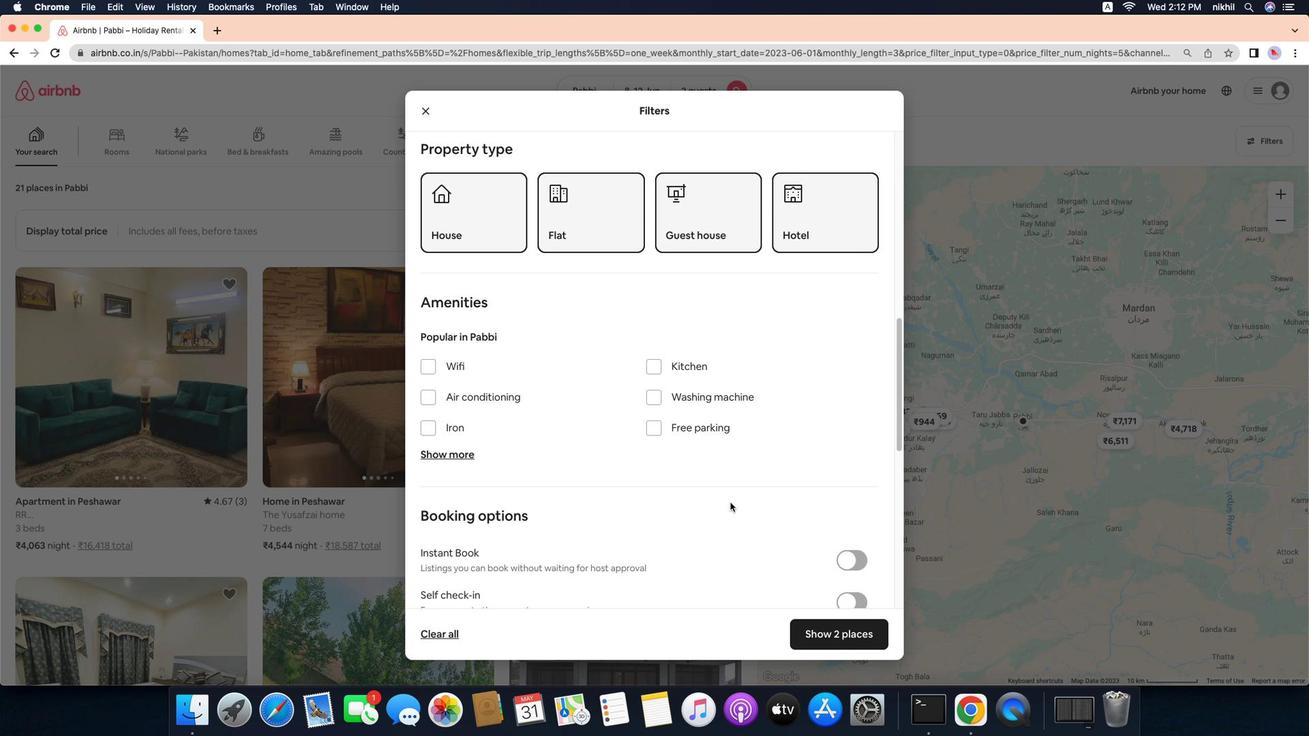 
Action: Mouse scrolled (764, 500) with delta (95, 19)
Screenshot: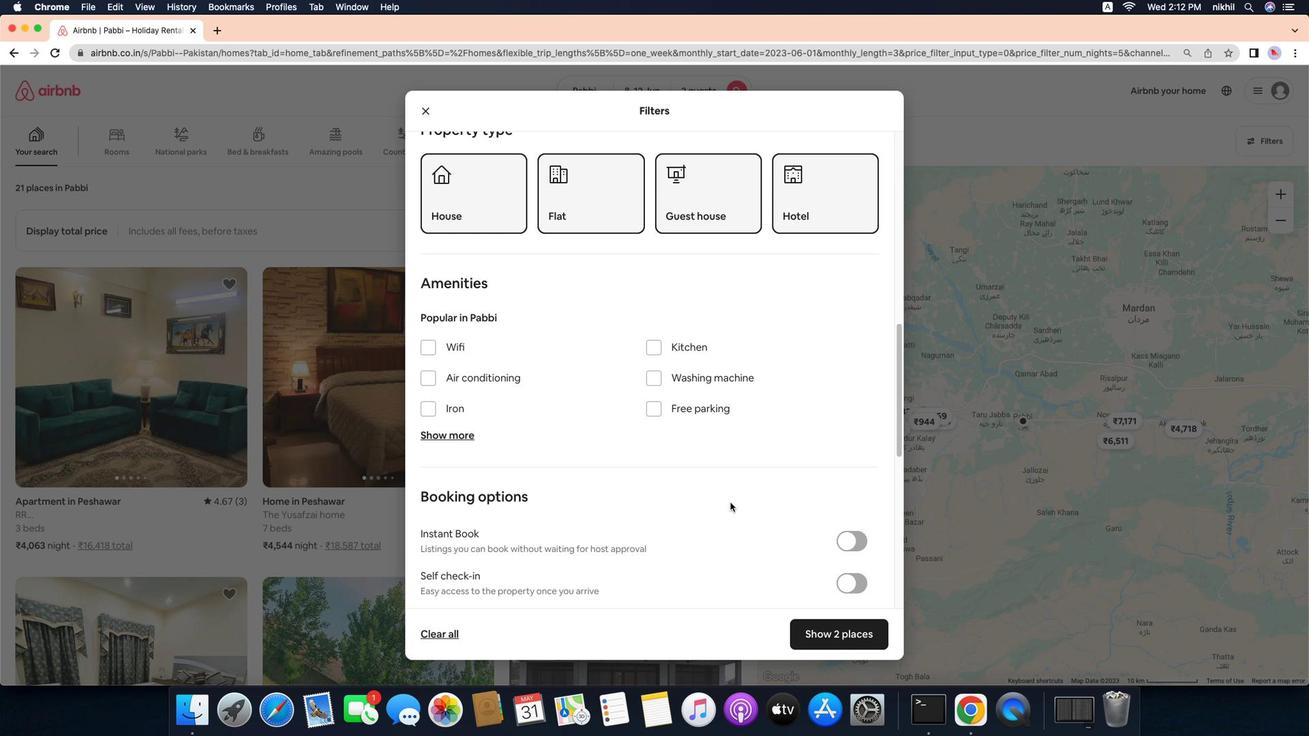 
Action: Mouse scrolled (764, 500) with delta (95, 18)
Screenshot: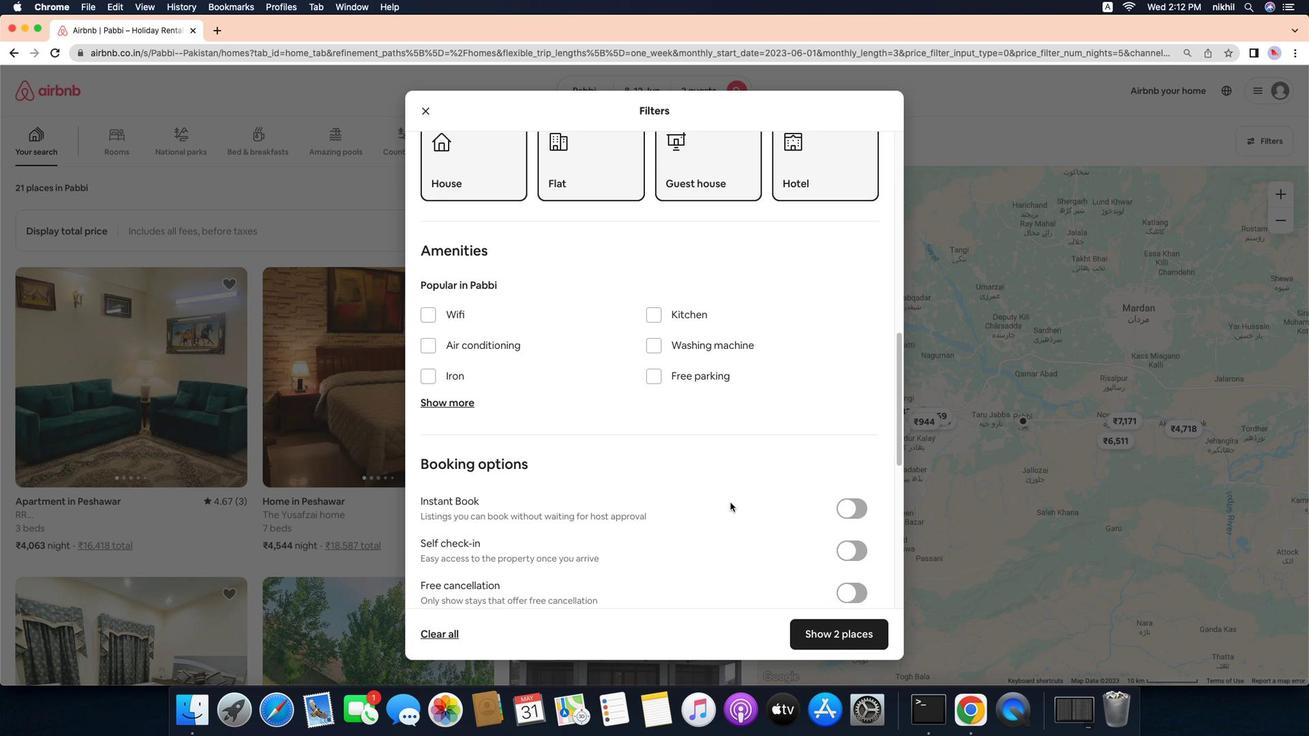 
Action: Mouse moved to (868, 529)
Screenshot: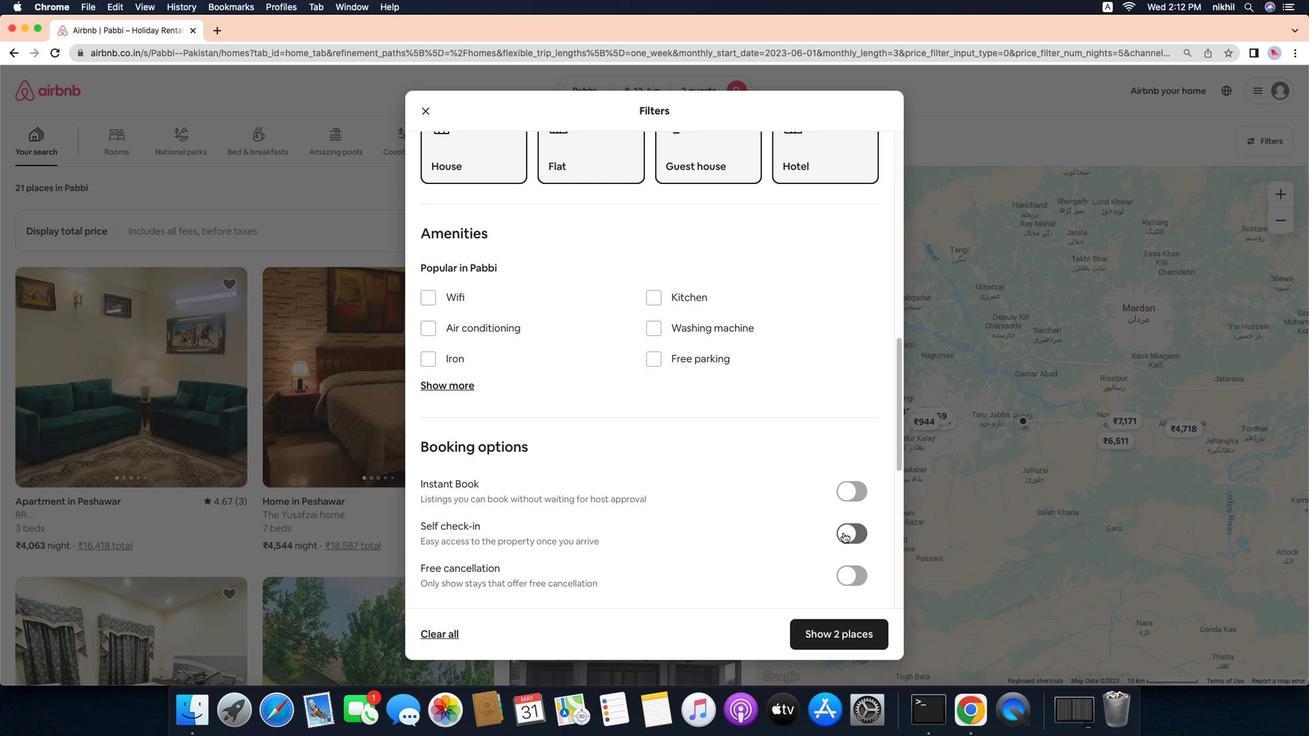 
Action: Mouse pressed left at (868, 529)
Screenshot: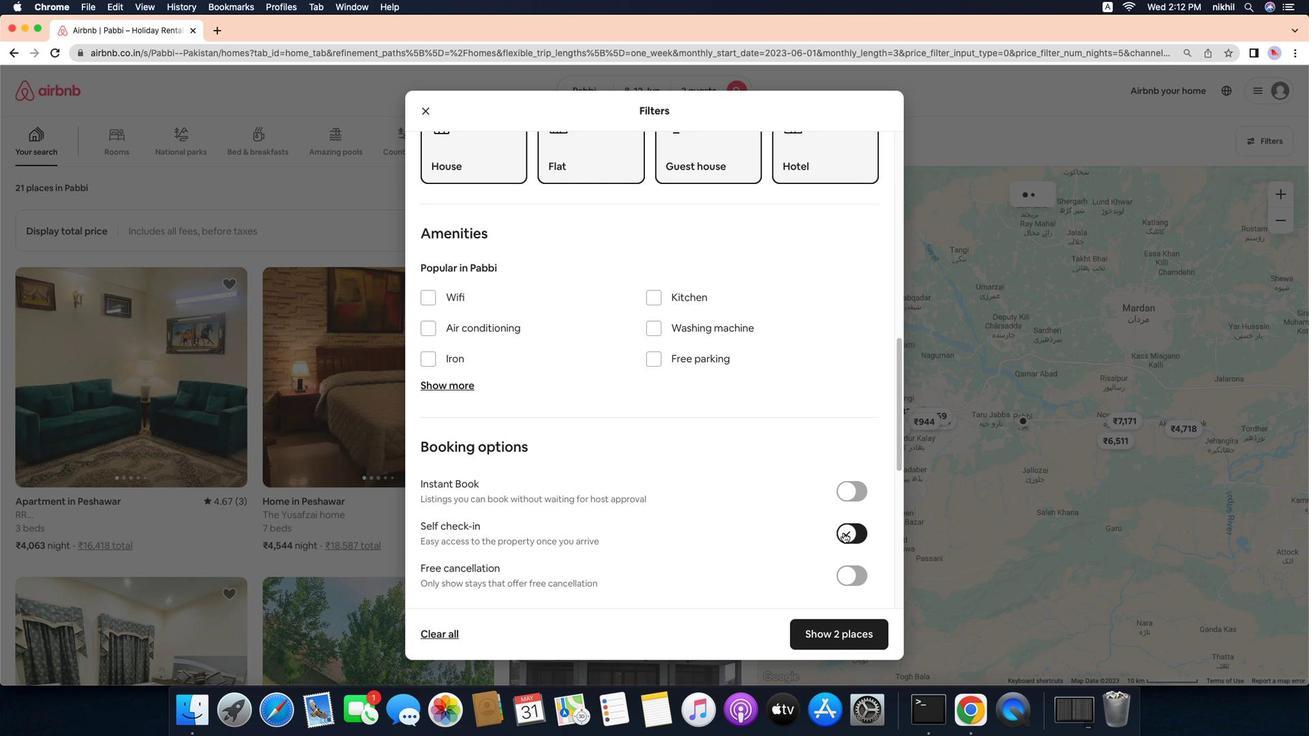 
Action: Mouse moved to (709, 517)
Screenshot: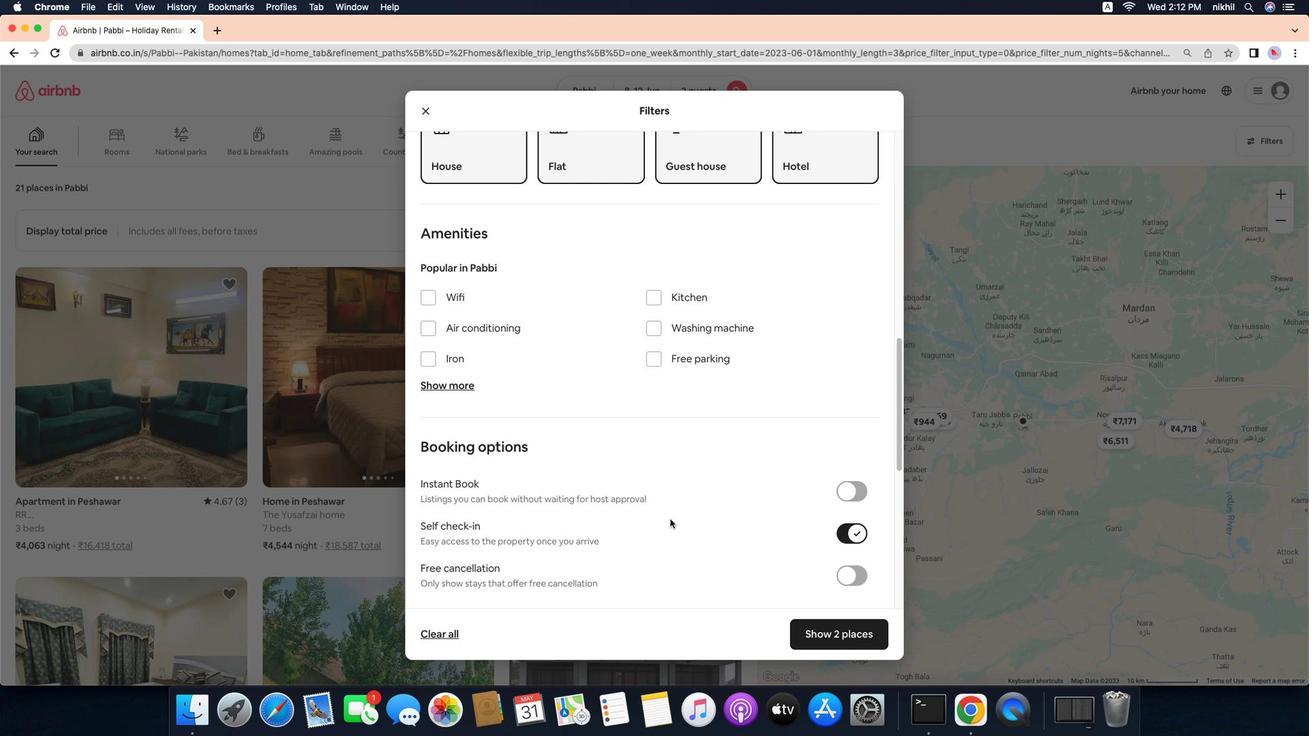 
Action: Mouse scrolled (709, 517) with delta (95, 19)
Screenshot: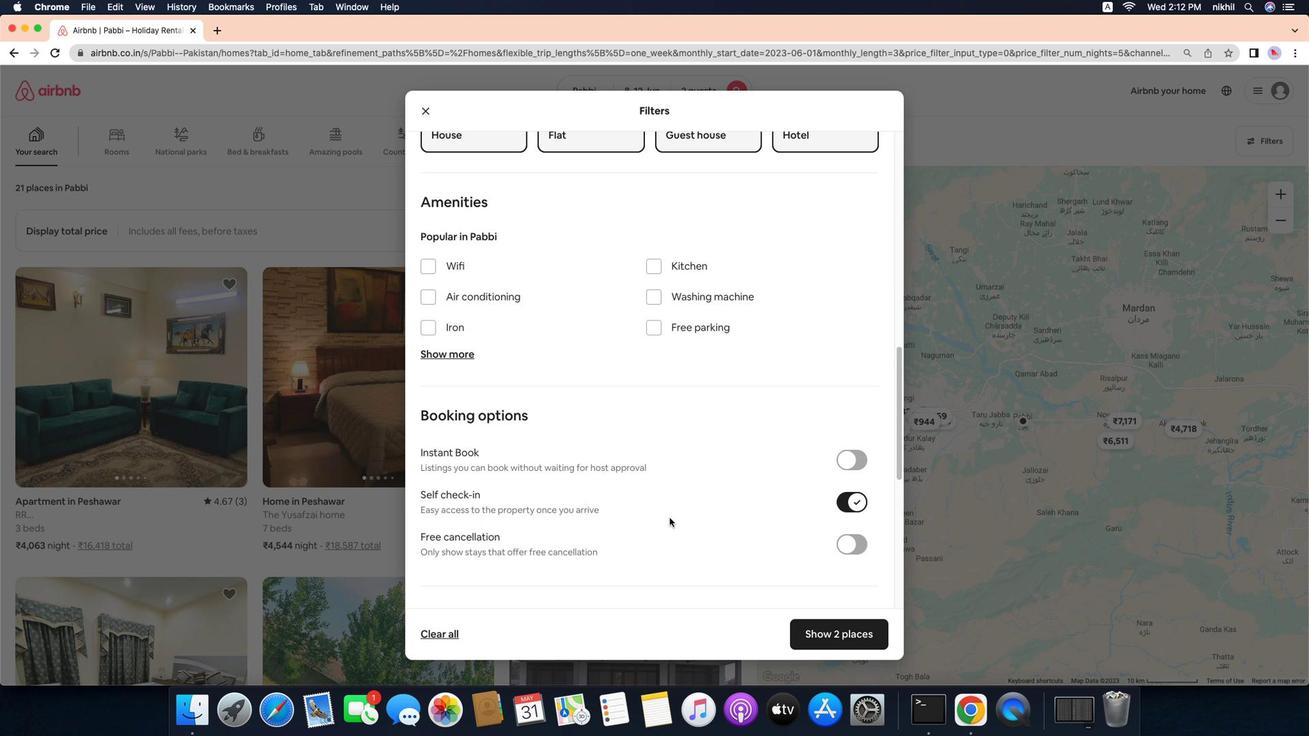 
Action: Mouse scrolled (709, 517) with delta (95, 19)
Screenshot: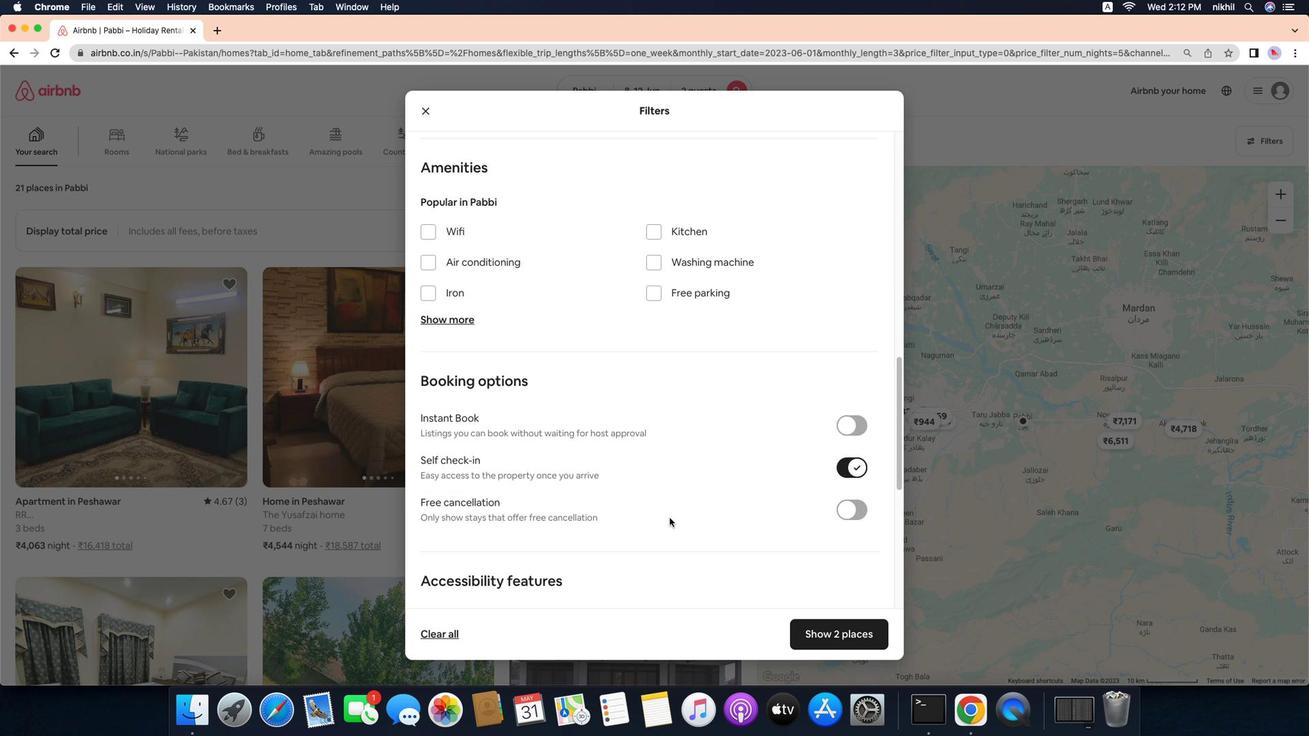 
Action: Mouse moved to (709, 515)
Screenshot: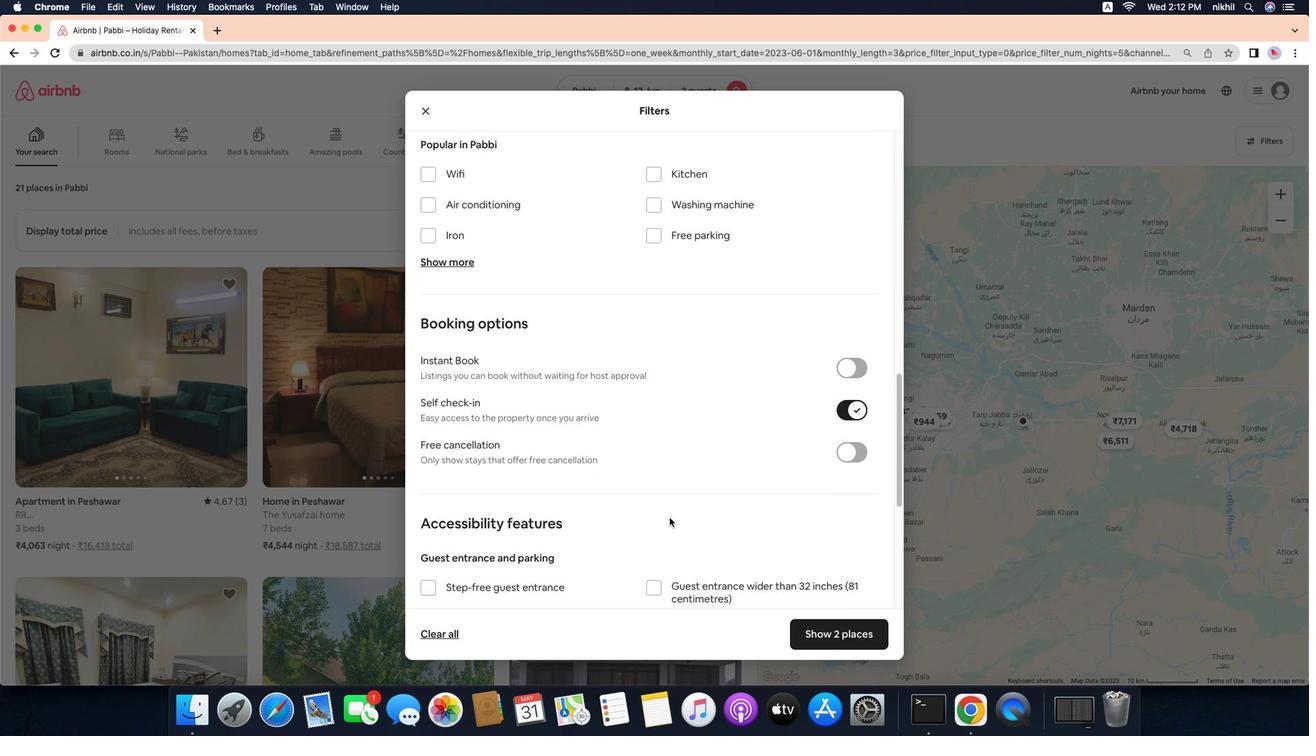 
Action: Mouse scrolled (709, 515) with delta (95, 17)
Screenshot: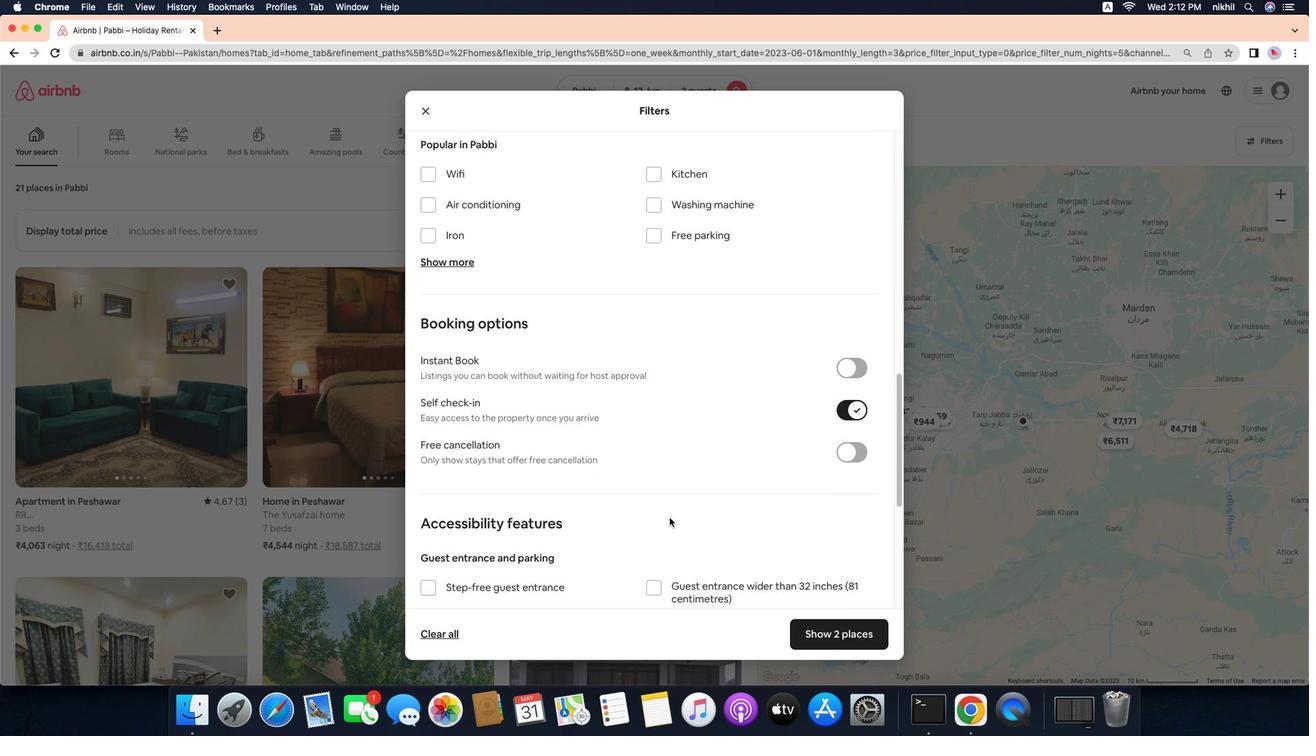 
Action: Mouse moved to (709, 515)
Screenshot: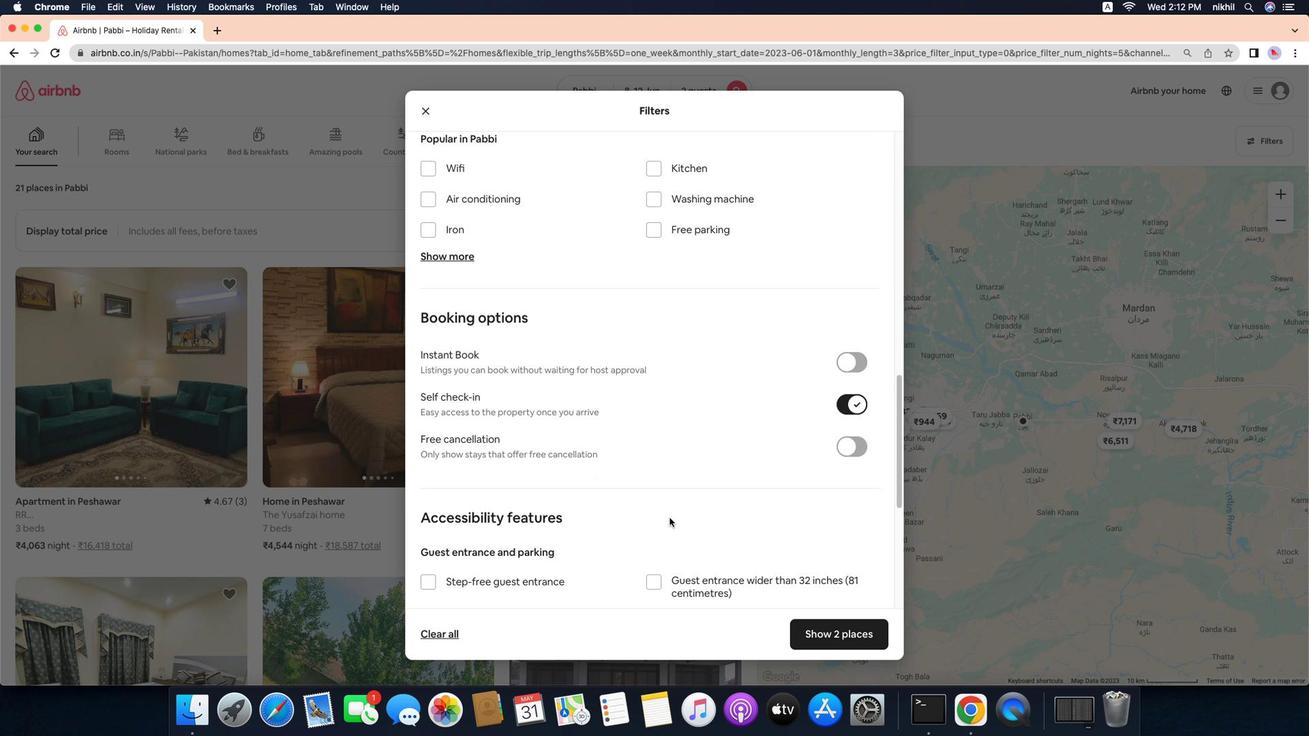
Action: Mouse scrolled (709, 515) with delta (95, 19)
Screenshot: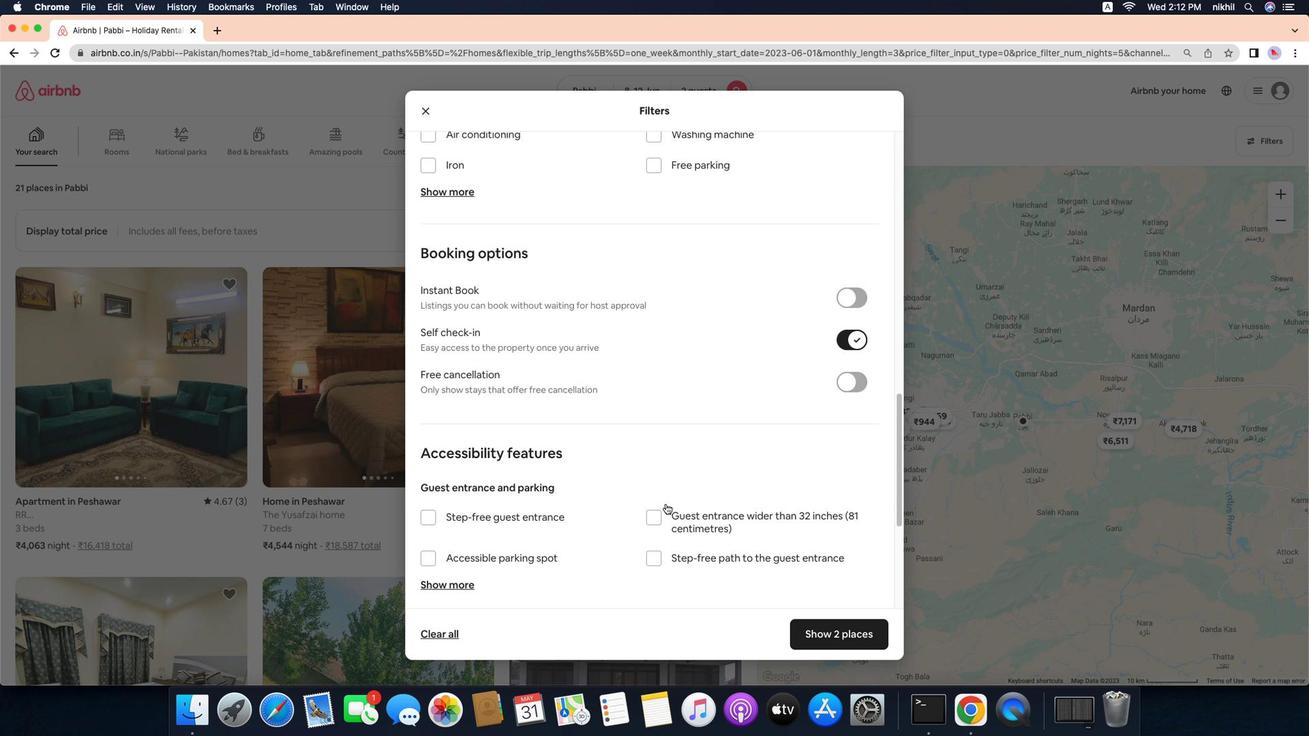 
Action: Mouse scrolled (709, 515) with delta (95, 19)
Screenshot: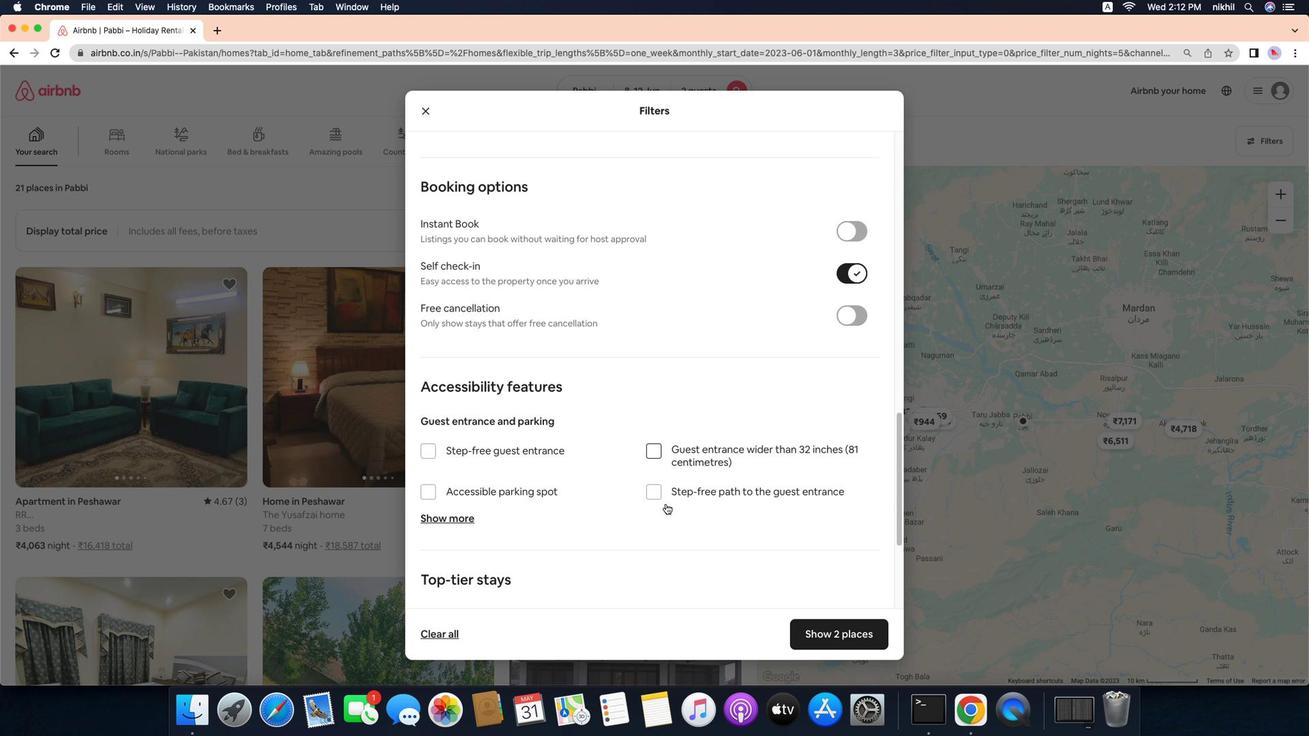 
Action: Mouse moved to (708, 512)
Screenshot: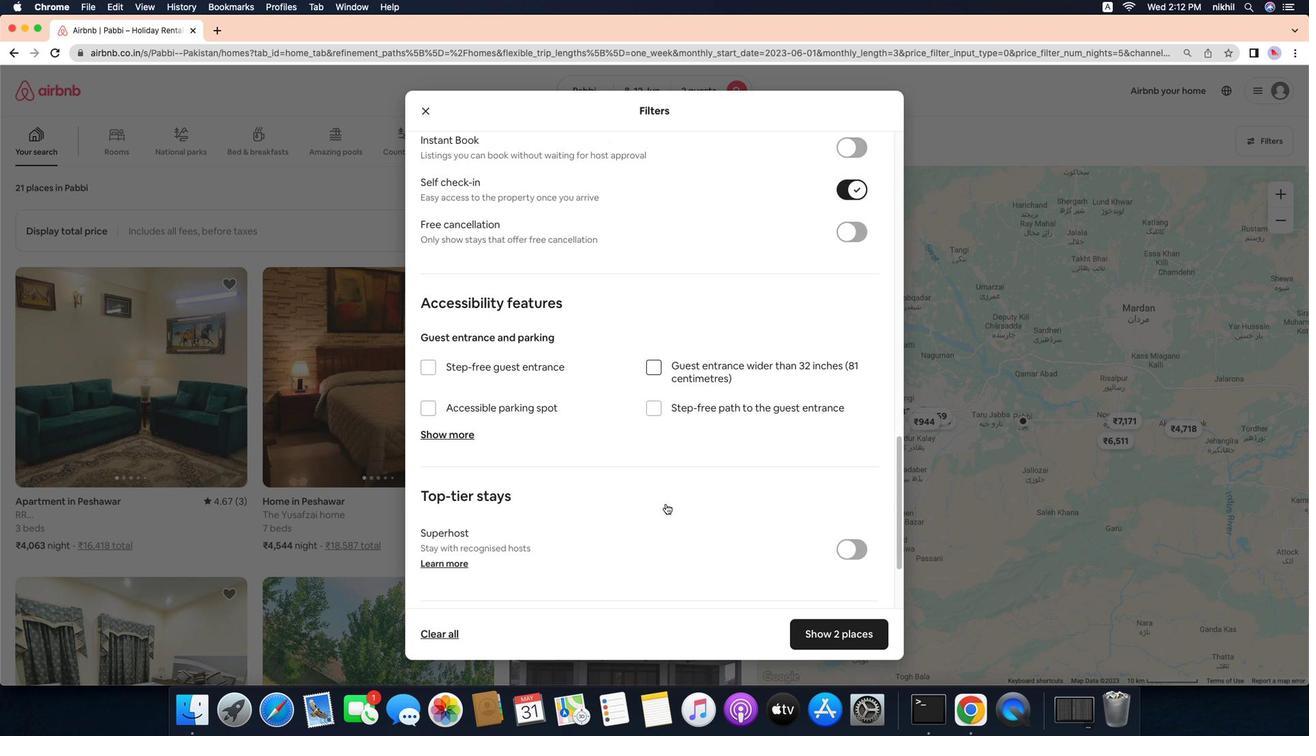 
Action: Mouse scrolled (708, 512) with delta (95, 17)
Screenshot: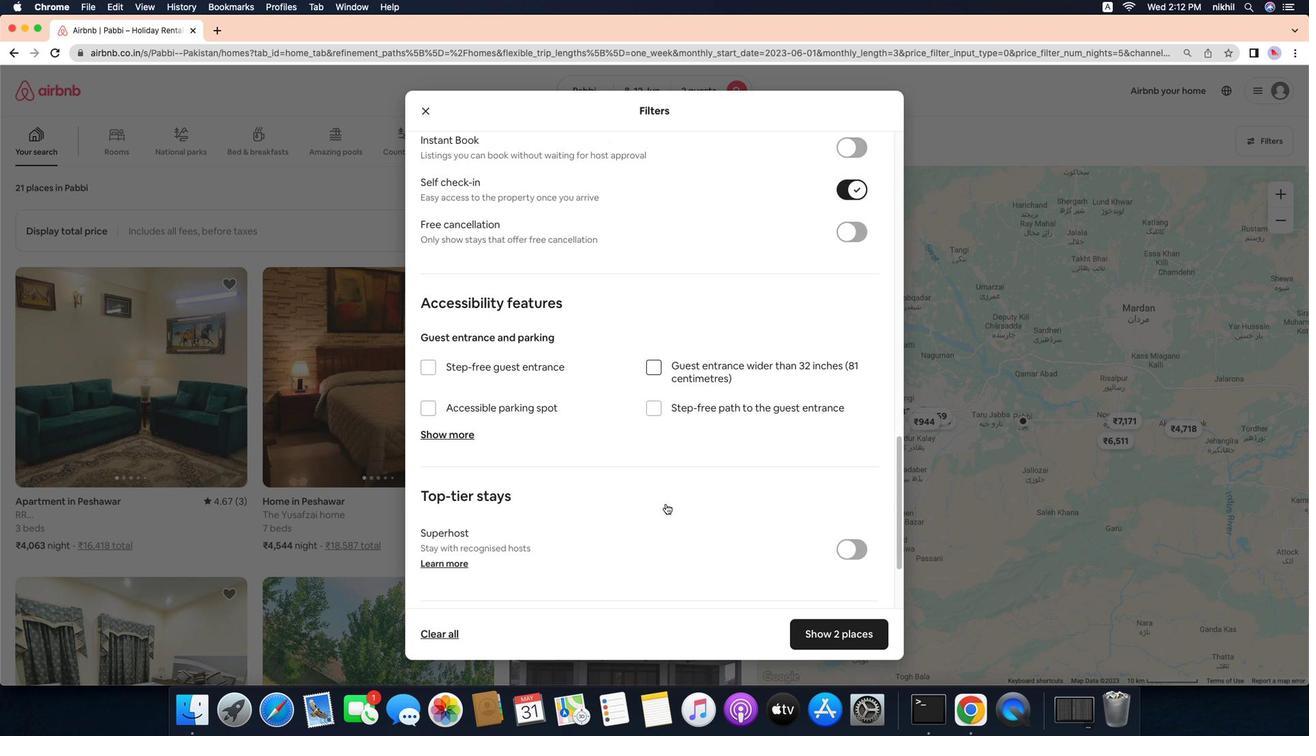 
Action: Mouse moved to (705, 501)
Screenshot: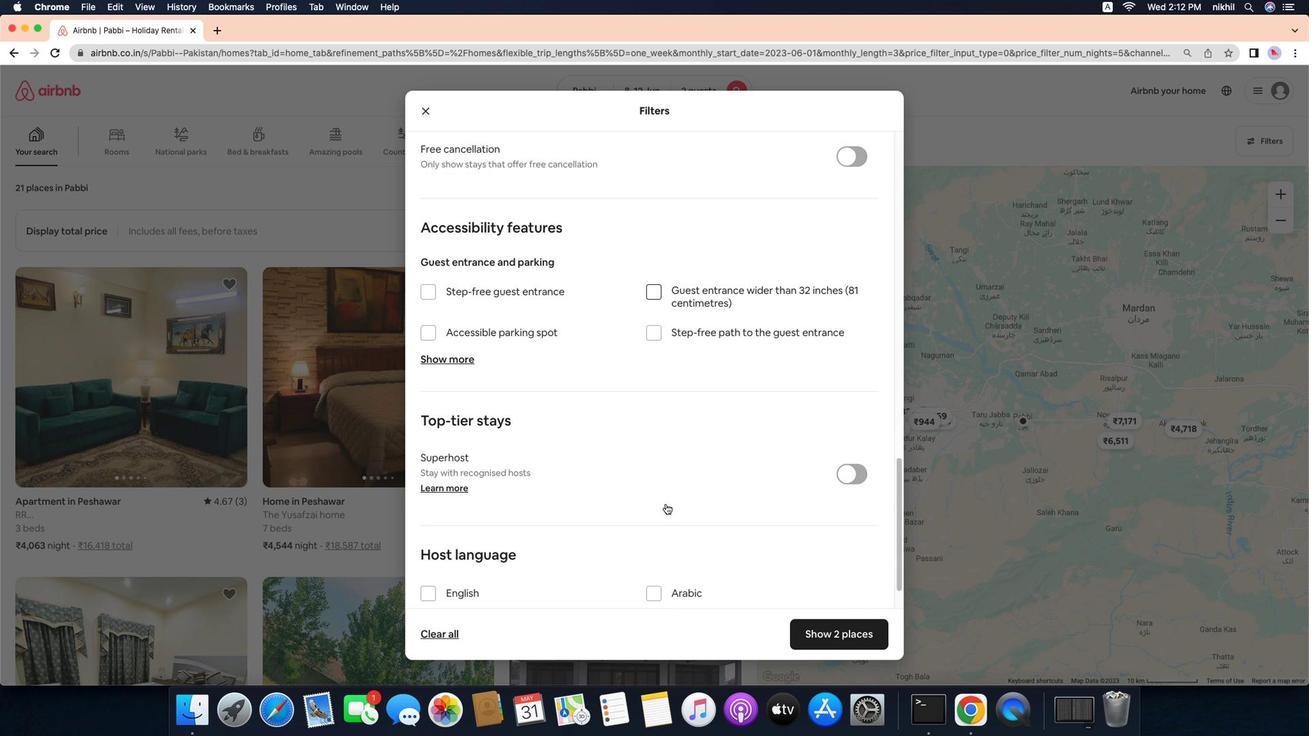 
Action: Mouse scrolled (705, 501) with delta (95, 17)
Screenshot: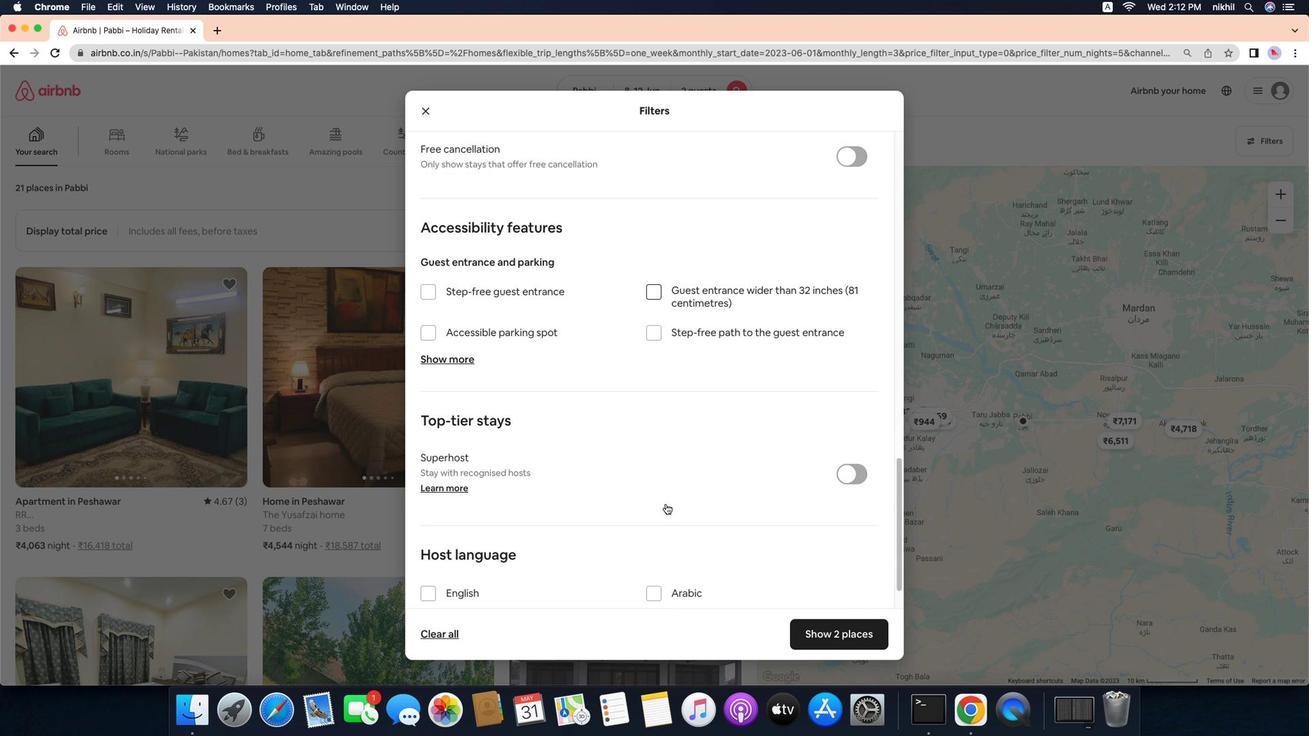 
Action: Mouse moved to (491, 587)
Screenshot: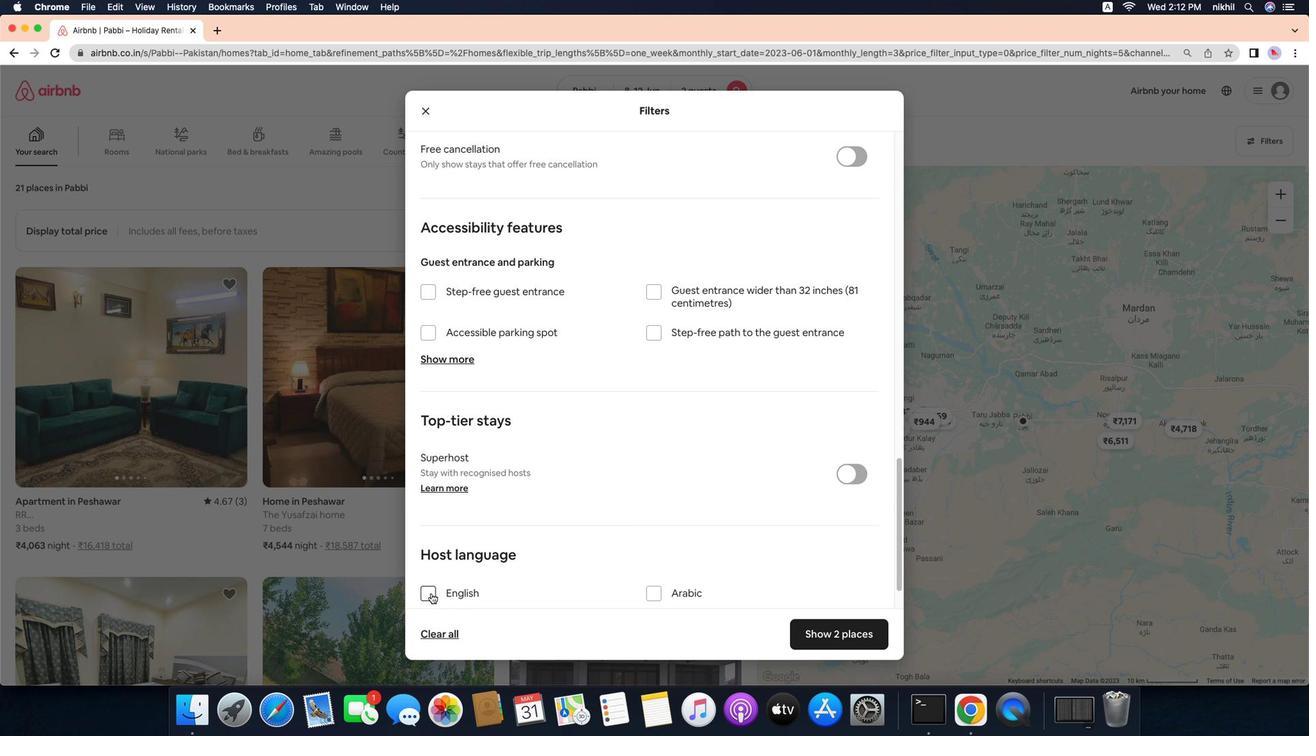 
Action: Mouse pressed left at (491, 587)
Screenshot: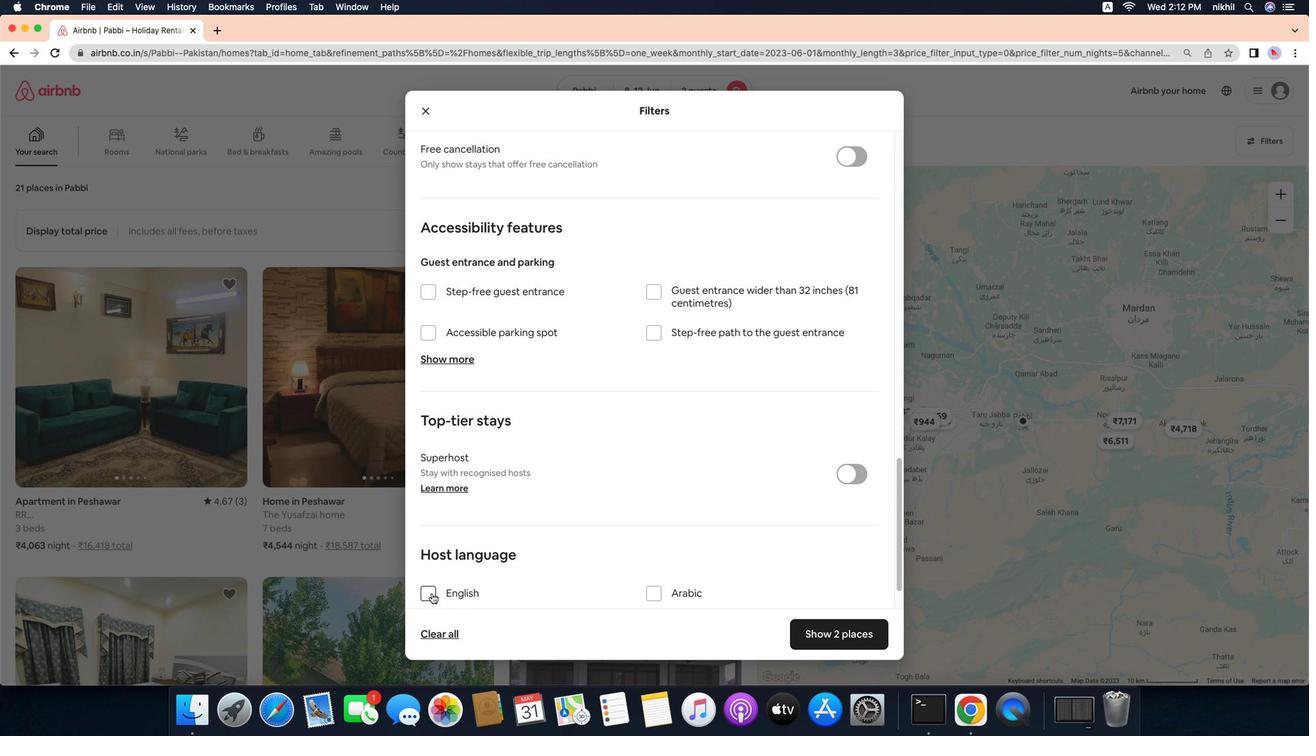 
Action: Mouse moved to (852, 630)
Screenshot: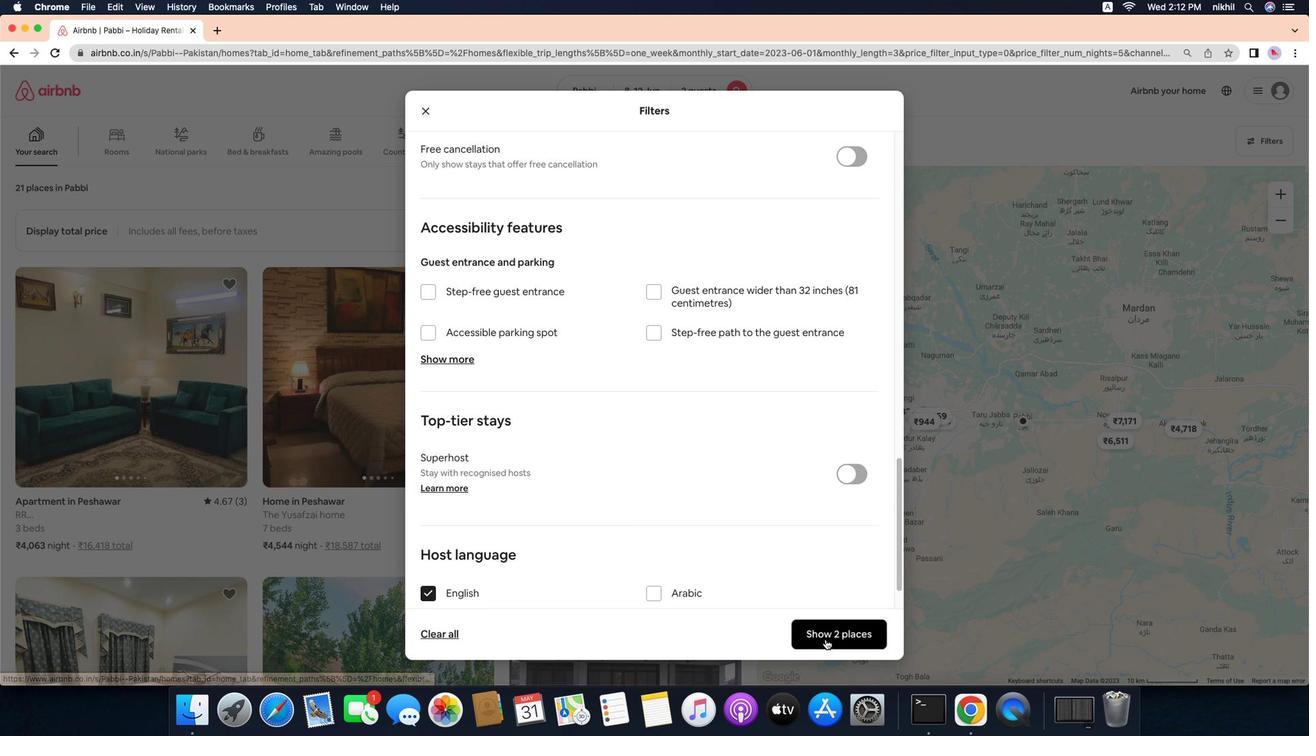 
Action: Mouse pressed left at (852, 630)
Screenshot: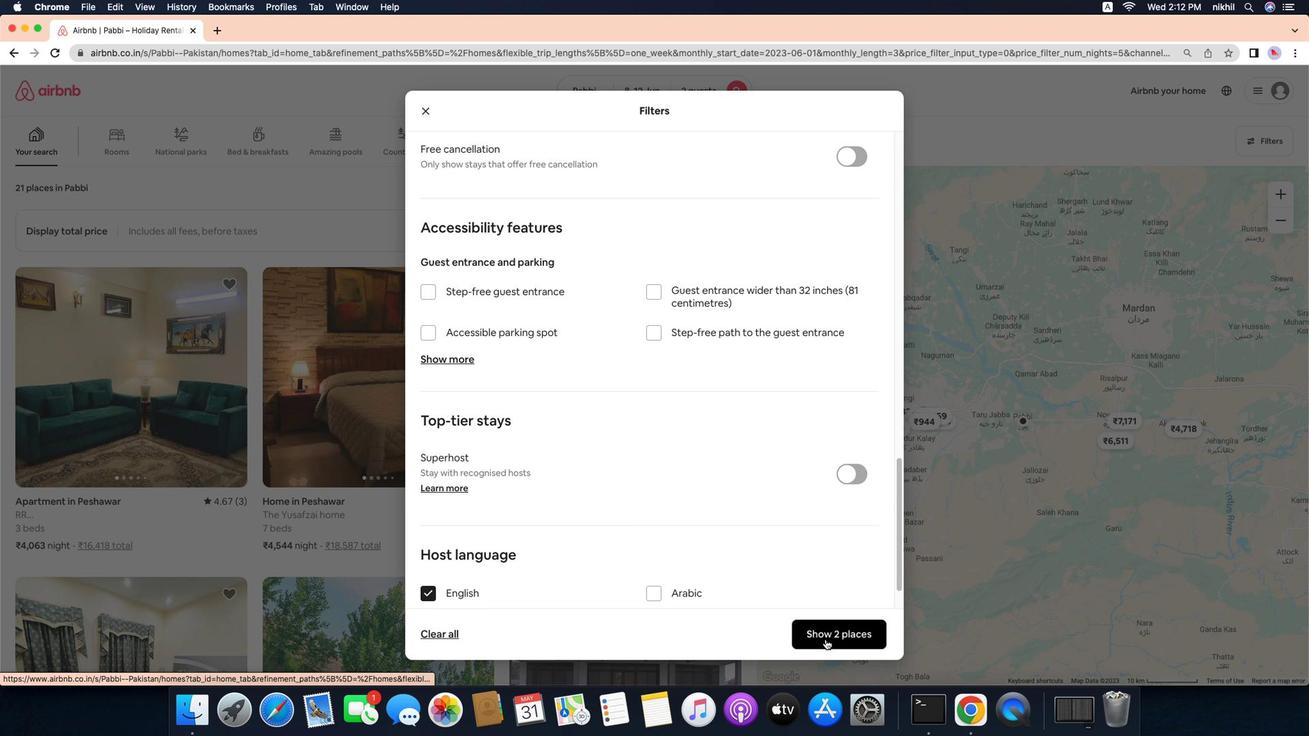 
Action: Mouse moved to (719, 202)
Screenshot: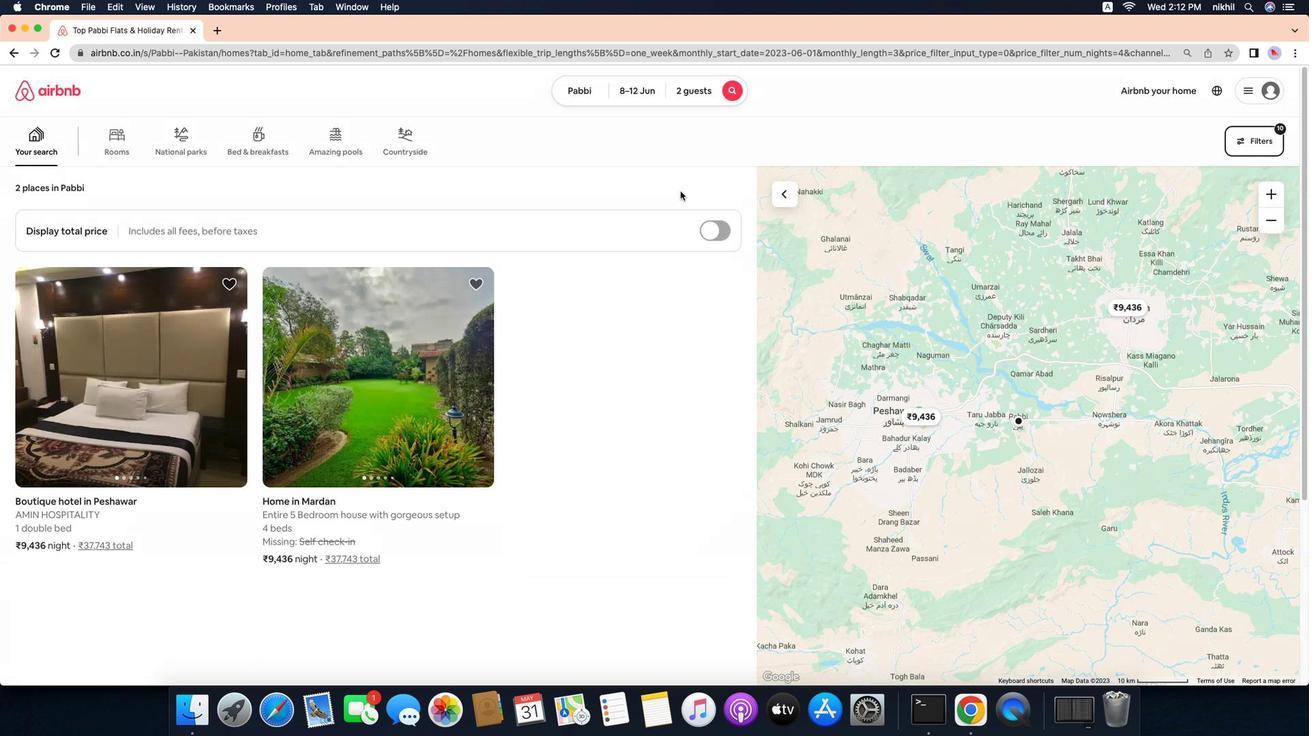 
